 Task: Research Airbnb options in CÃ¢mpulung Moldovenesc, Romania from 21th December, 2023 to 25th December, 2023 for 7 adults. Place can be entire room or shared room with 4 bedrooms having 7 beds and 4 bathrooms. Property type can be house. Amenities needed are: wifi, TV, free parkinig on premises, gym, breakfast.
Action: Mouse moved to (518, 111)
Screenshot: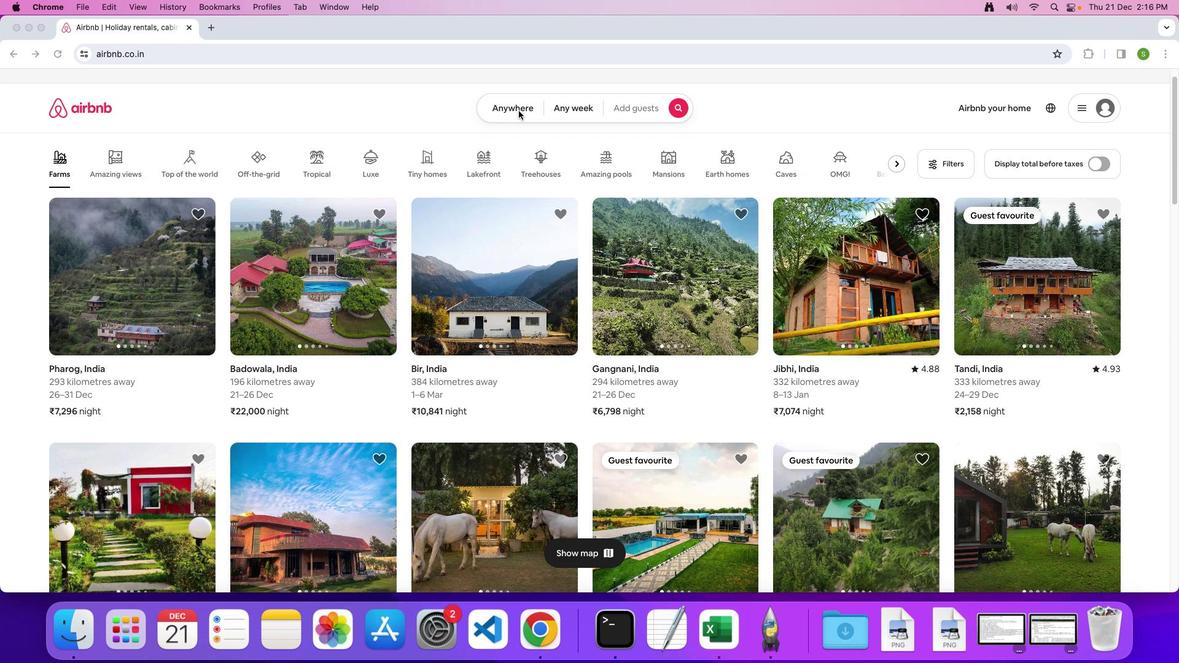 
Action: Mouse pressed left at (518, 111)
Screenshot: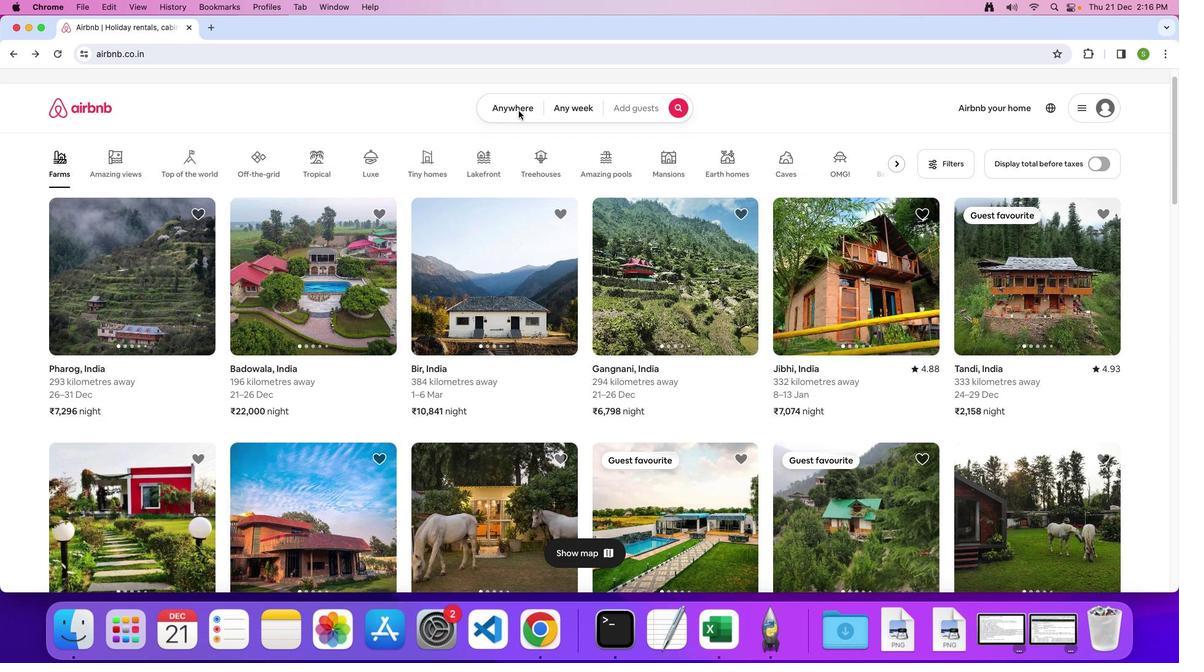 
Action: Mouse moved to (503, 109)
Screenshot: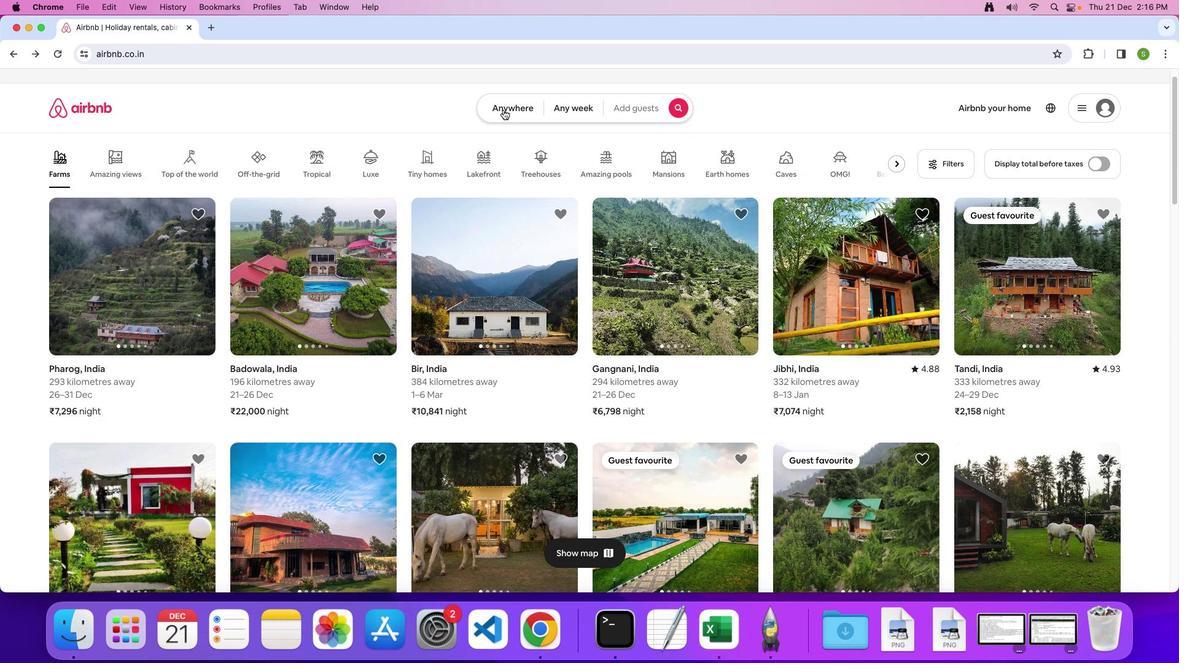 
Action: Mouse pressed left at (503, 109)
Screenshot: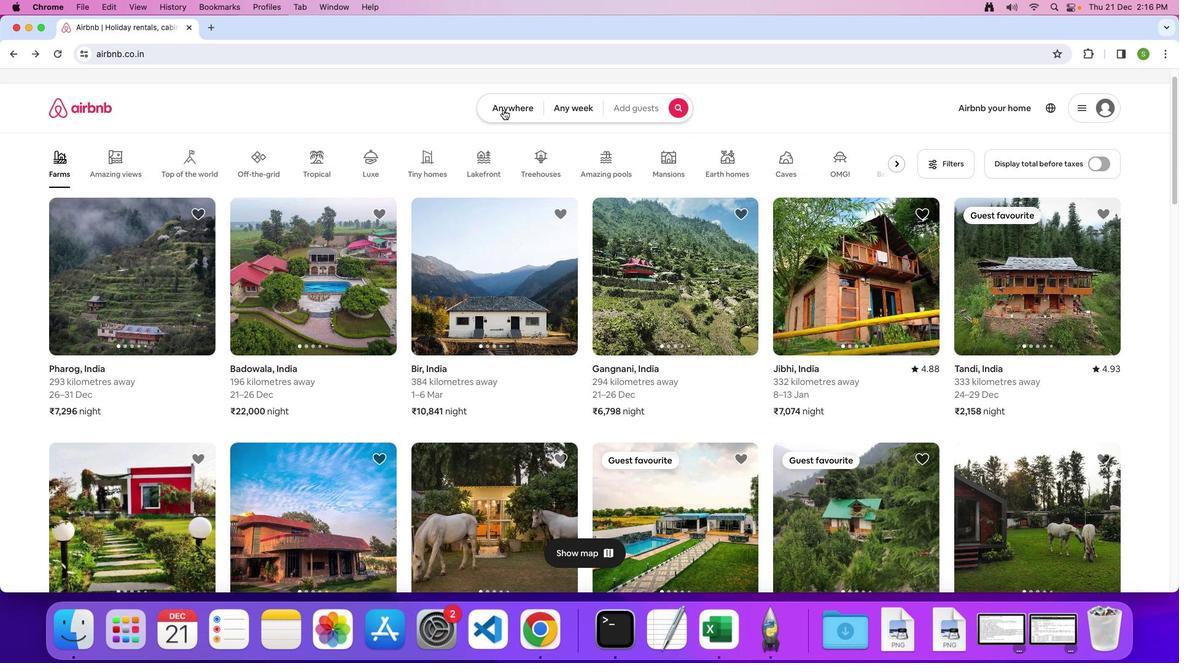 
Action: Mouse moved to (444, 154)
Screenshot: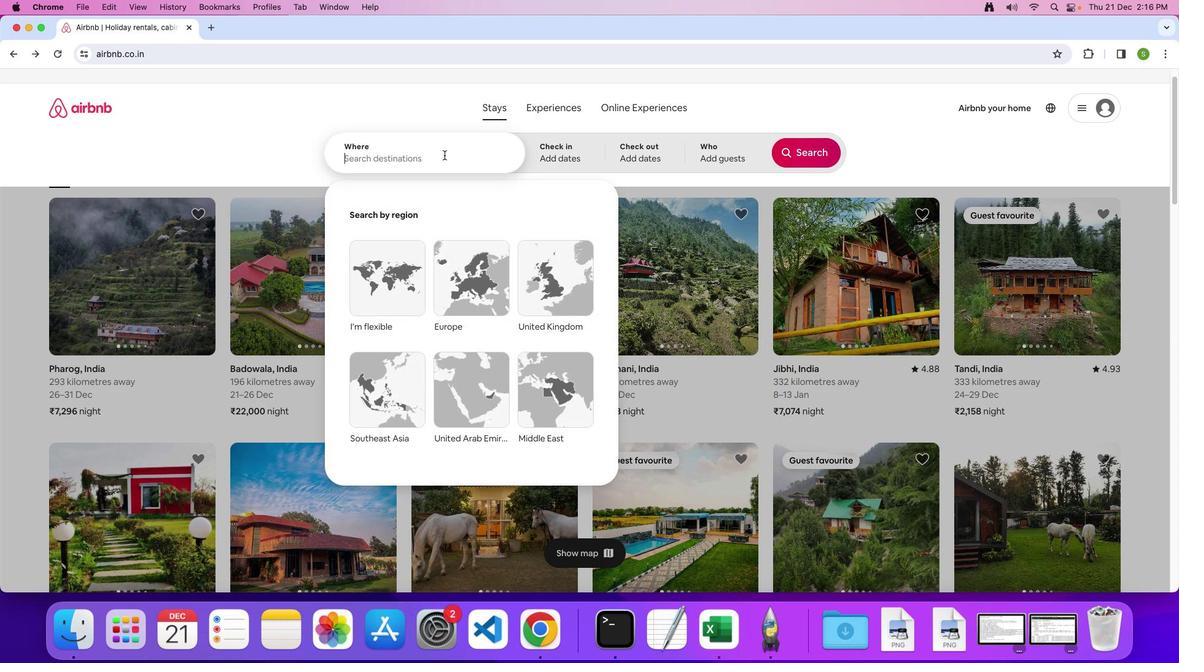 
Action: Mouse pressed left at (444, 154)
Screenshot: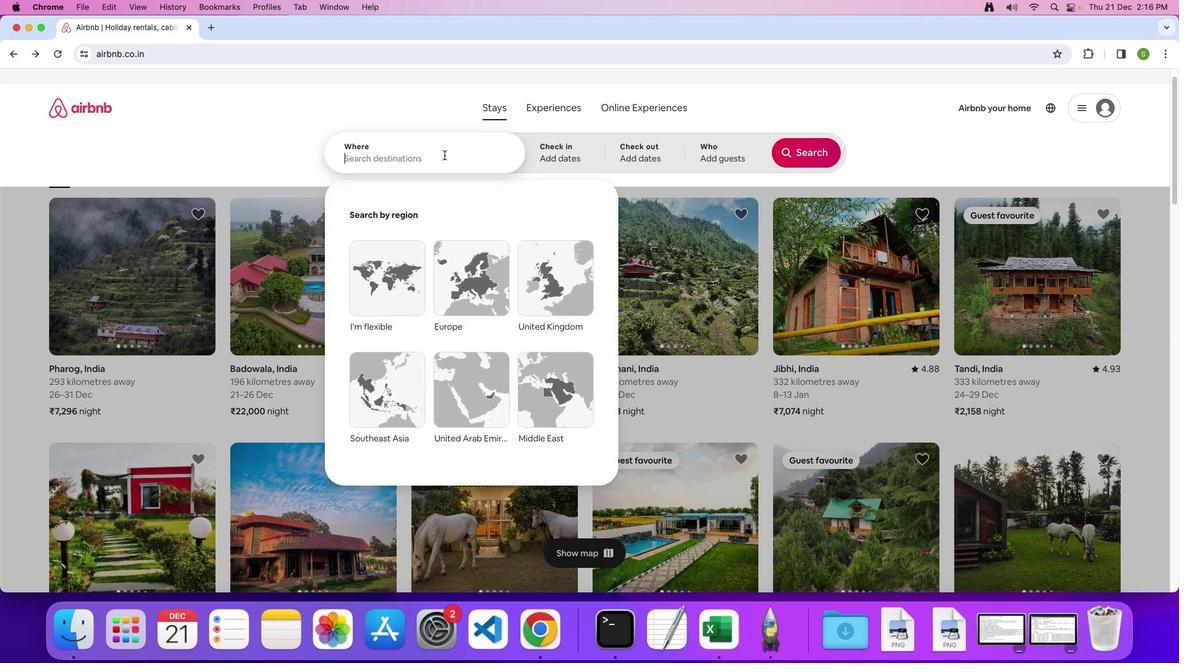 
Action: Mouse moved to (443, 156)
Screenshot: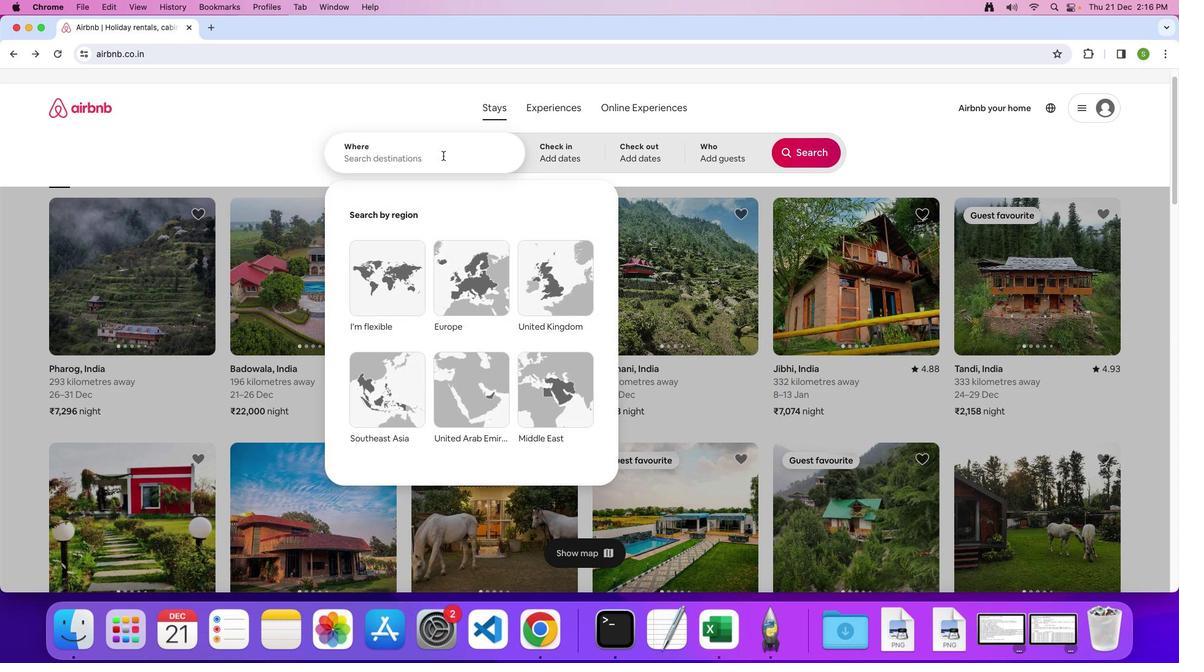 
Action: Key pressed 'C'Key.caps_lock'a''m''p''u''l''u''n''g'Key.spaceKey.shift'M''o''l''d''o''v''e''n''e''c'','Key.spaceKey.shift'R''o''m''a''i''n''a'Key.backspaceKey.backspaceKey.backspace'n''i''a'Key.enter
Screenshot: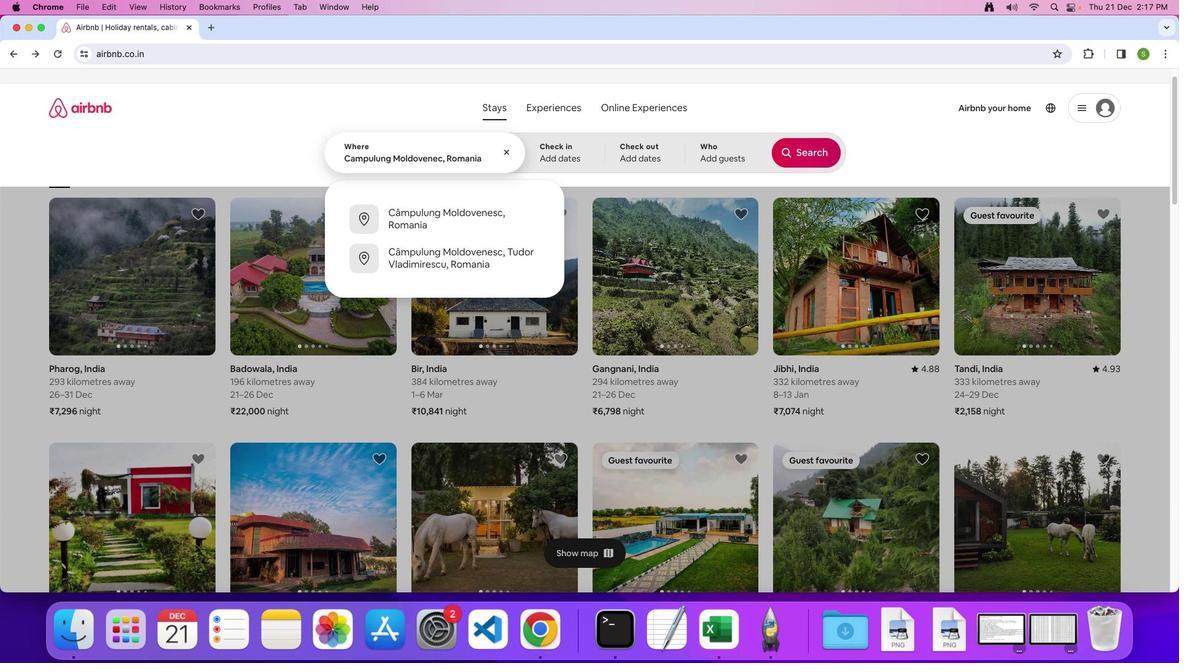 
Action: Mouse moved to (500, 395)
Screenshot: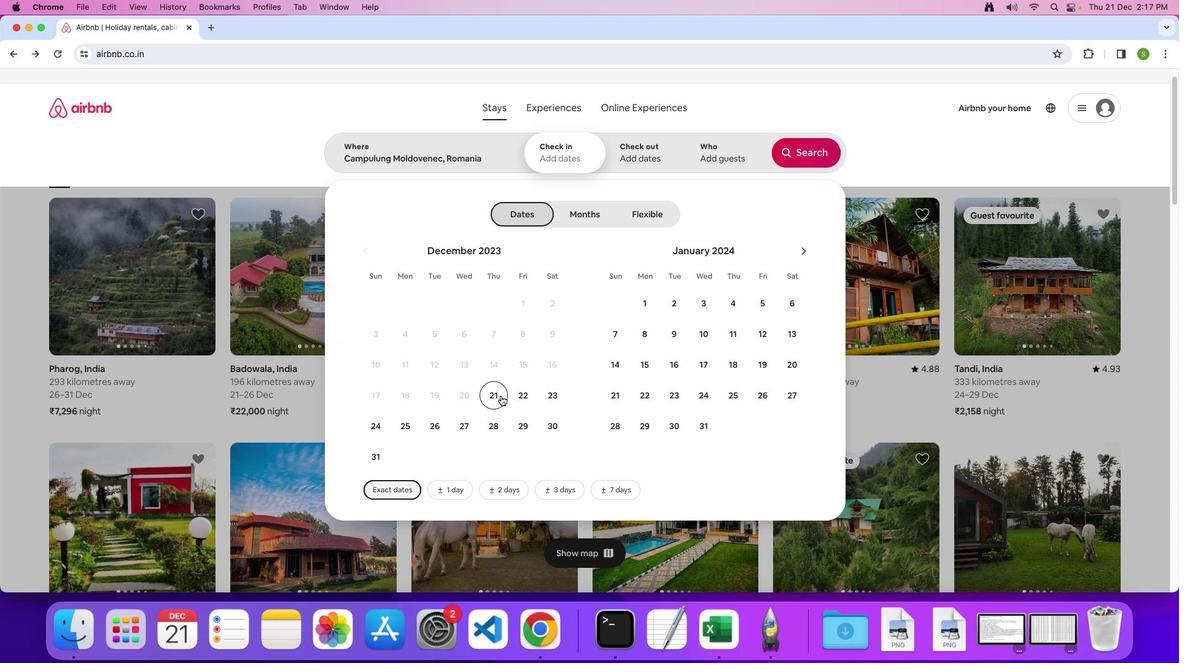 
Action: Mouse pressed left at (500, 395)
Screenshot: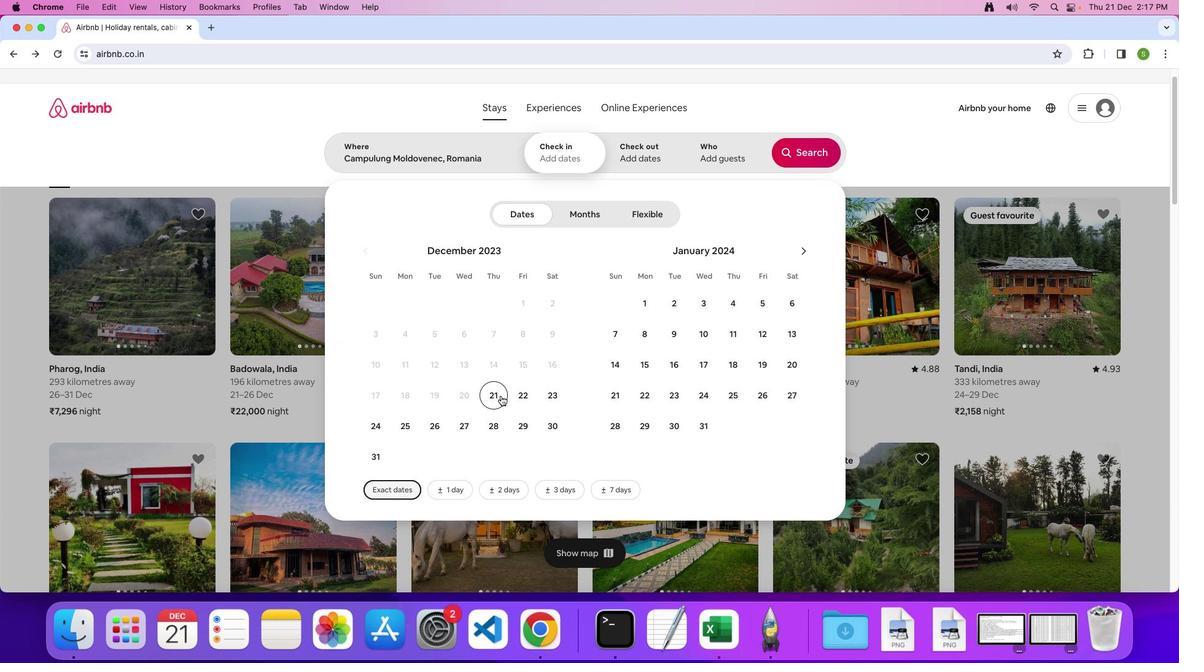 
Action: Mouse moved to (411, 427)
Screenshot: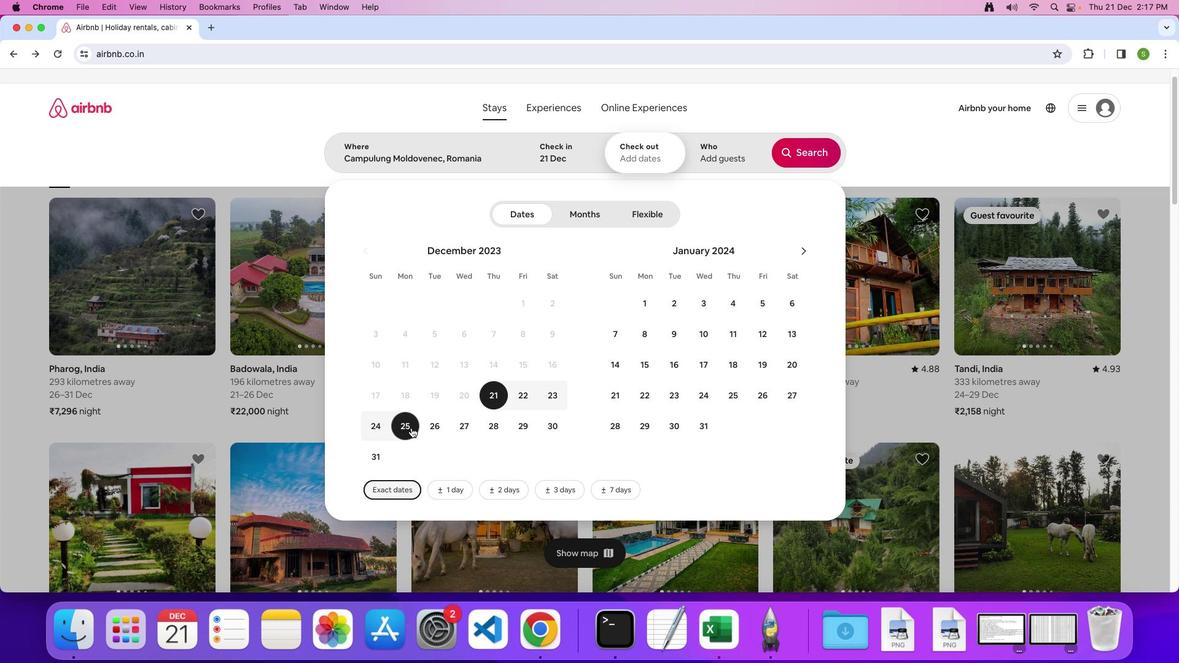 
Action: Mouse pressed left at (411, 427)
Screenshot: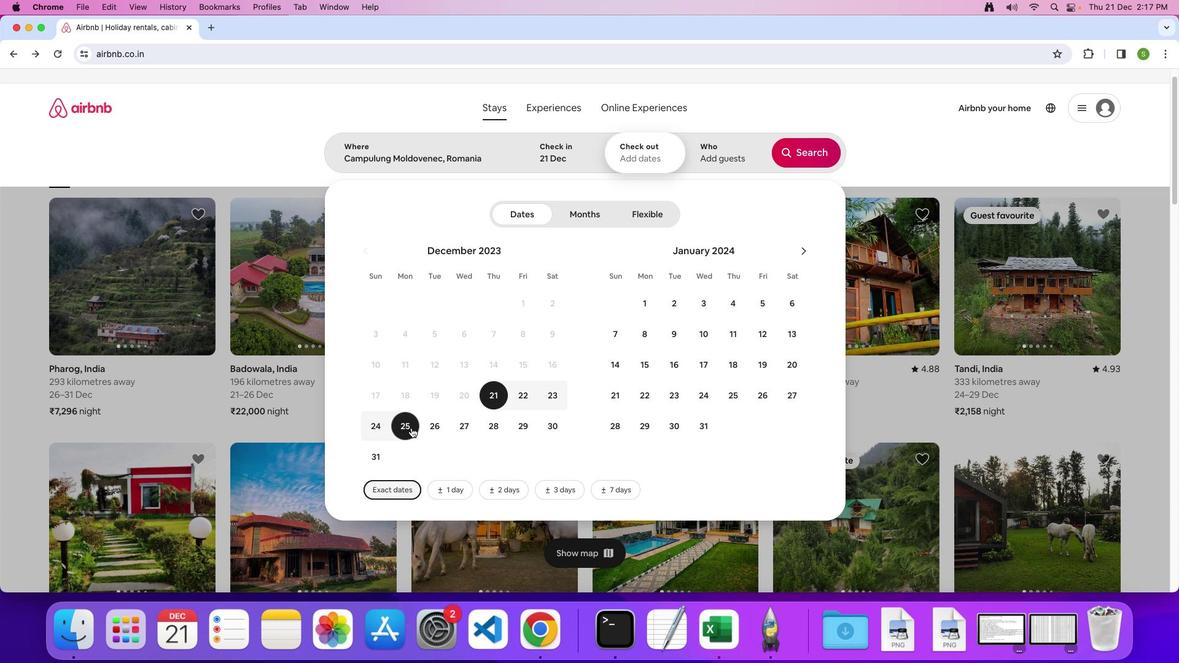 
Action: Mouse moved to (716, 151)
Screenshot: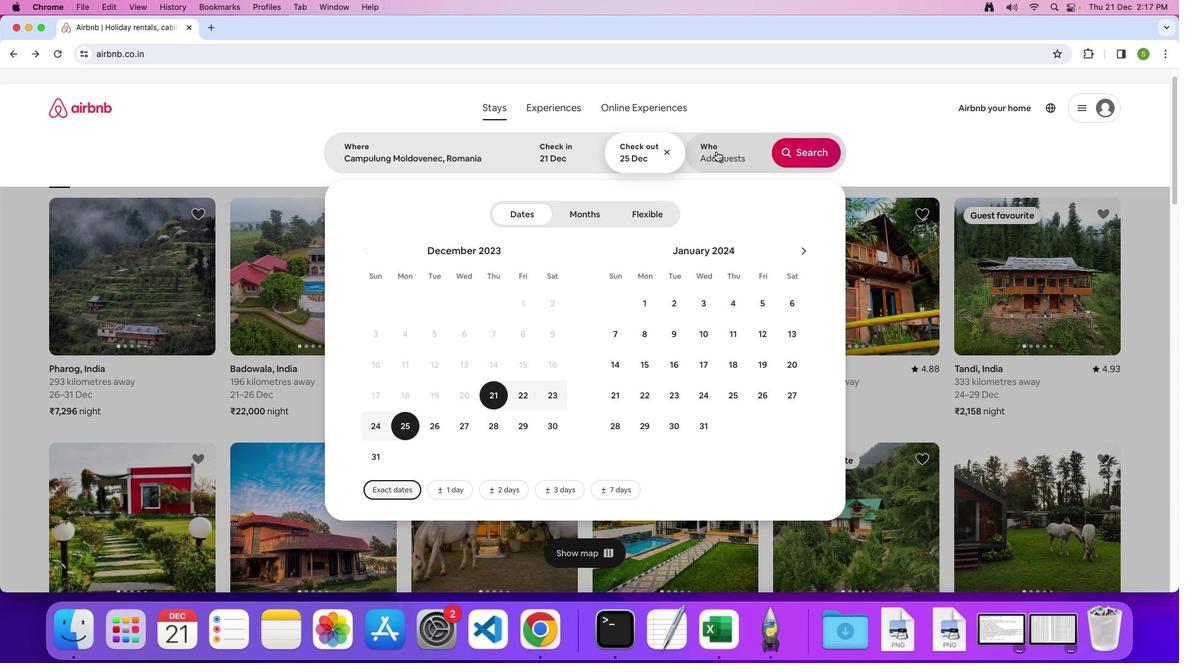 
Action: Mouse pressed left at (716, 151)
Screenshot: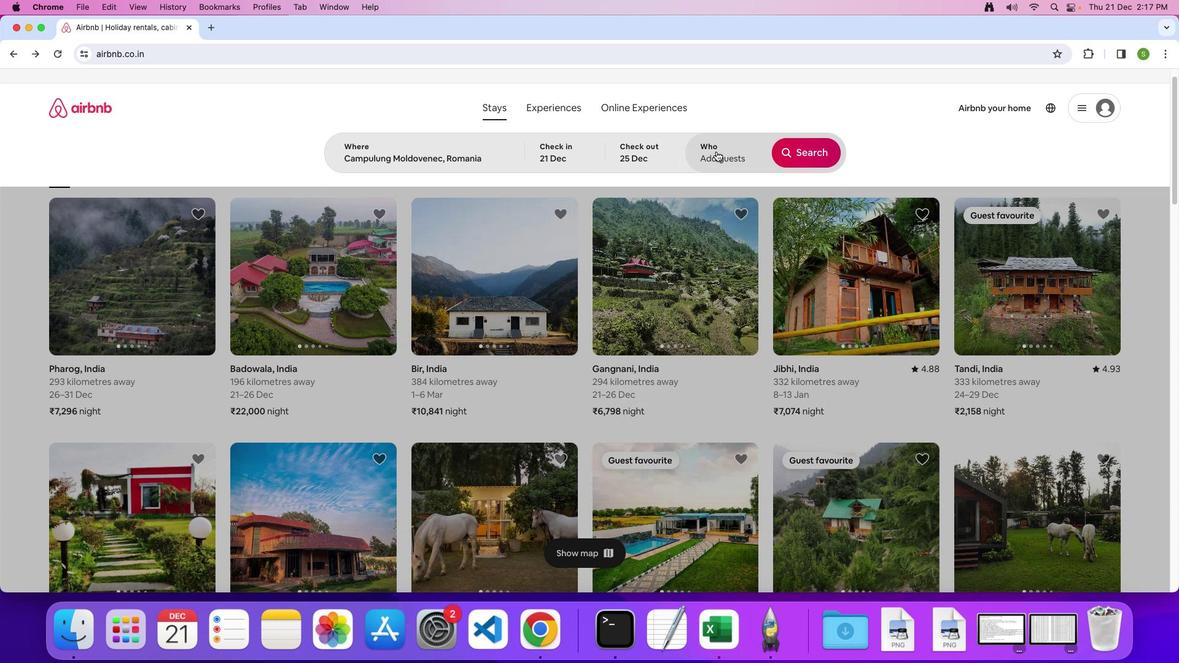 
Action: Mouse moved to (803, 214)
Screenshot: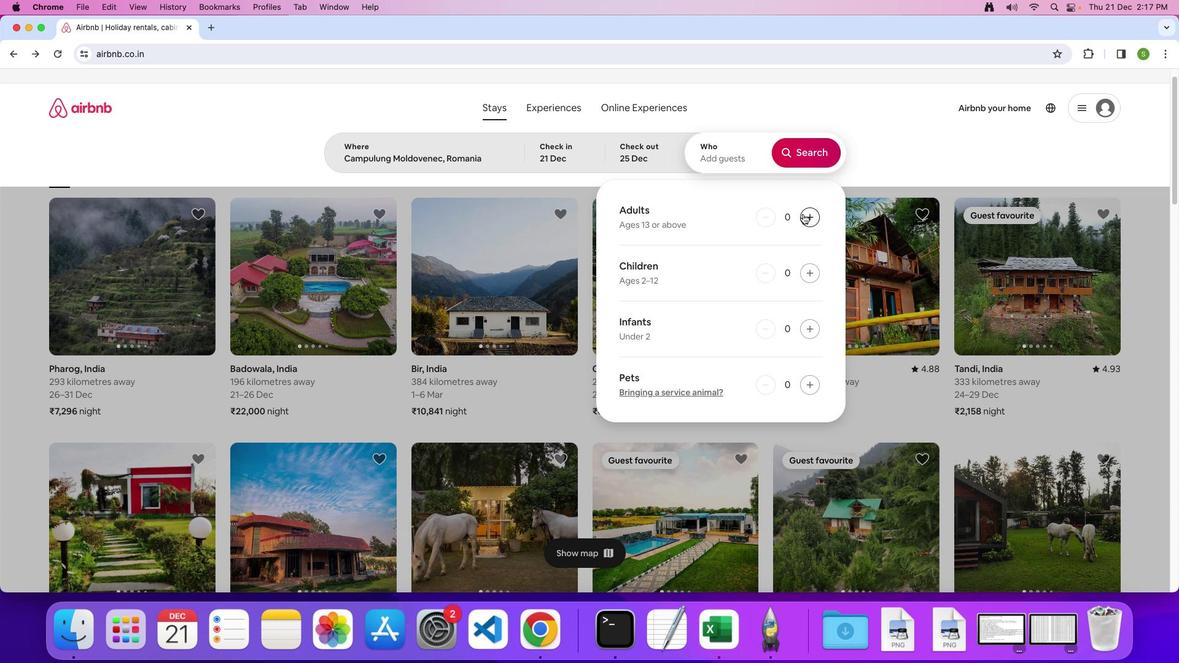 
Action: Mouse pressed left at (803, 214)
Screenshot: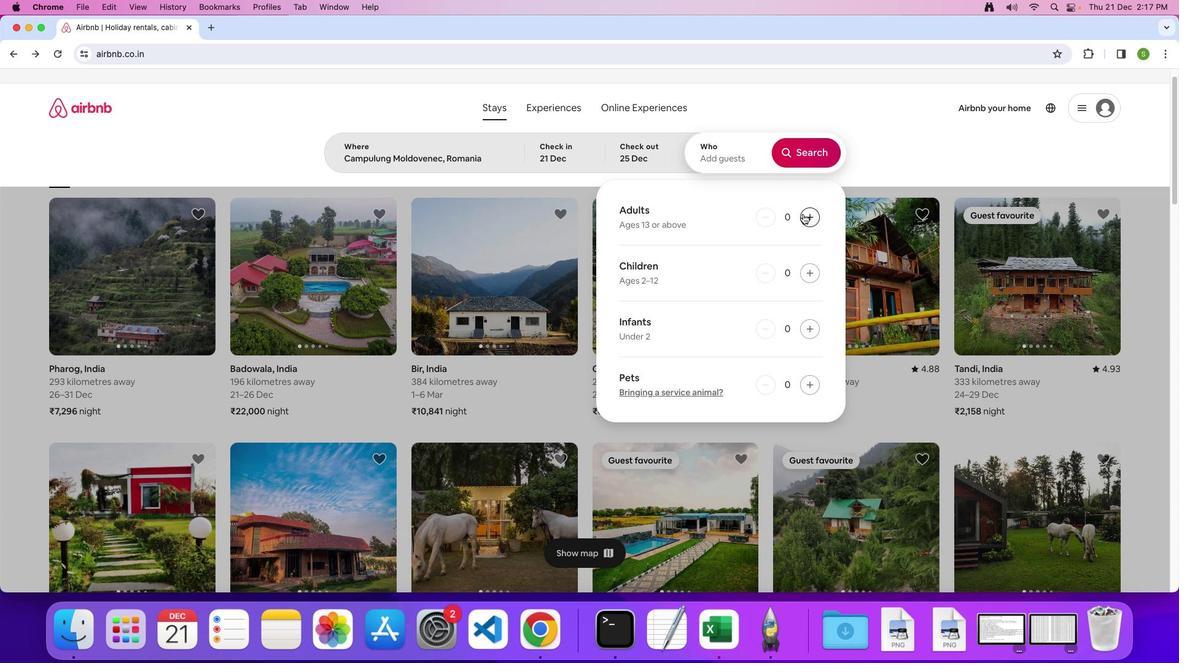 
Action: Mouse pressed left at (803, 214)
Screenshot: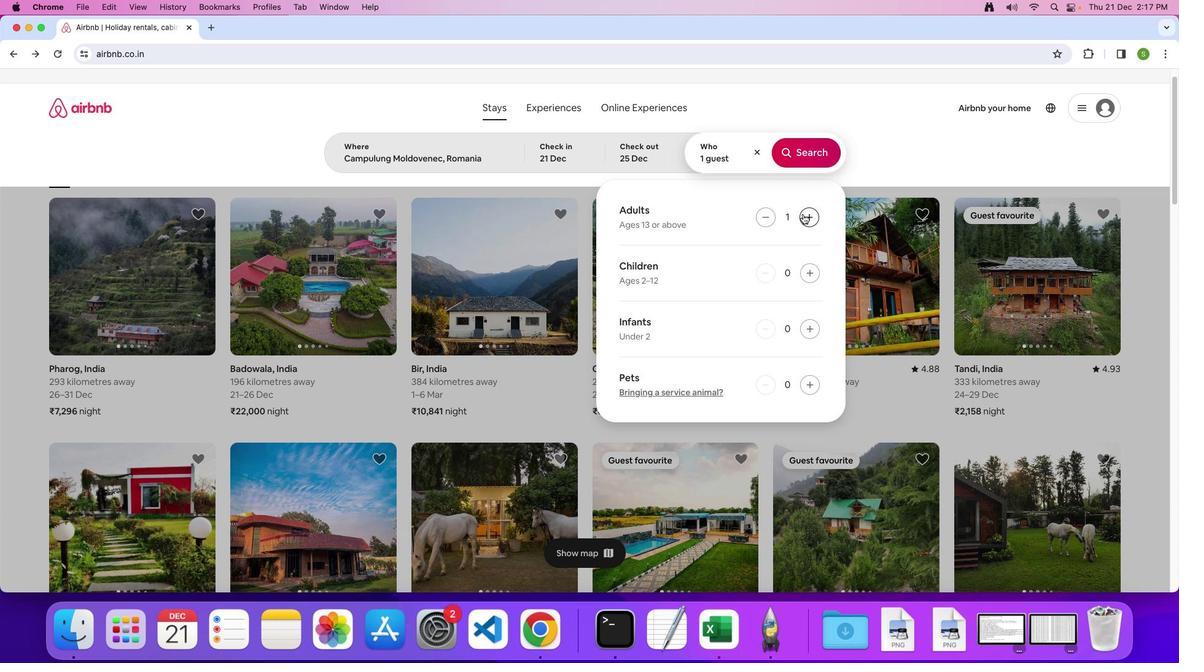 
Action: Mouse pressed left at (803, 214)
Screenshot: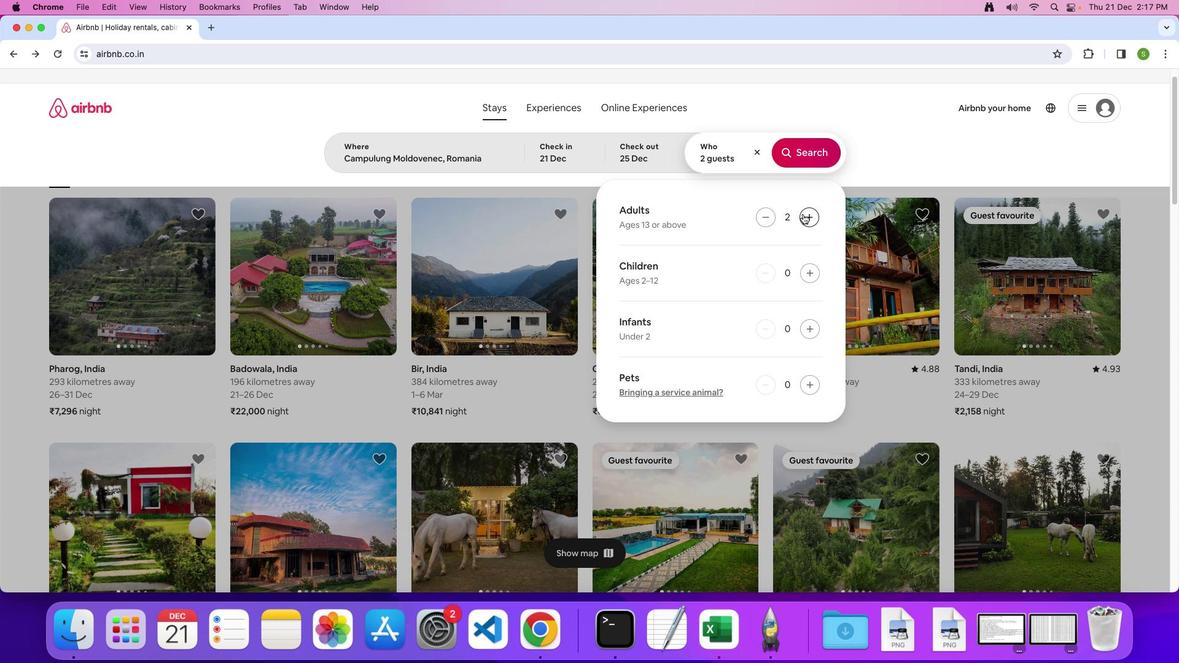 
Action: Mouse pressed left at (803, 214)
Screenshot: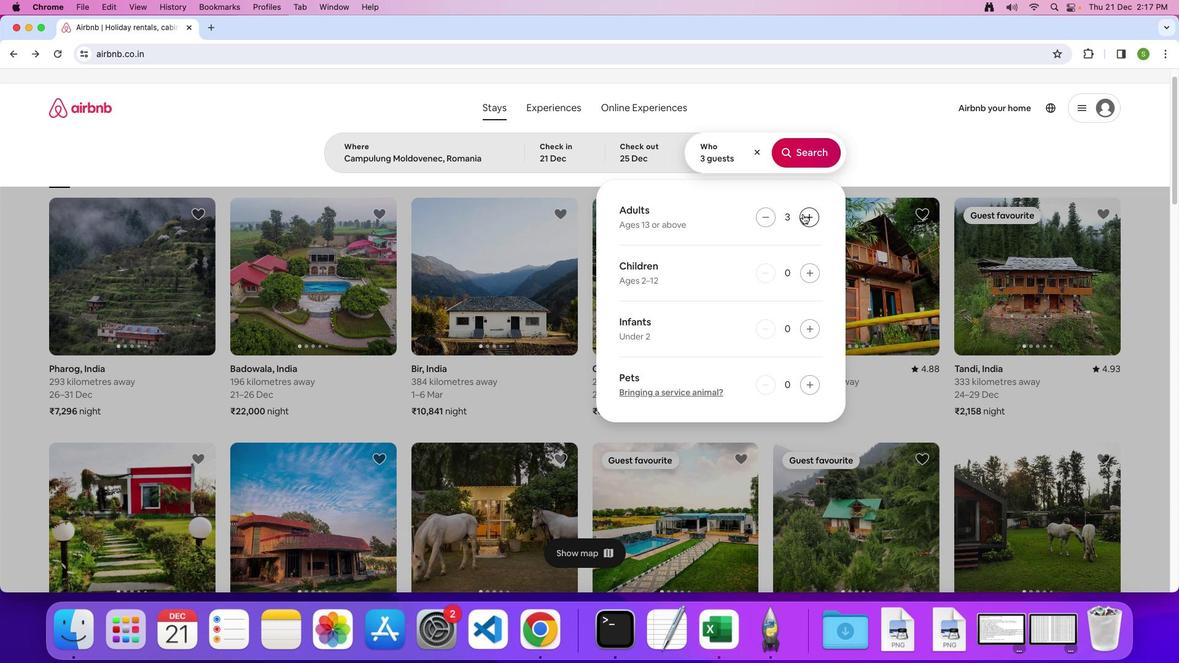
Action: Mouse pressed left at (803, 214)
Screenshot: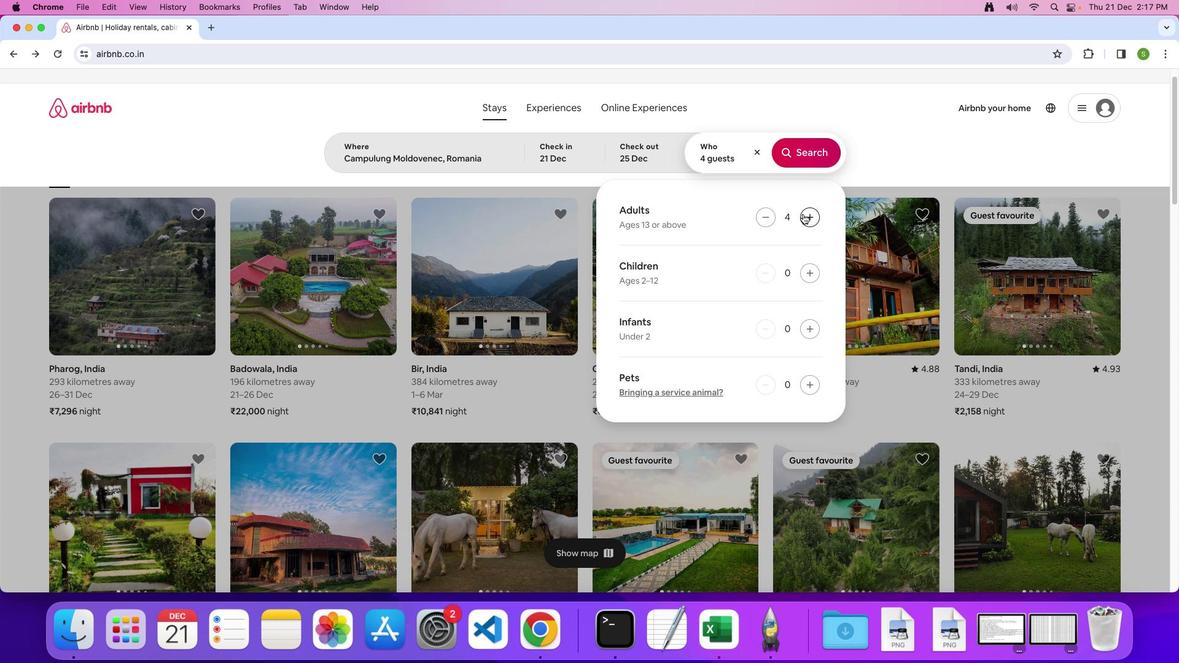 
Action: Mouse pressed left at (803, 214)
Screenshot: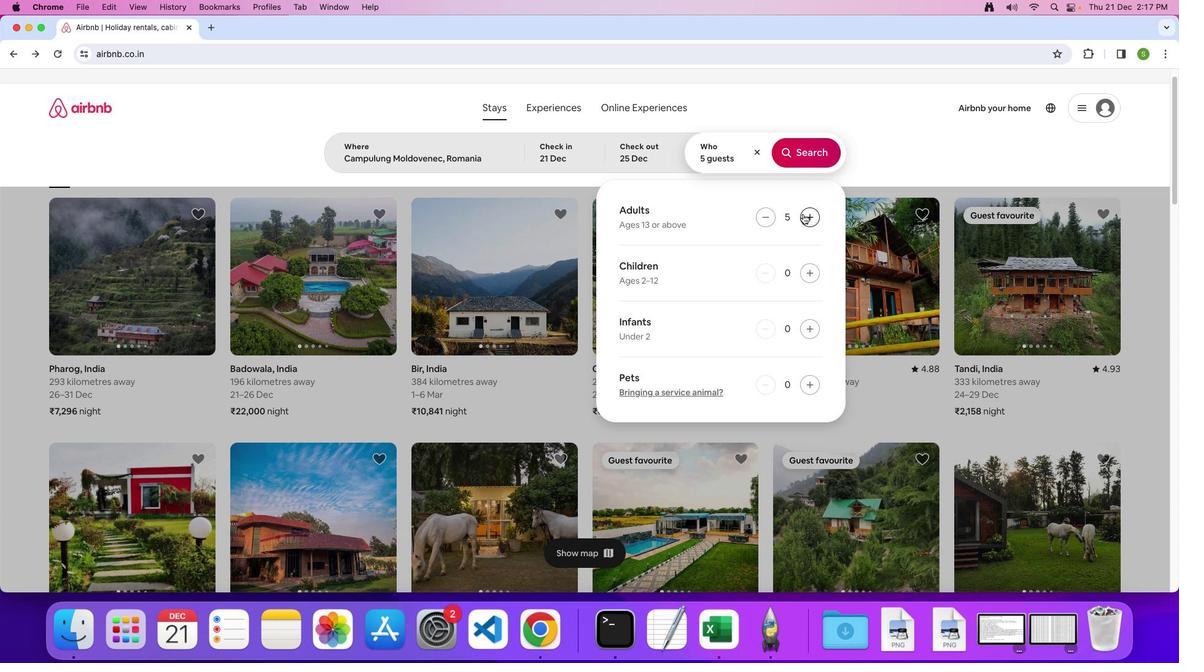 
Action: Mouse pressed left at (803, 214)
Screenshot: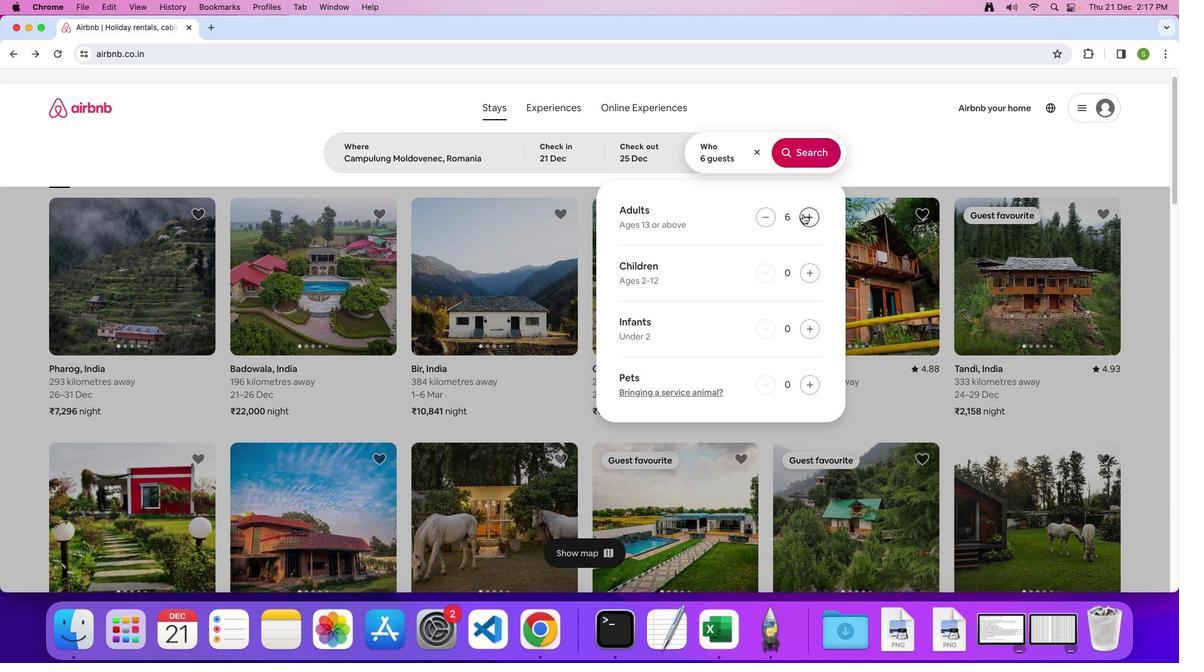 
Action: Mouse moved to (812, 157)
Screenshot: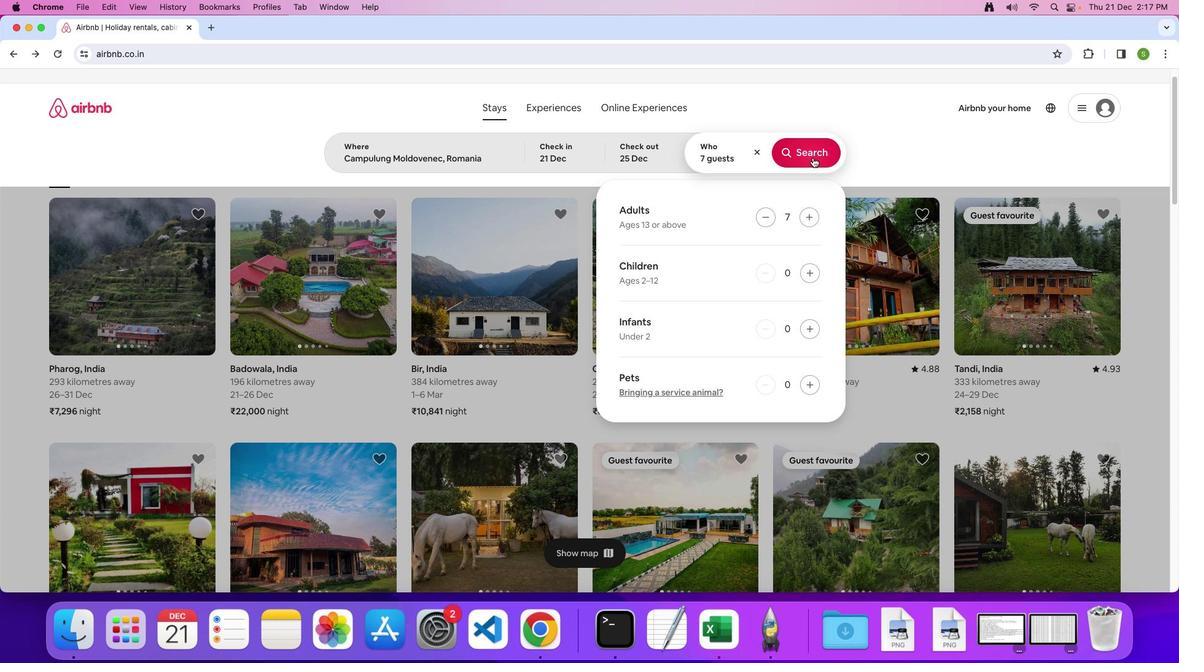 
Action: Mouse pressed left at (812, 157)
Screenshot: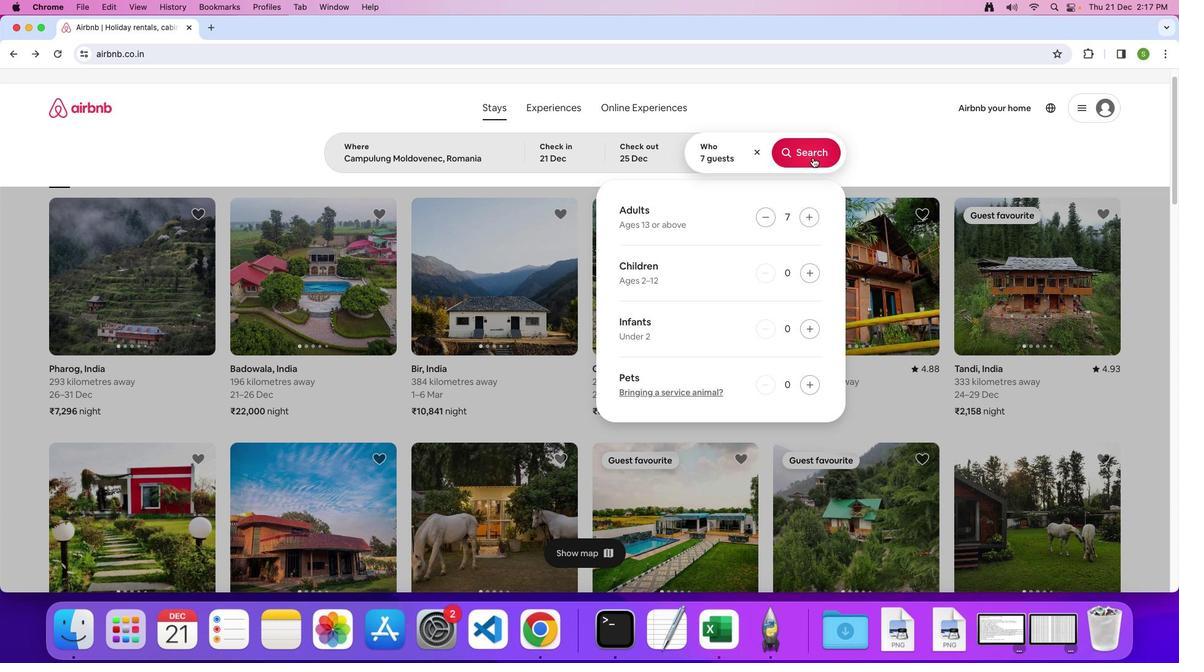 
Action: Mouse moved to (972, 147)
Screenshot: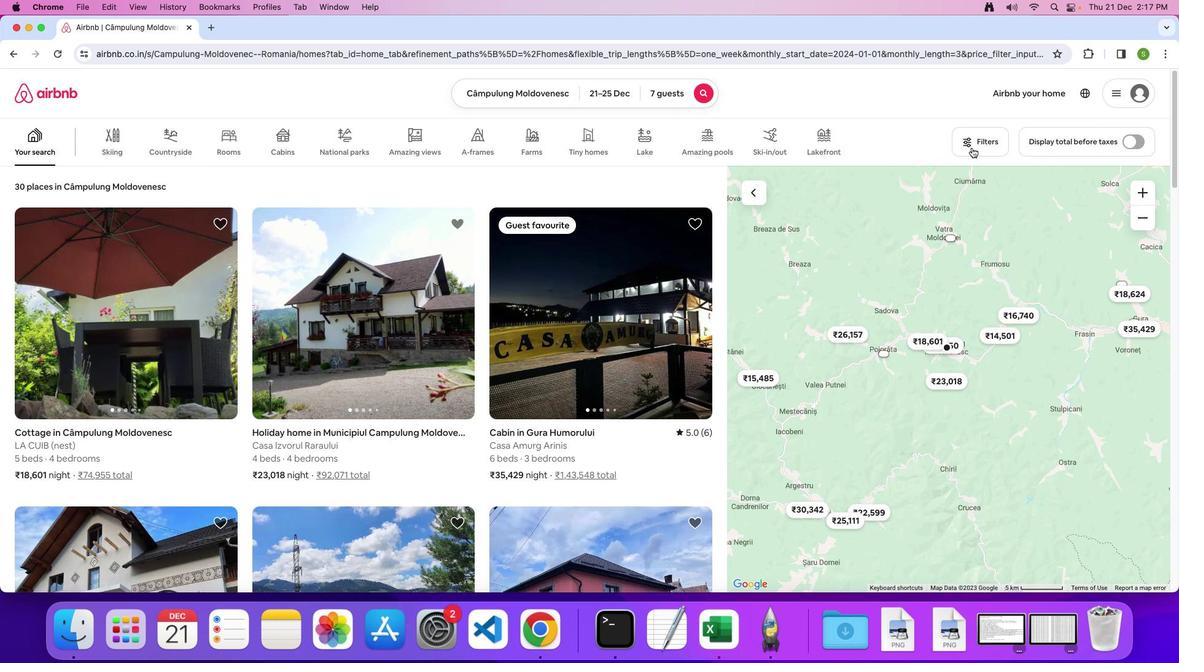 
Action: Mouse pressed left at (972, 147)
Screenshot: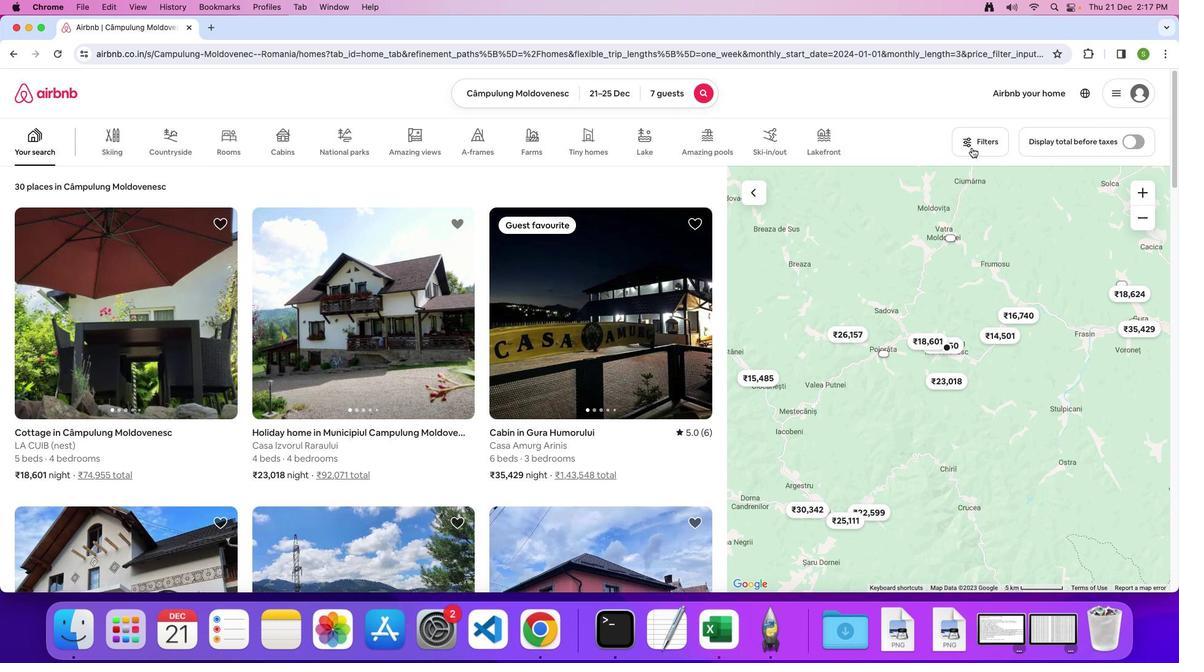 
Action: Mouse moved to (570, 408)
Screenshot: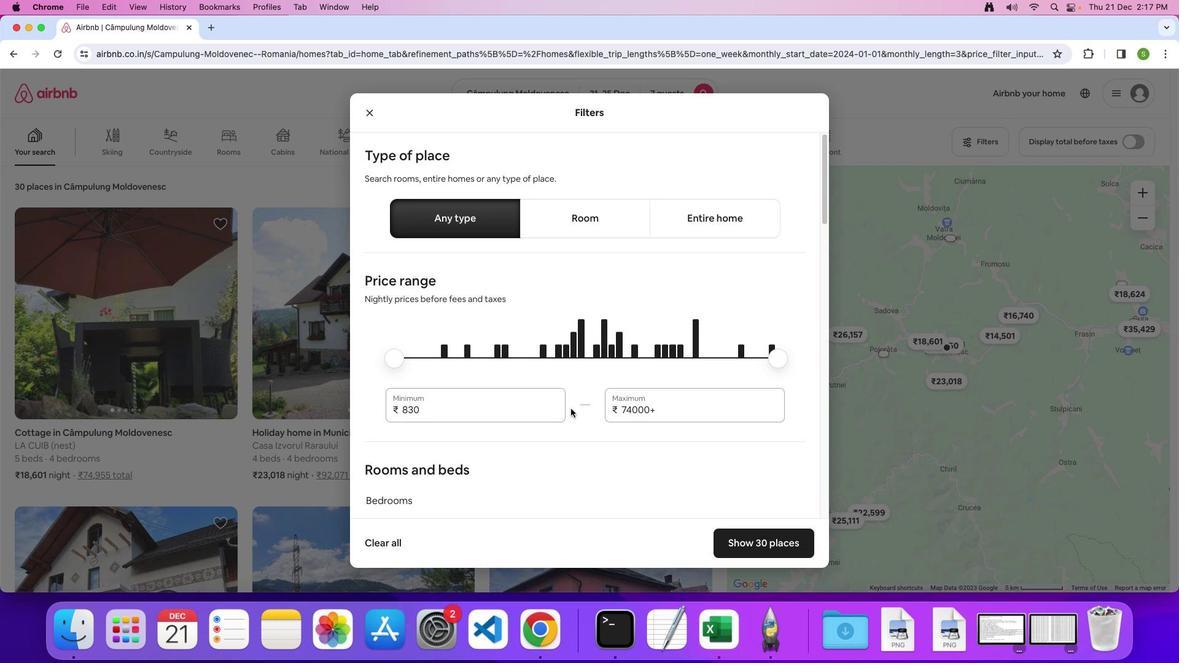 
Action: Mouse scrolled (570, 408) with delta (0, 0)
Screenshot: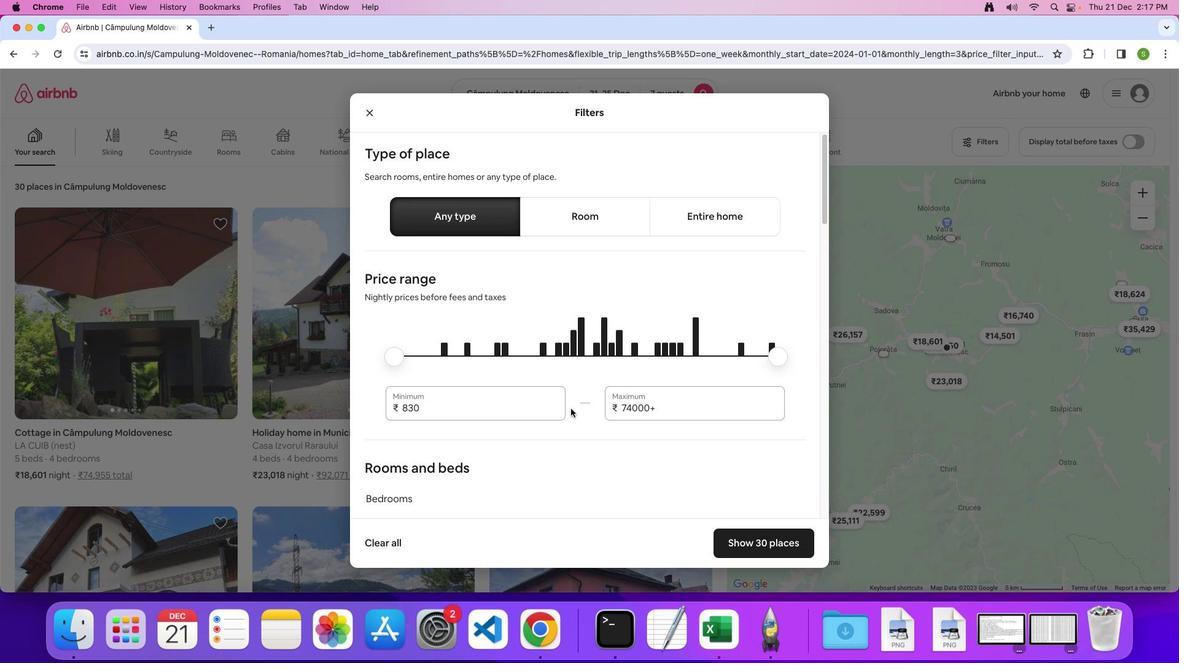 
Action: Mouse scrolled (570, 408) with delta (0, 0)
Screenshot: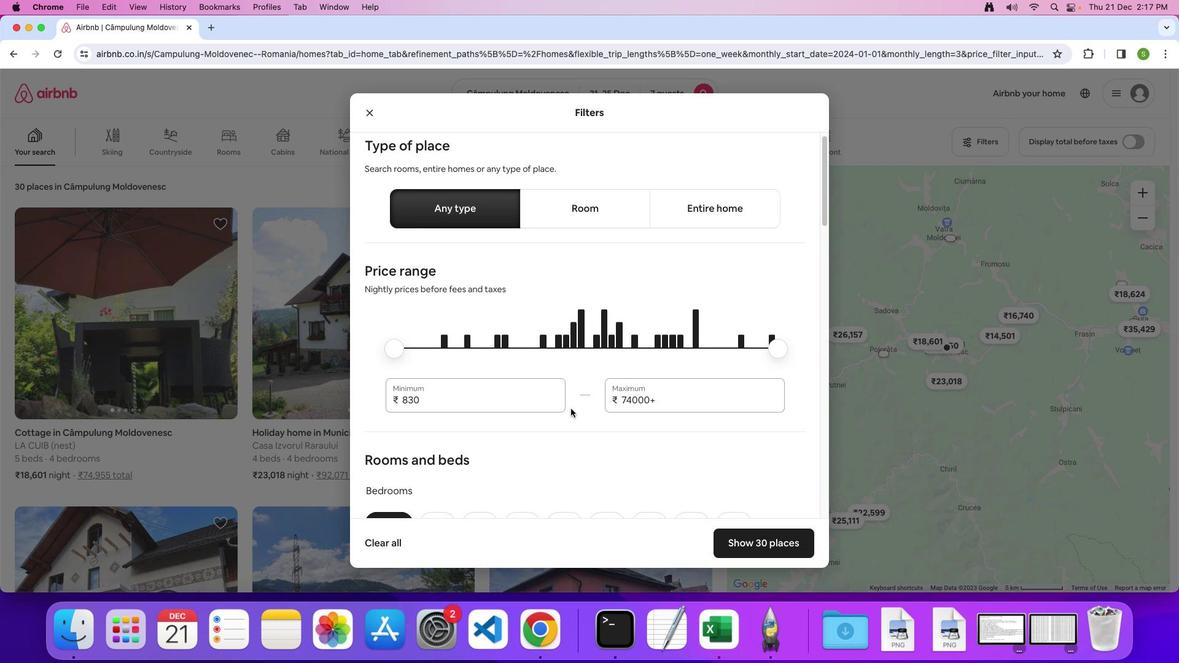 
Action: Mouse scrolled (570, 408) with delta (0, 0)
Screenshot: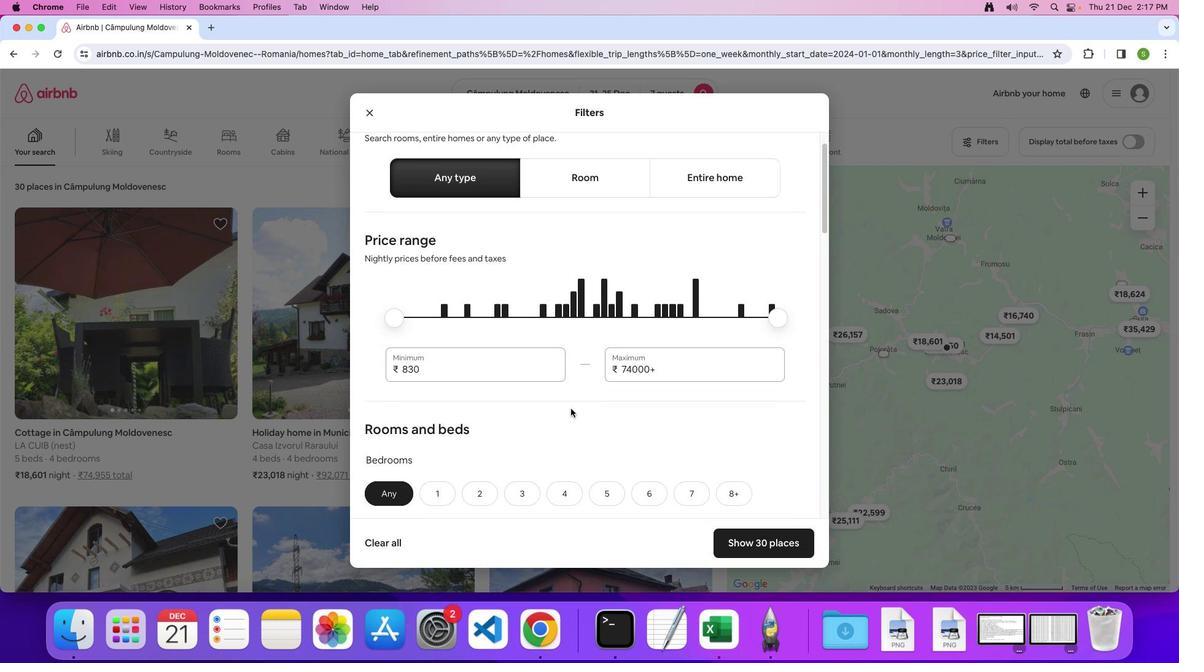 
Action: Mouse scrolled (570, 408) with delta (0, 0)
Screenshot: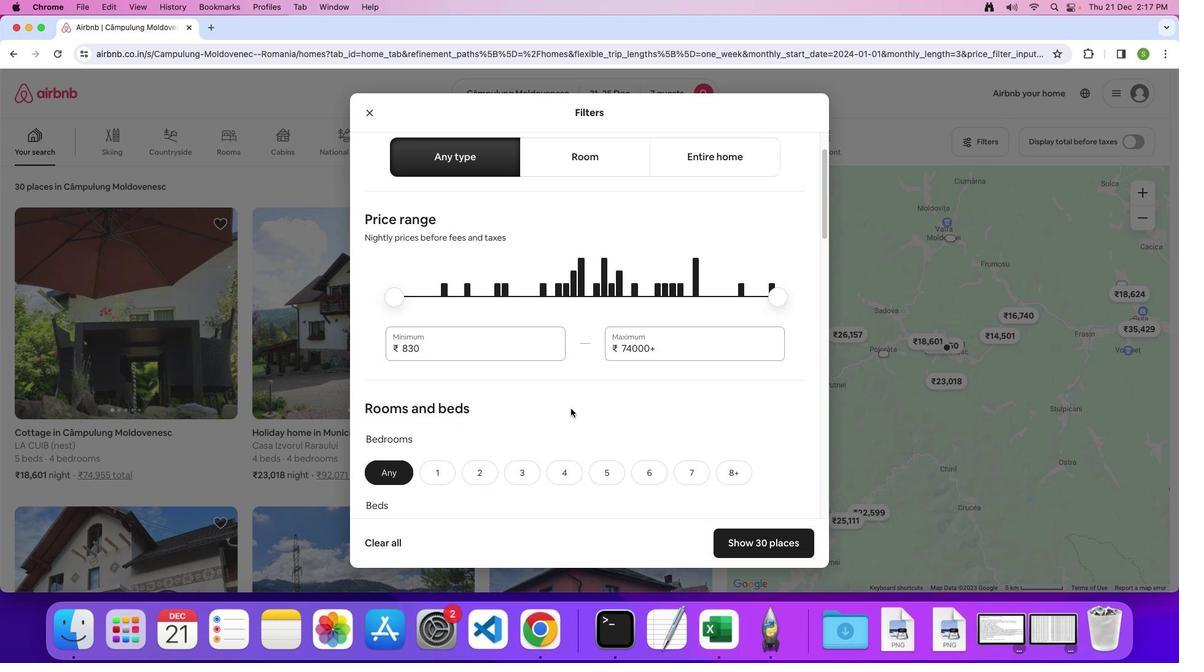 
Action: Mouse scrolled (570, 408) with delta (0, 0)
Screenshot: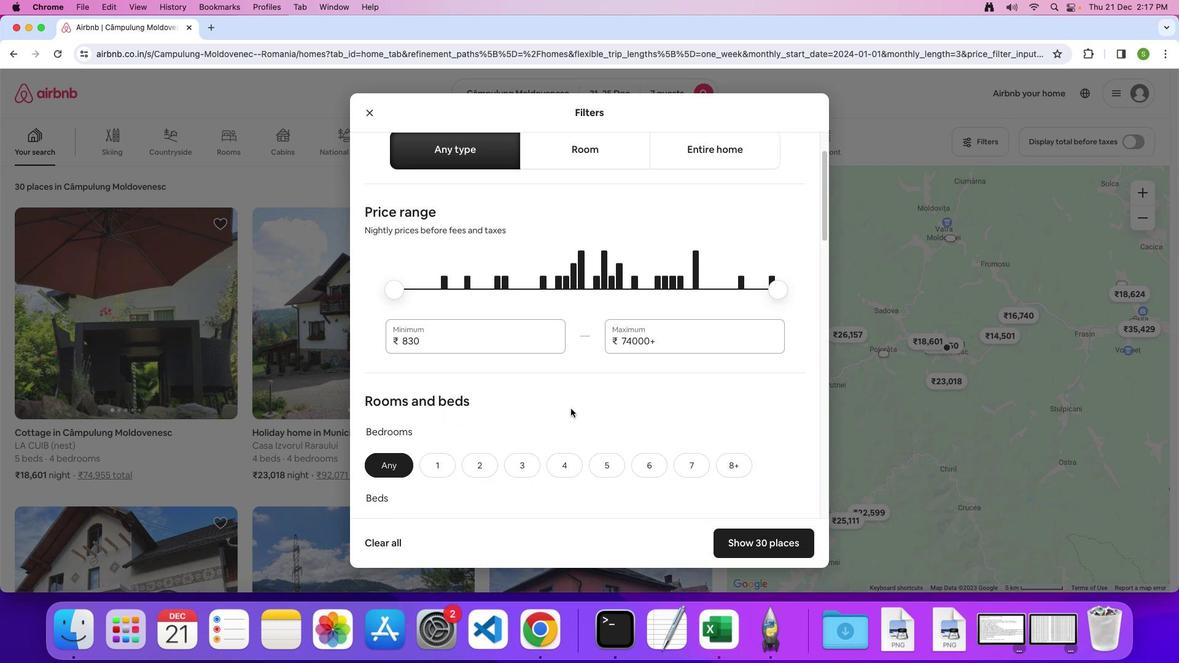 
Action: Mouse scrolled (570, 408) with delta (0, 0)
Screenshot: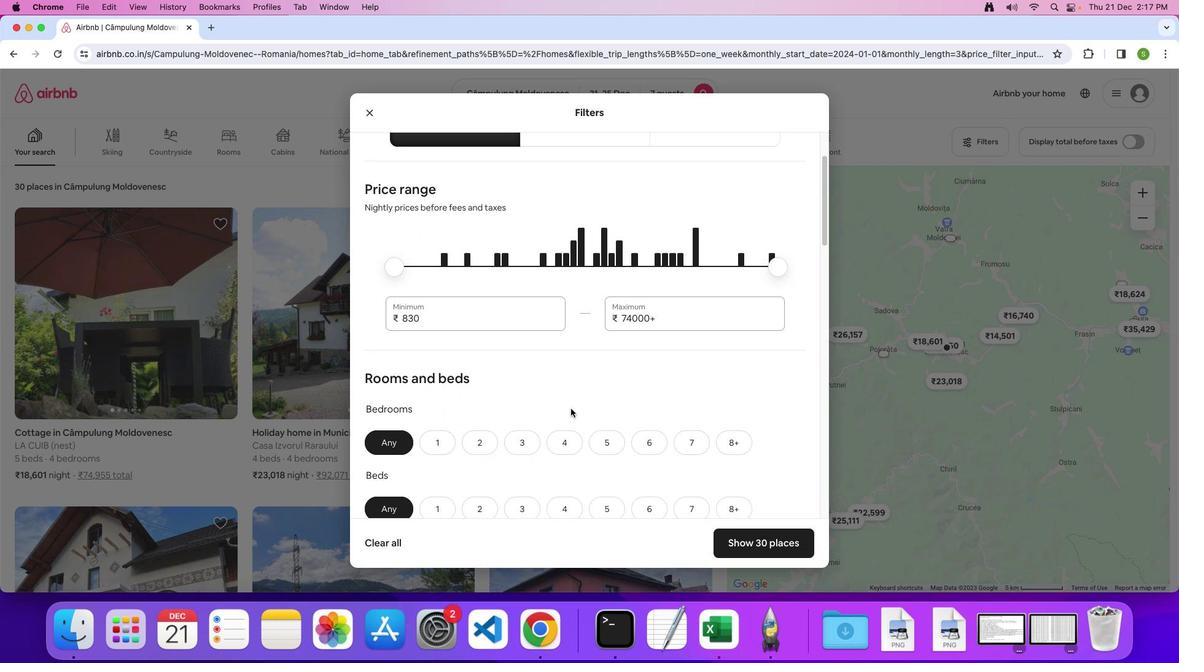 
Action: Mouse scrolled (570, 408) with delta (0, 0)
Screenshot: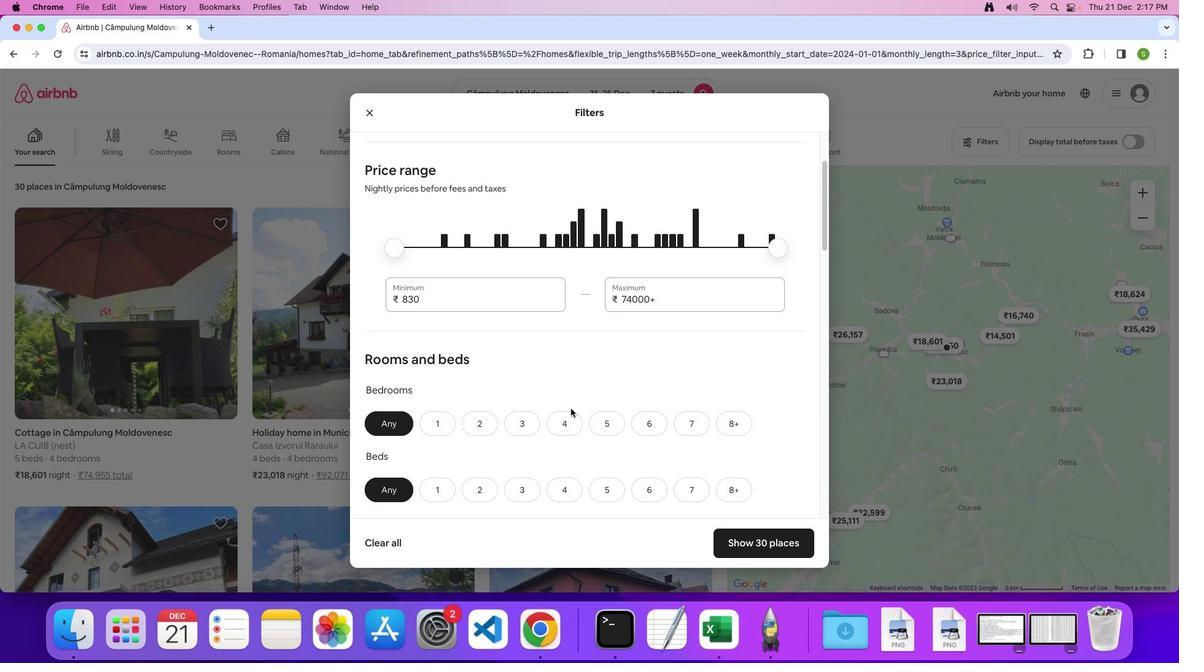 
Action: Mouse scrolled (570, 408) with delta (0, 0)
Screenshot: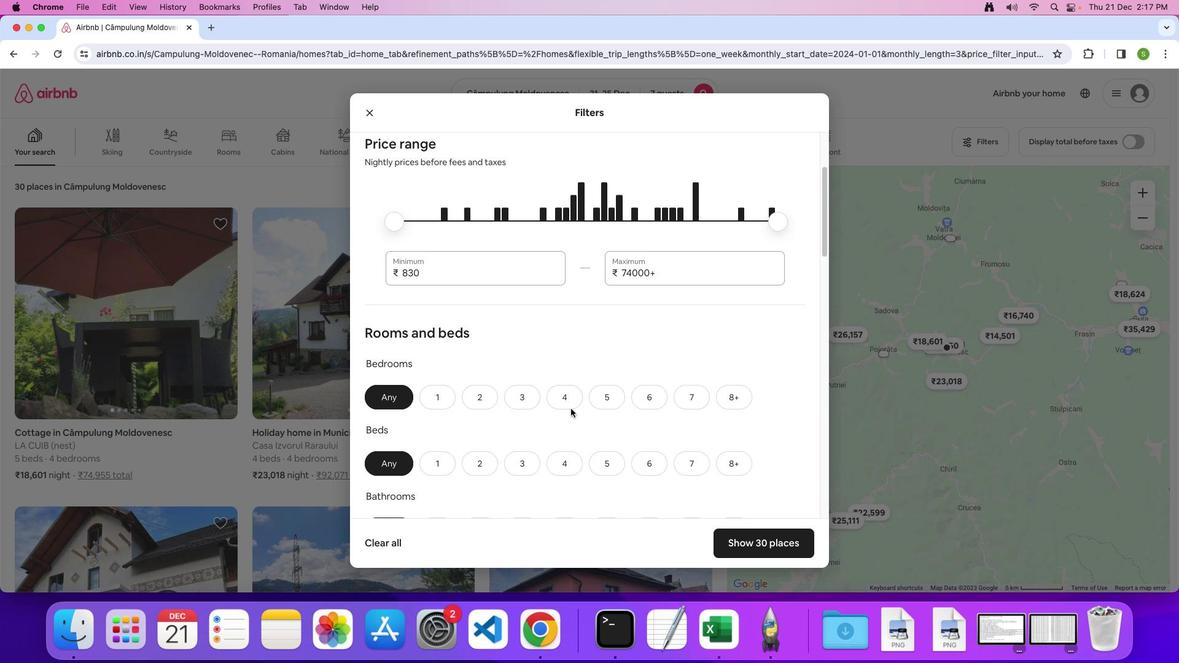 
Action: Mouse scrolled (570, 408) with delta (0, -1)
Screenshot: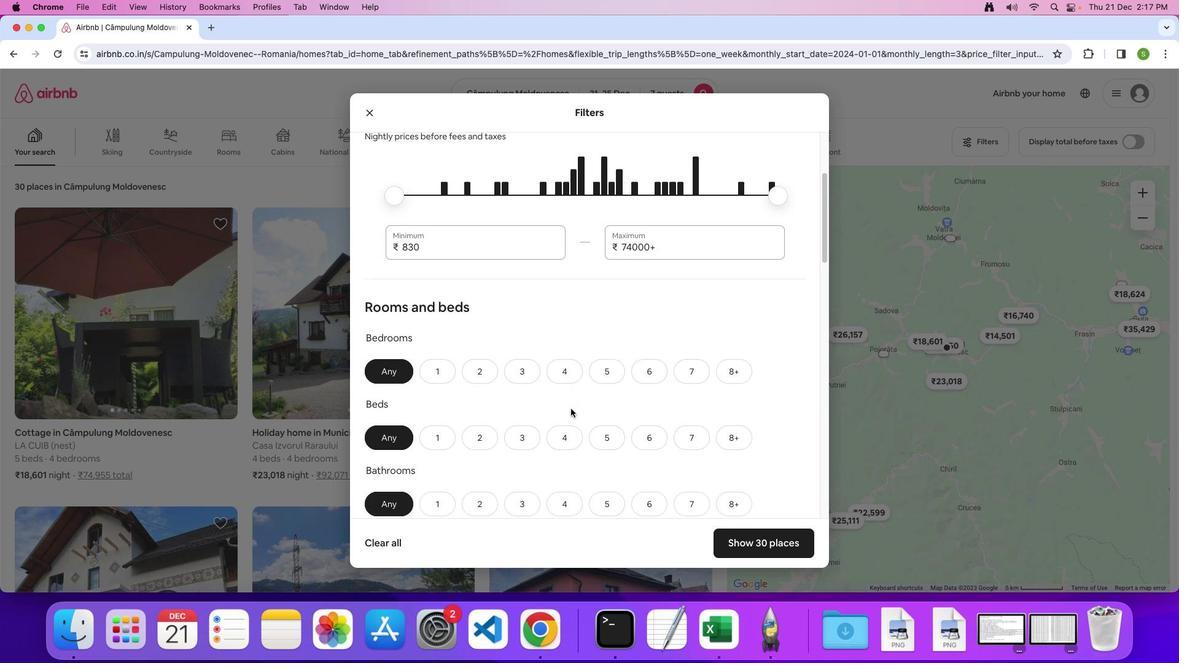
Action: Mouse moved to (564, 333)
Screenshot: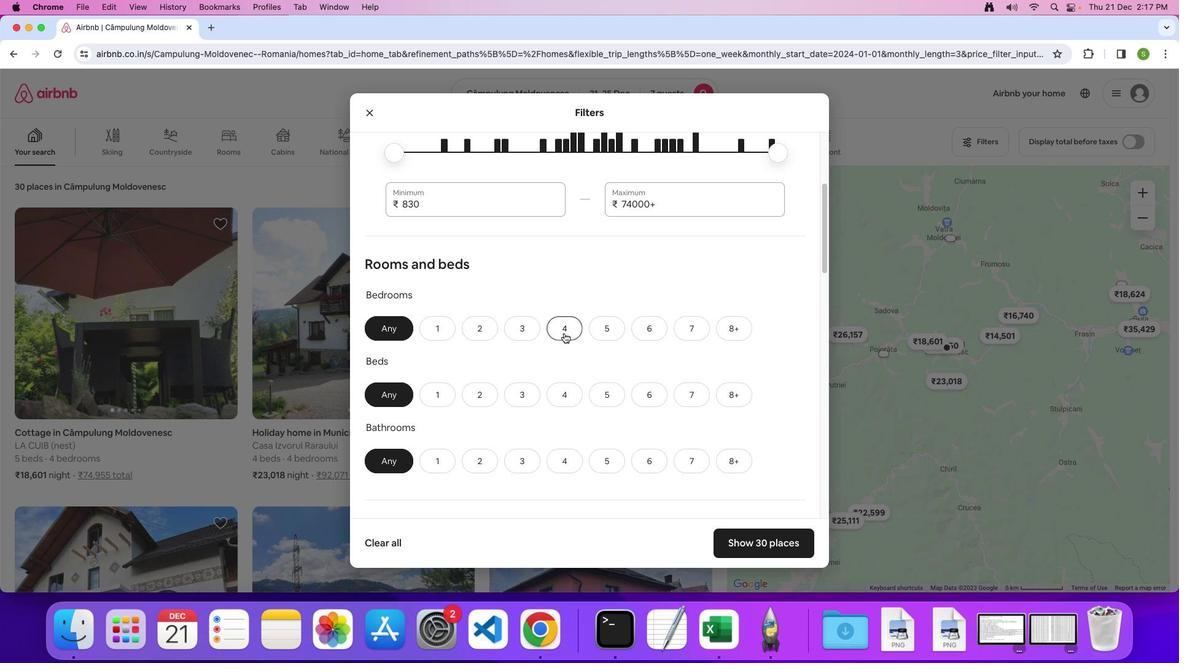 
Action: Mouse pressed left at (564, 333)
Screenshot: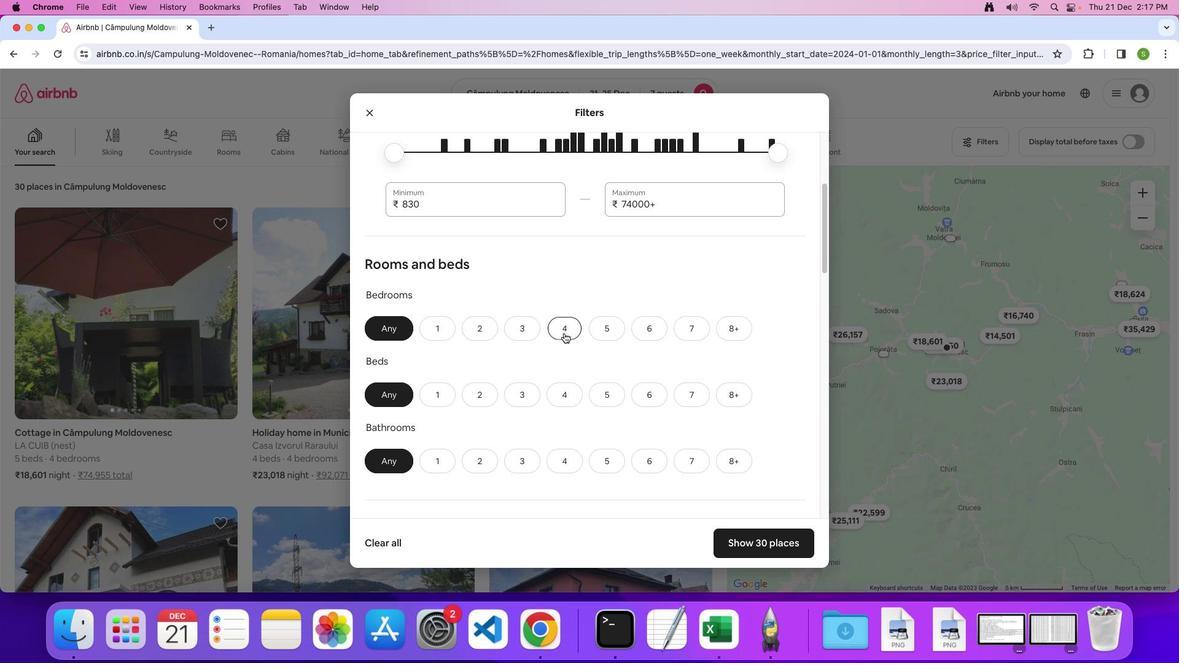 
Action: Mouse moved to (690, 395)
Screenshot: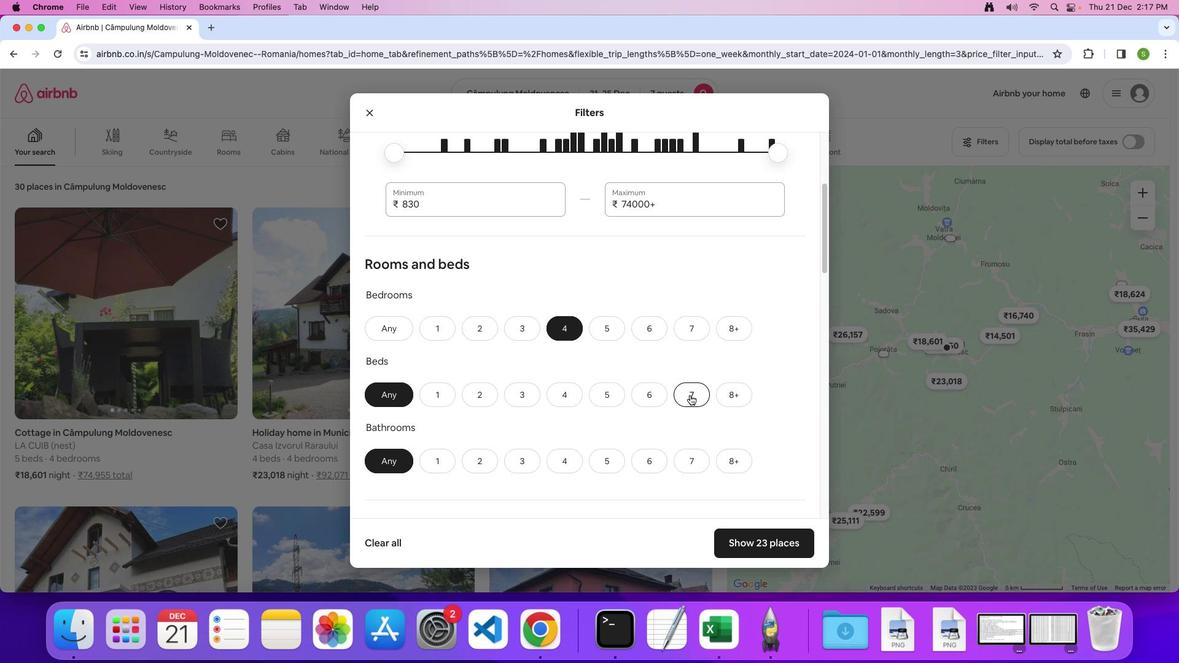 
Action: Mouse pressed left at (690, 395)
Screenshot: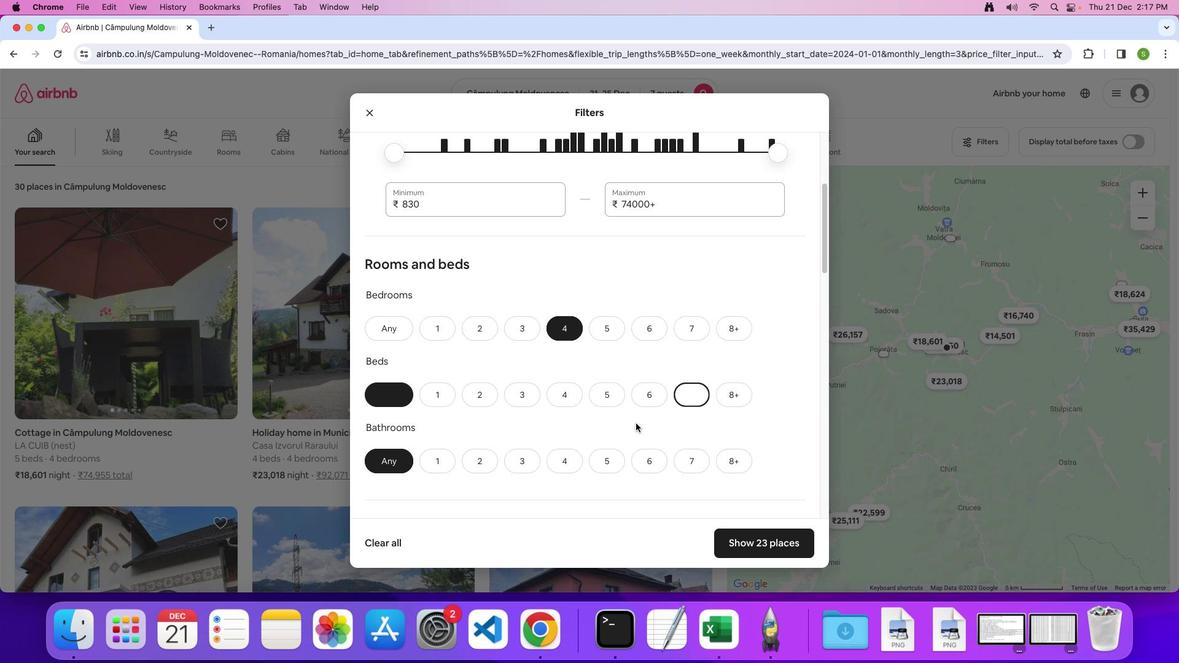 
Action: Mouse moved to (572, 452)
Screenshot: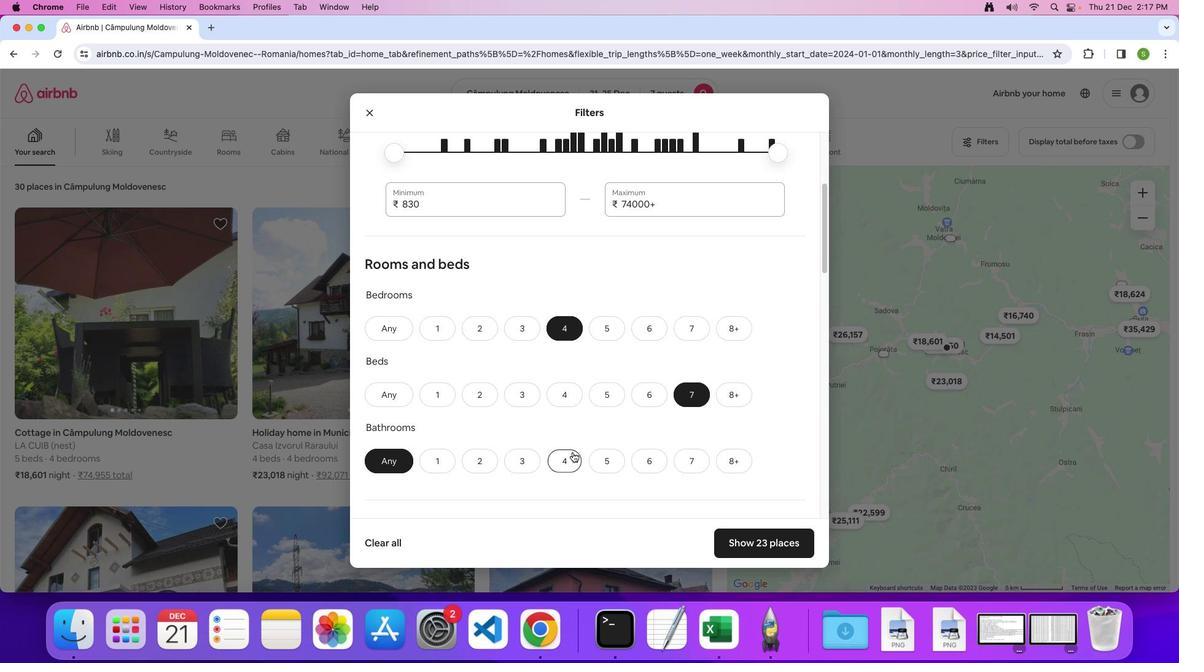
Action: Mouse pressed left at (572, 452)
Screenshot: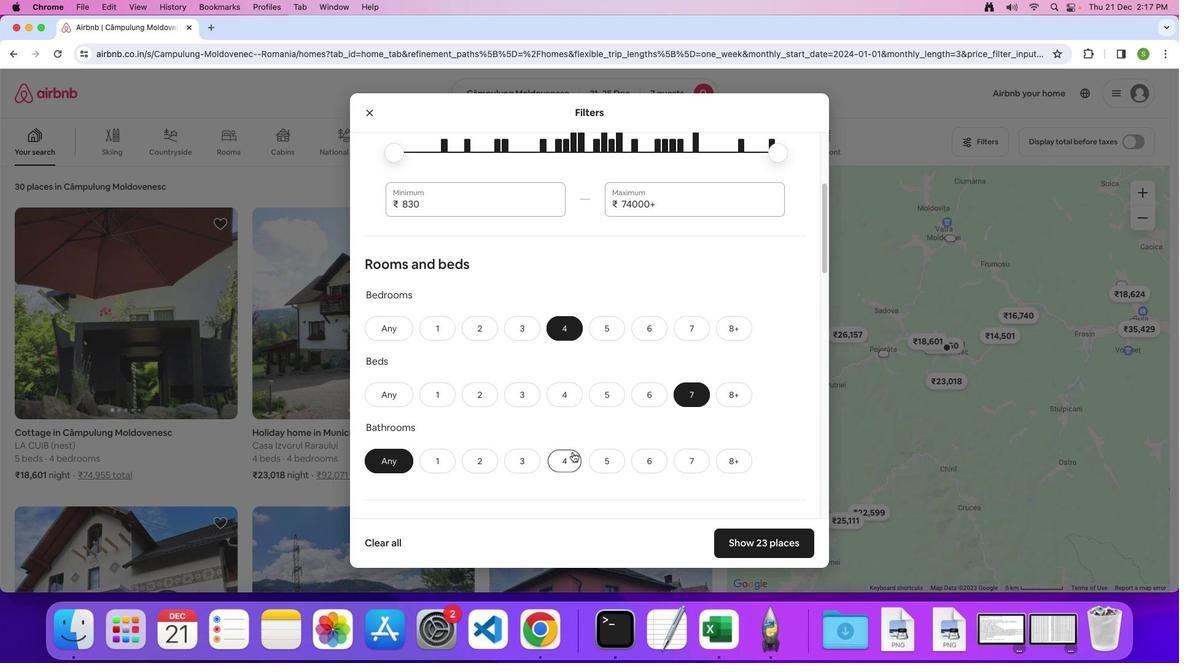 
Action: Mouse moved to (585, 425)
Screenshot: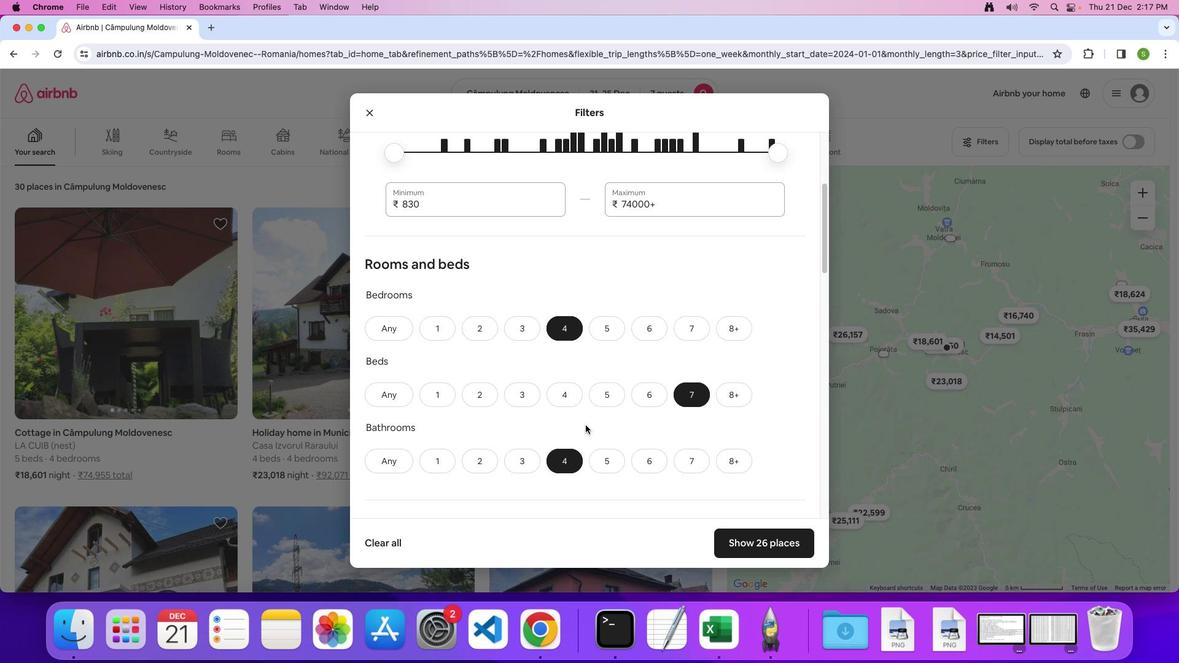 
Action: Mouse scrolled (585, 425) with delta (0, 0)
Screenshot: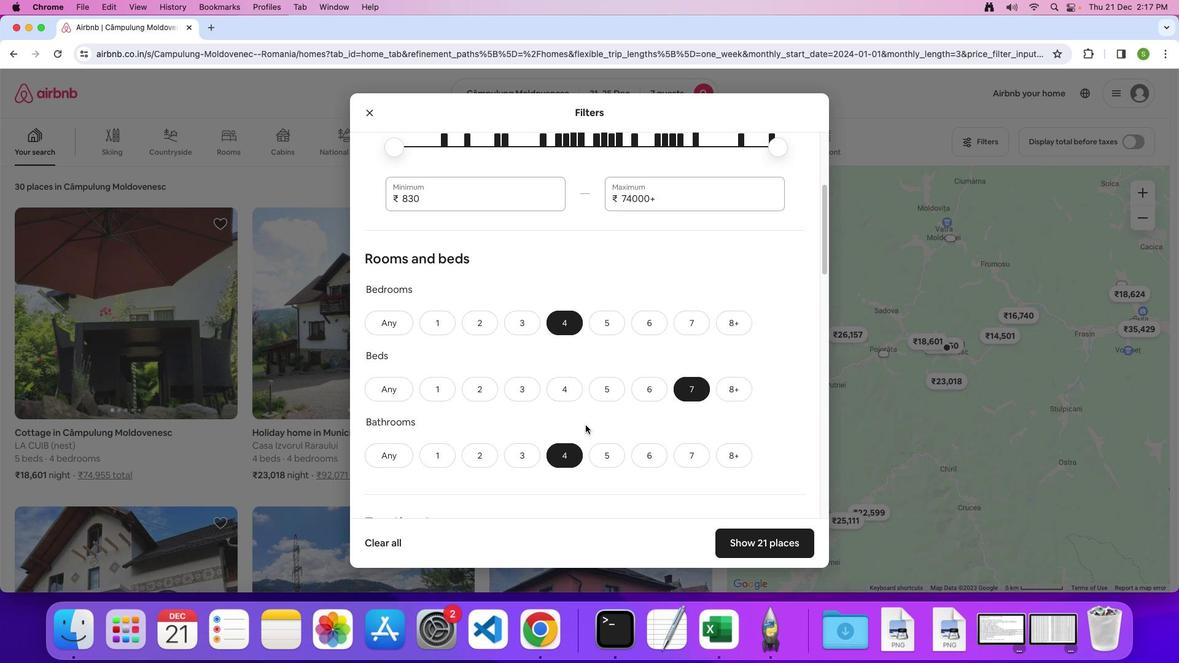 
Action: Mouse scrolled (585, 425) with delta (0, 0)
Screenshot: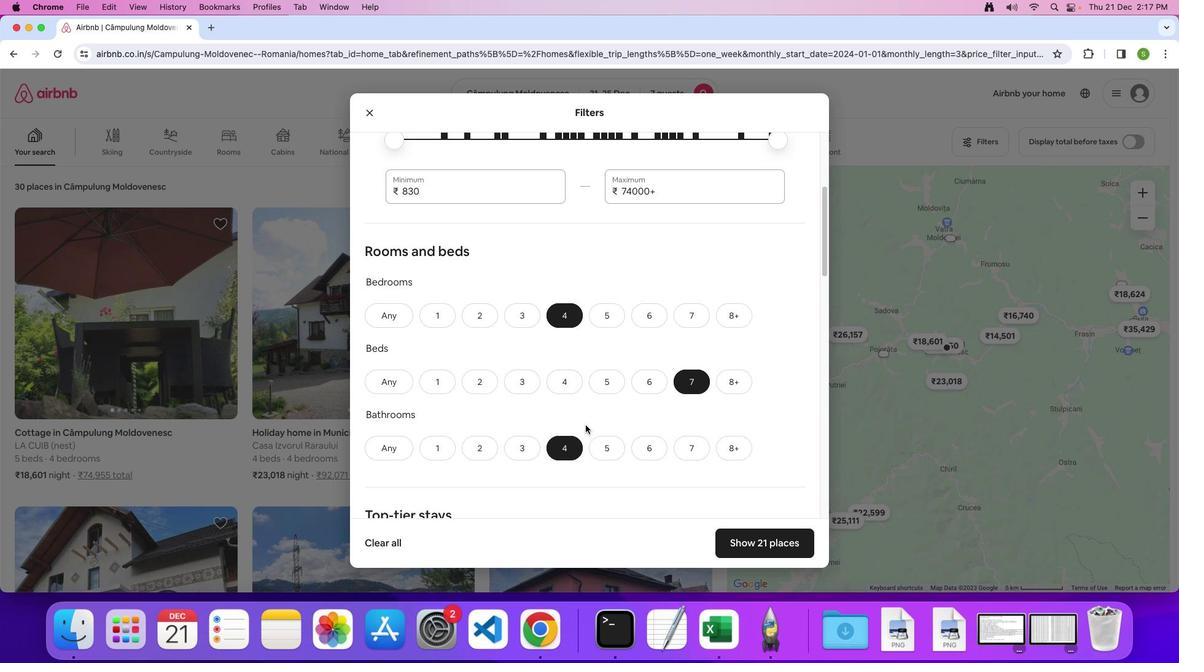 
Action: Mouse scrolled (585, 425) with delta (0, 0)
Screenshot: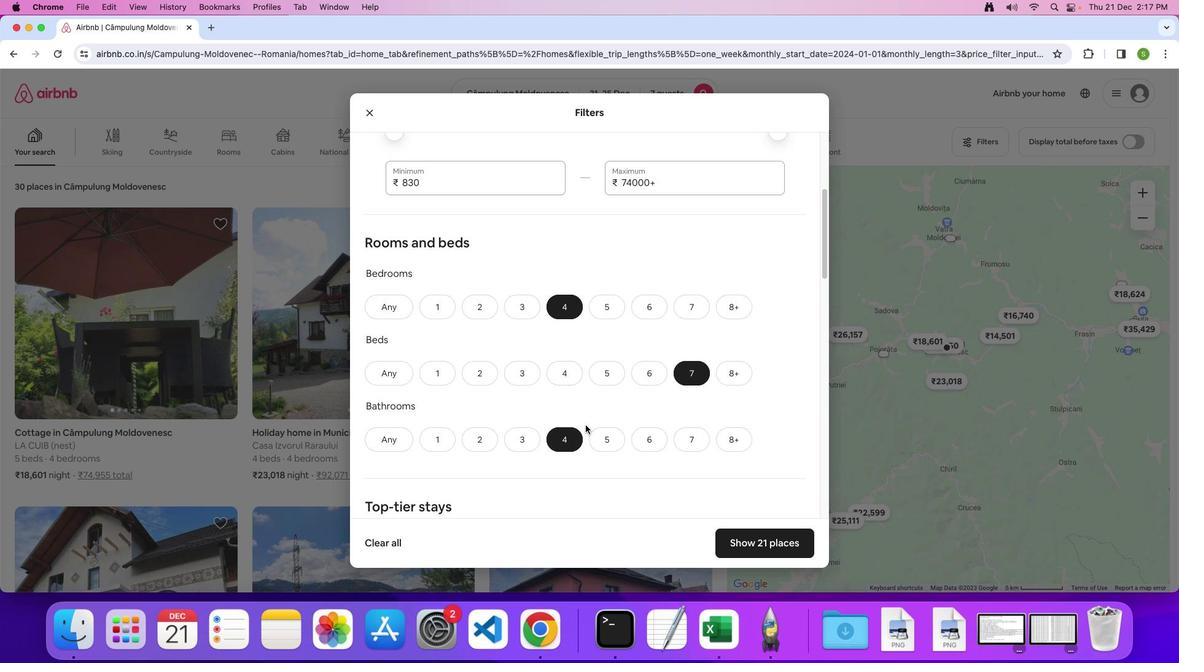 
Action: Mouse scrolled (585, 425) with delta (0, 0)
Screenshot: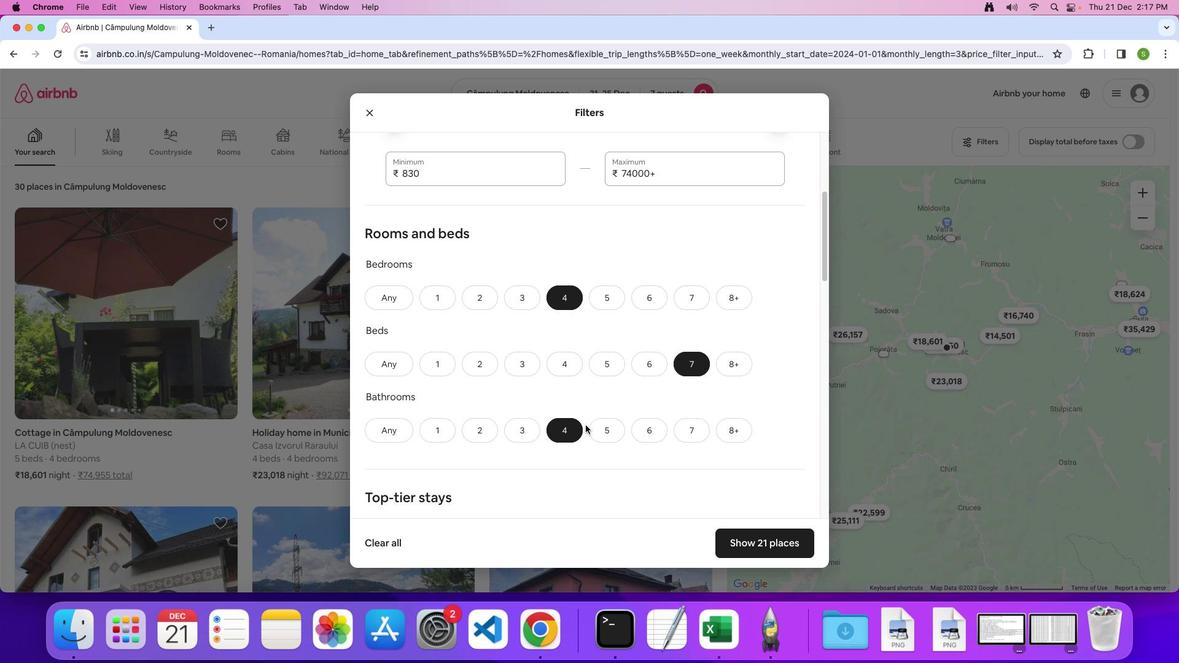 
Action: Mouse scrolled (585, 425) with delta (0, 0)
Screenshot: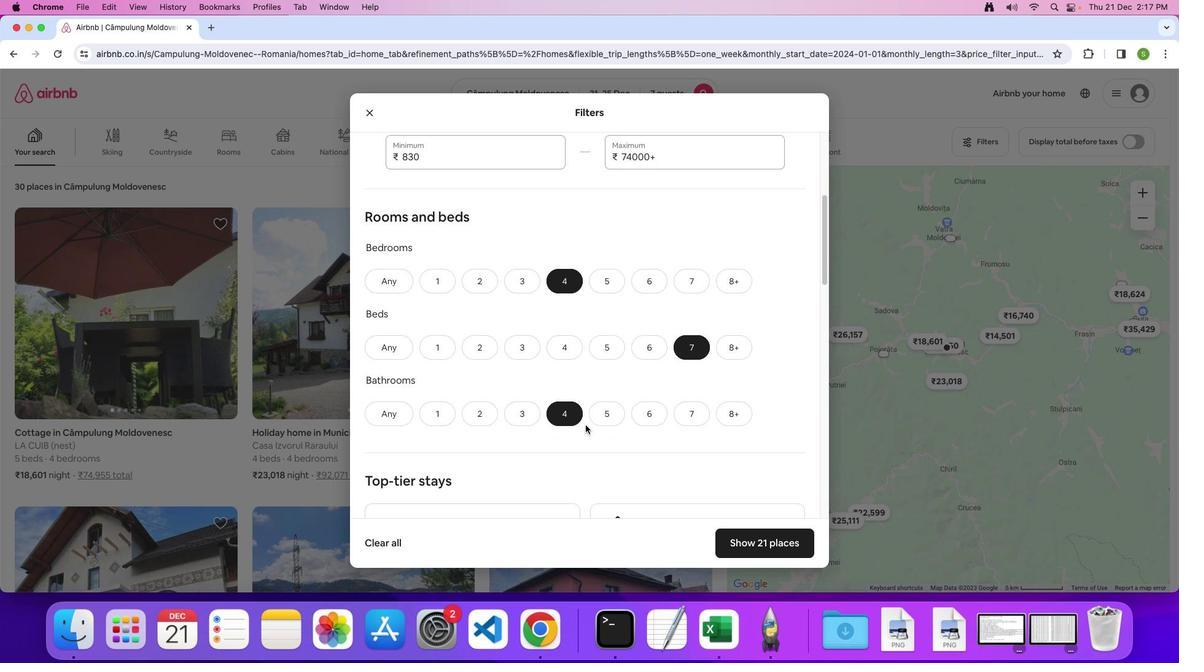 
Action: Mouse scrolled (585, 425) with delta (0, 0)
Screenshot: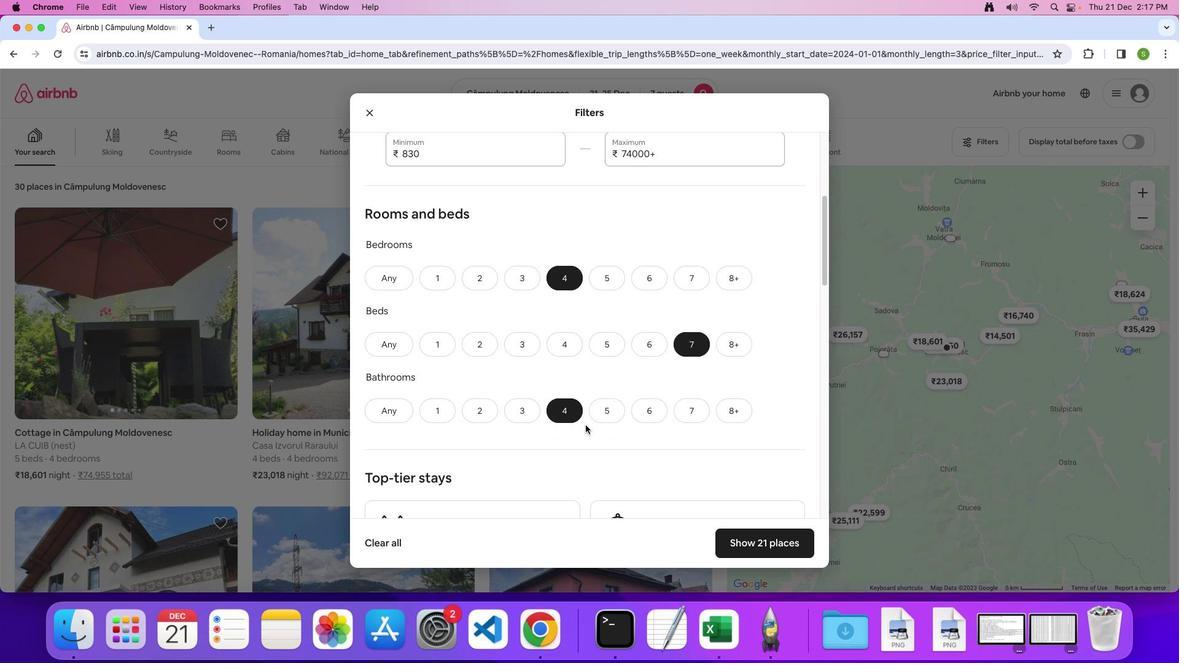 
Action: Mouse scrolled (585, 425) with delta (0, 0)
Screenshot: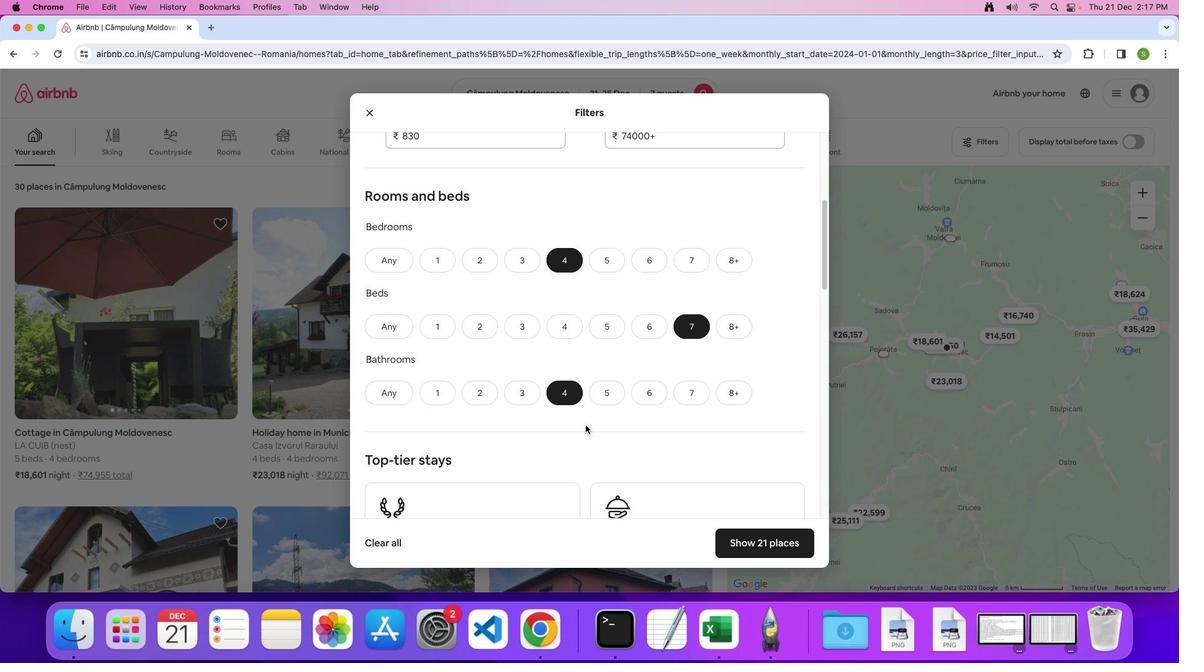 
Action: Mouse scrolled (585, 425) with delta (0, 0)
Screenshot: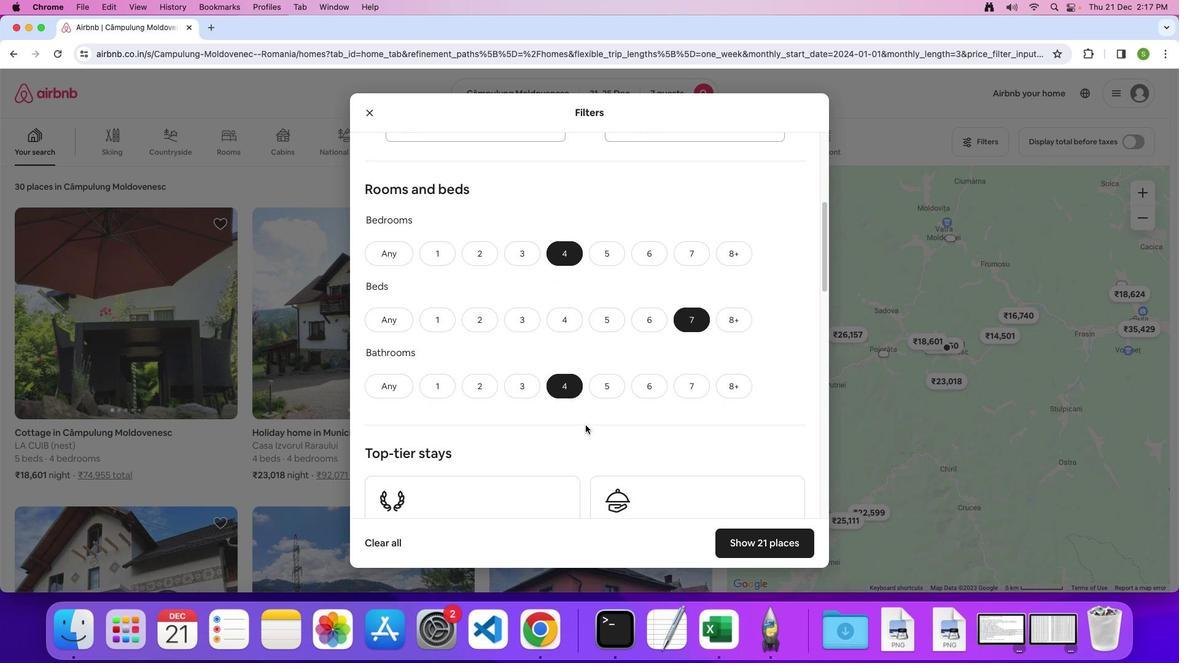 
Action: Mouse scrolled (585, 425) with delta (0, 0)
Screenshot: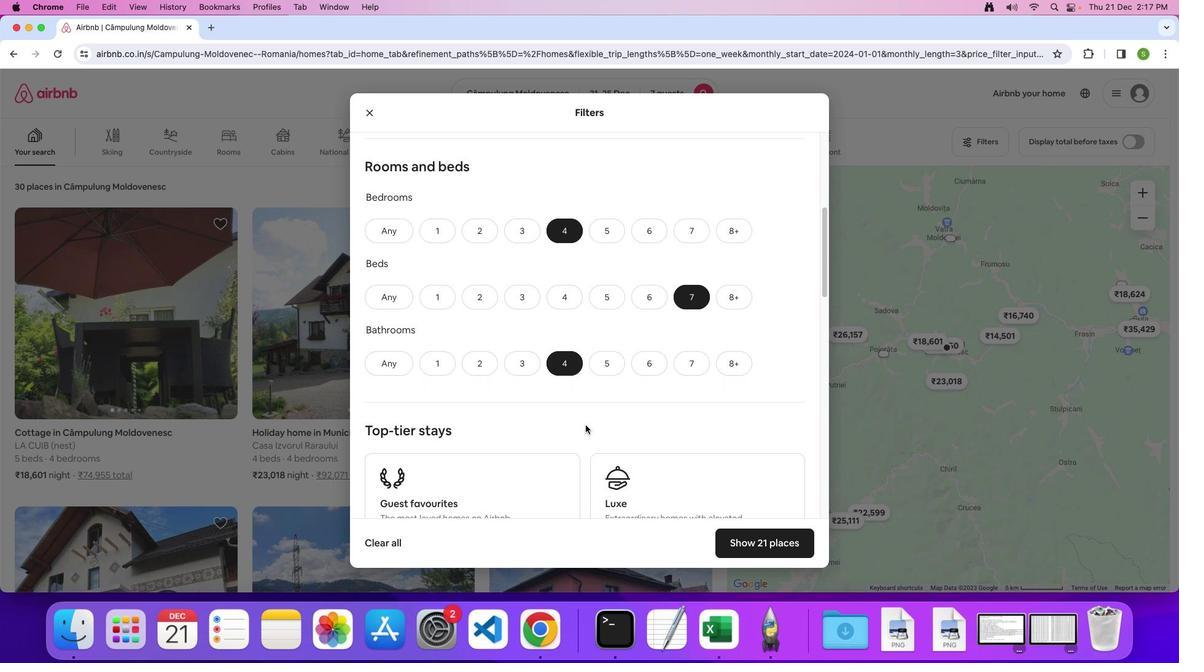 
Action: Mouse scrolled (585, 425) with delta (0, 0)
Screenshot: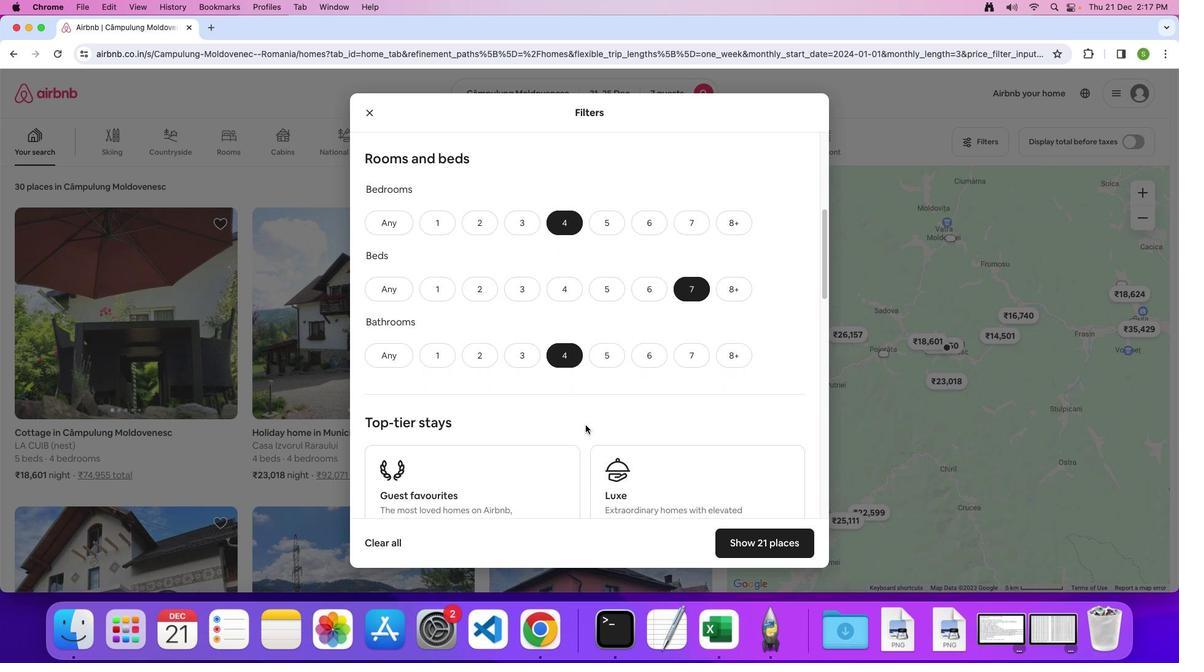 
Action: Mouse scrolled (585, 425) with delta (0, -1)
Screenshot: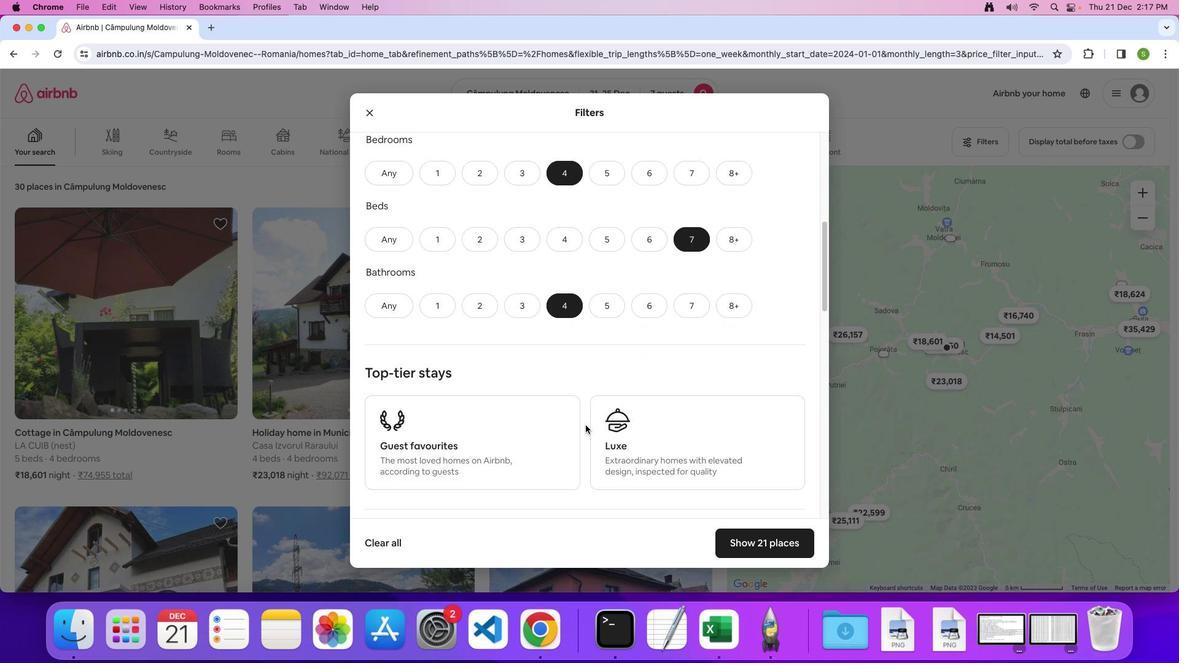 
Action: Mouse scrolled (585, 425) with delta (0, 0)
Screenshot: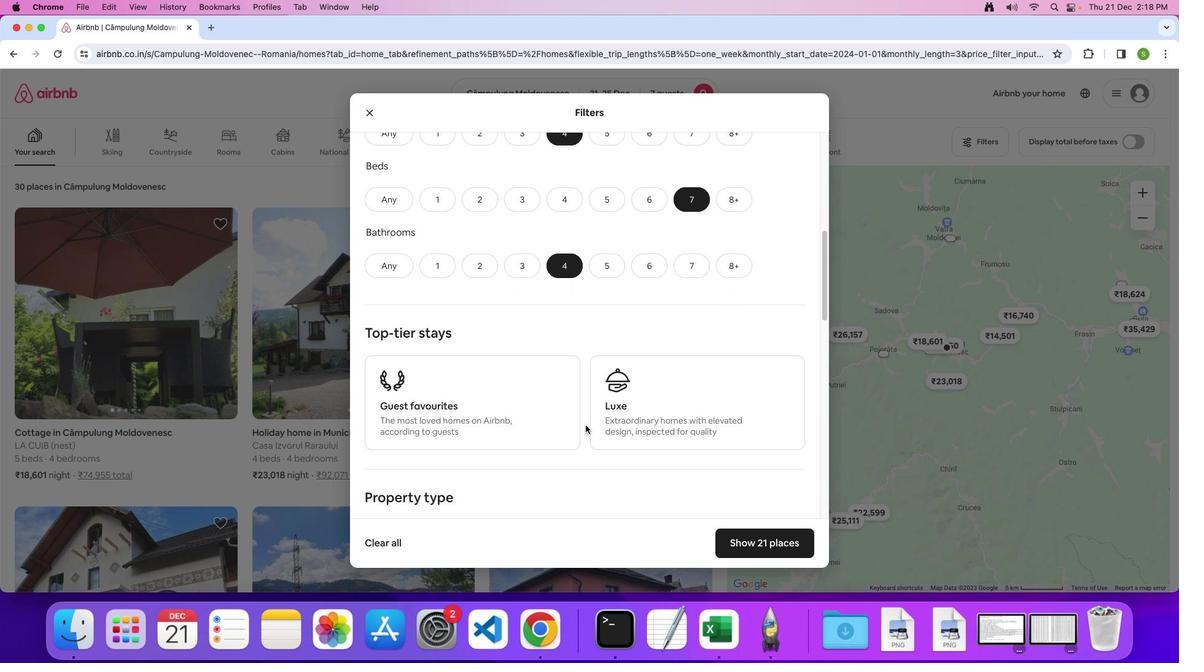 
Action: Mouse scrolled (585, 425) with delta (0, 0)
Screenshot: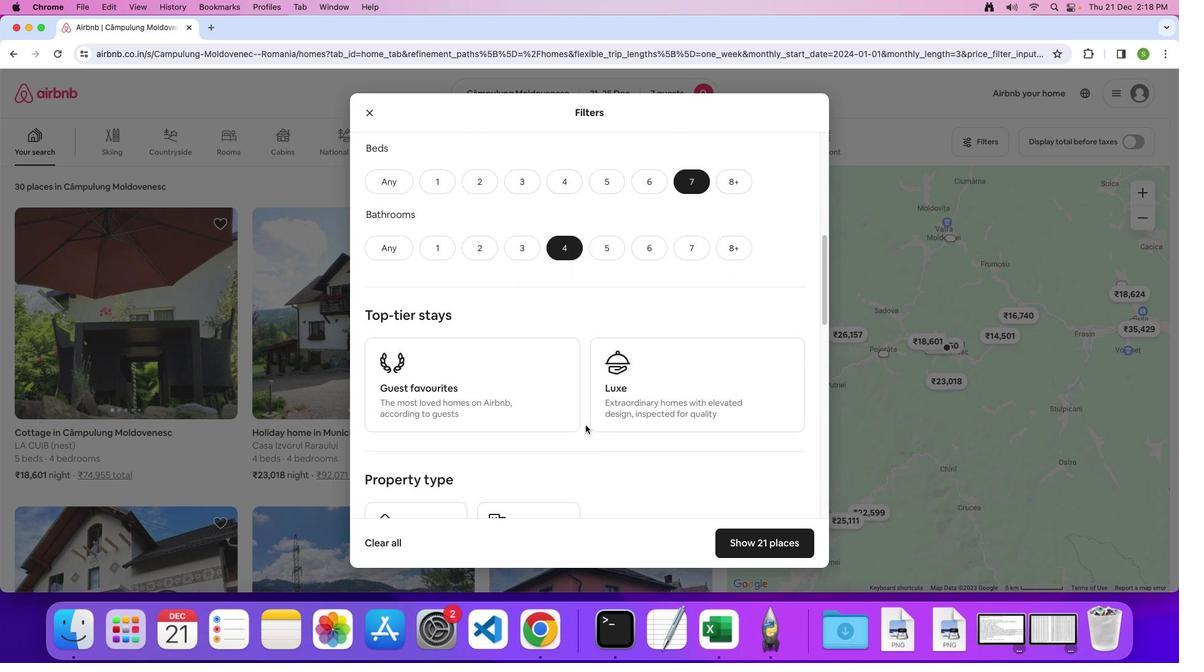 
Action: Mouse scrolled (585, 425) with delta (0, -1)
Screenshot: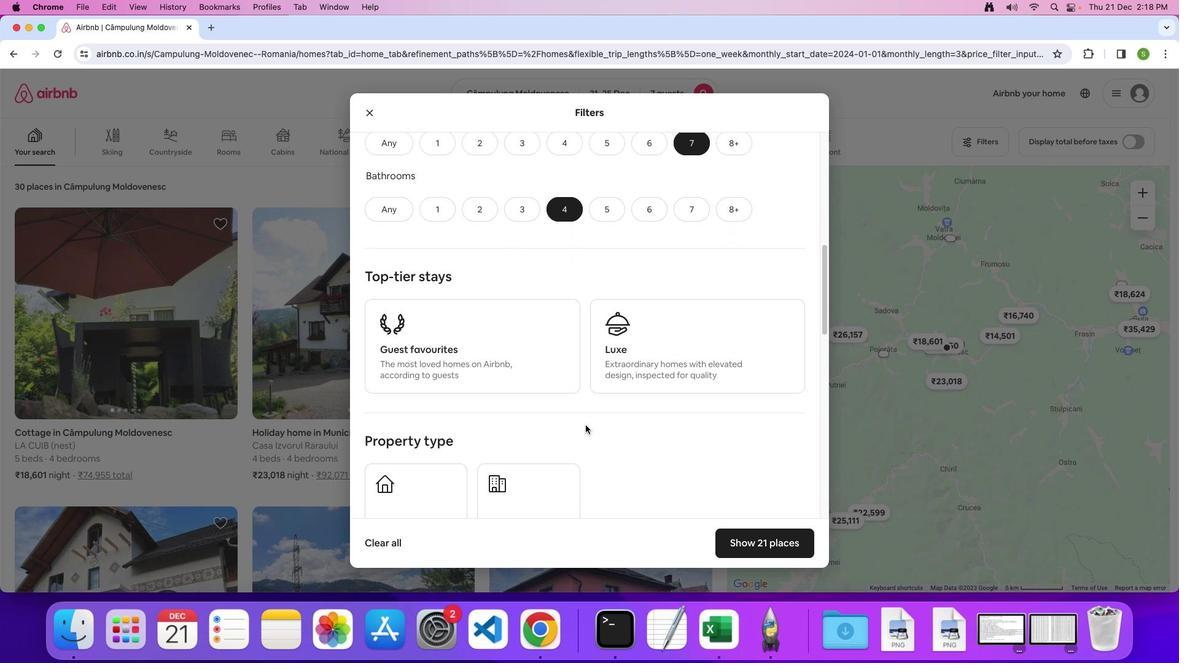 
Action: Mouse scrolled (585, 425) with delta (0, 0)
Screenshot: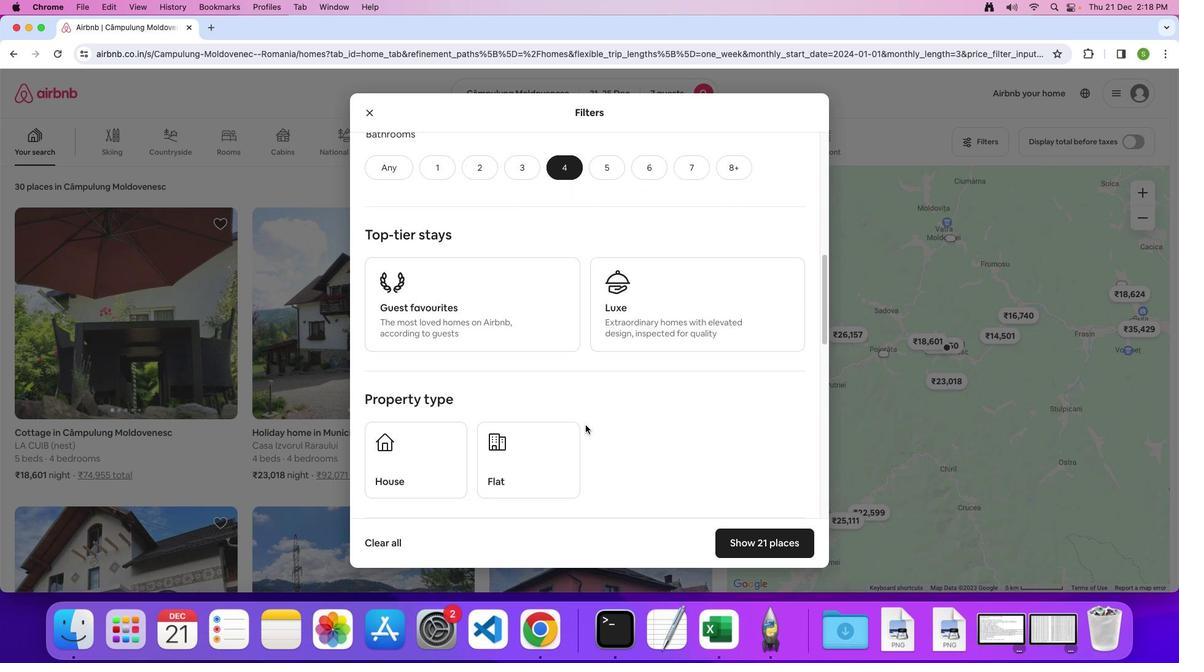 
Action: Mouse scrolled (585, 425) with delta (0, 0)
Screenshot: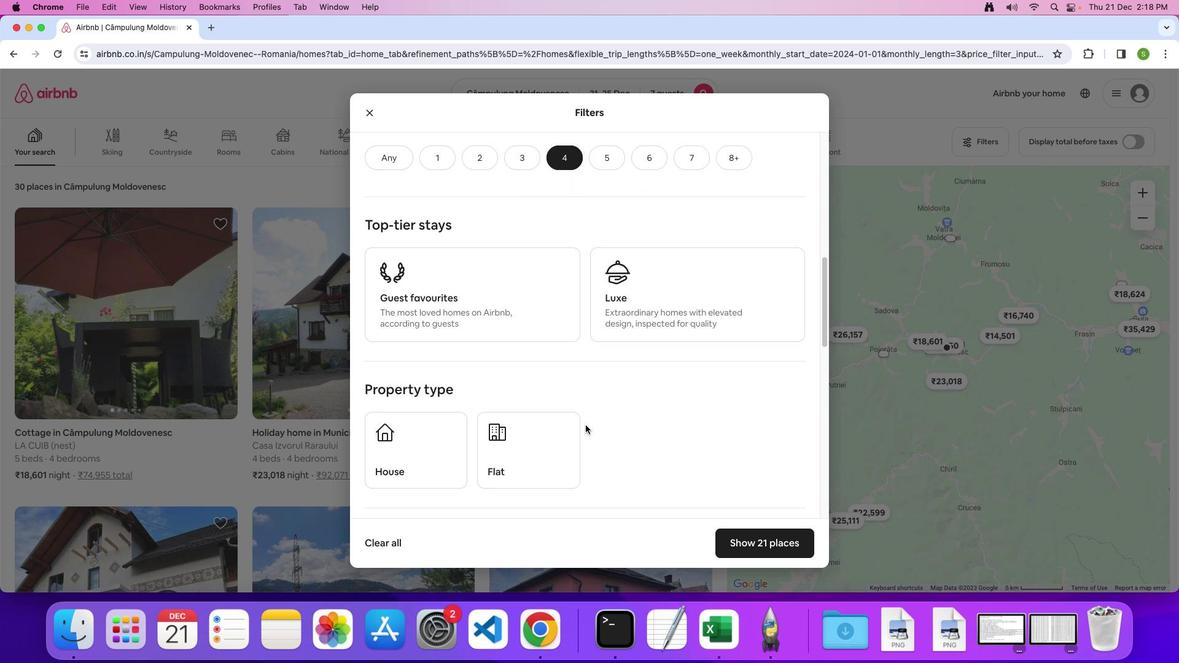 
Action: Mouse scrolled (585, 425) with delta (0, -1)
Screenshot: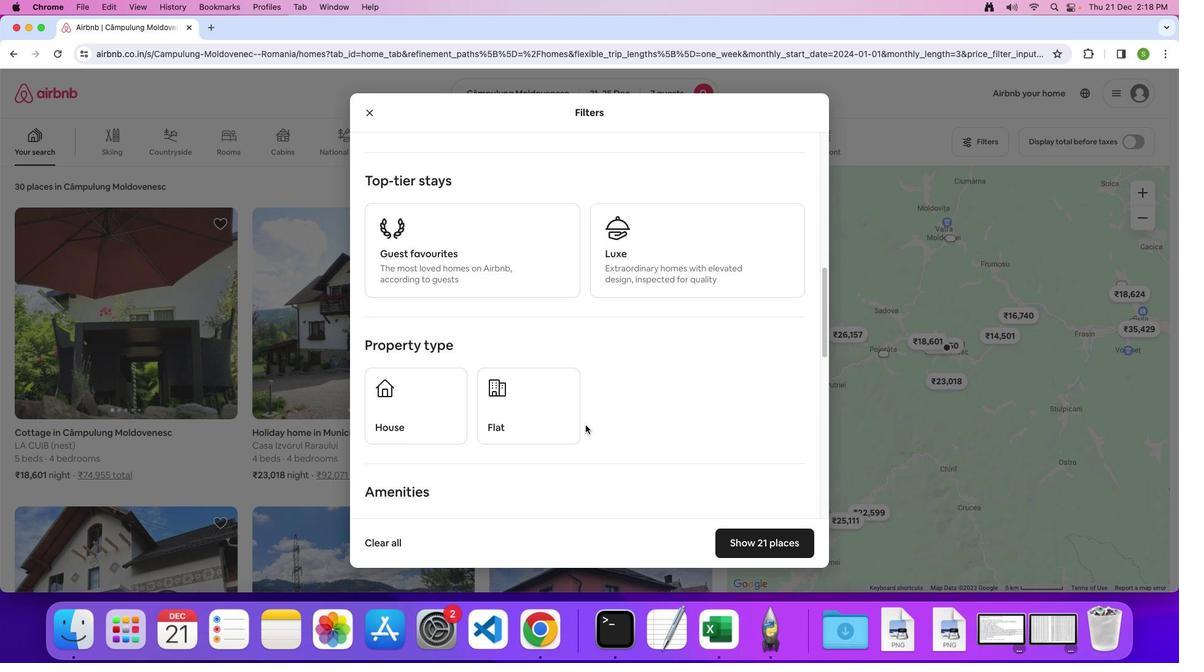 
Action: Mouse moved to (418, 406)
Screenshot: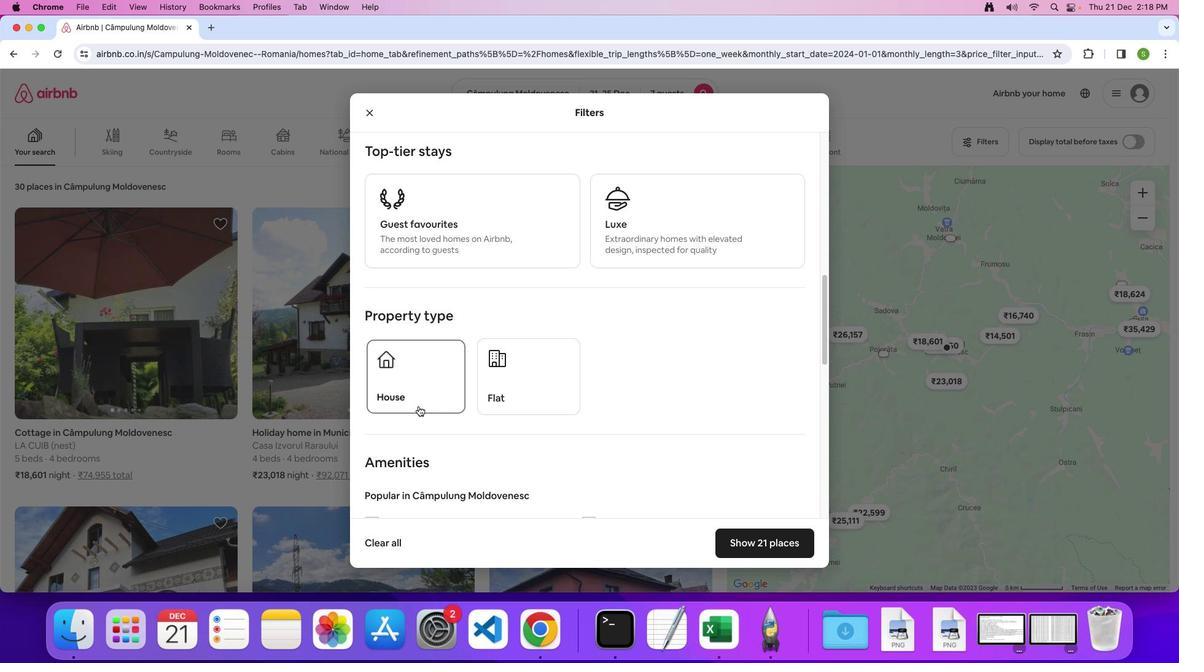 
Action: Mouse pressed left at (418, 406)
Screenshot: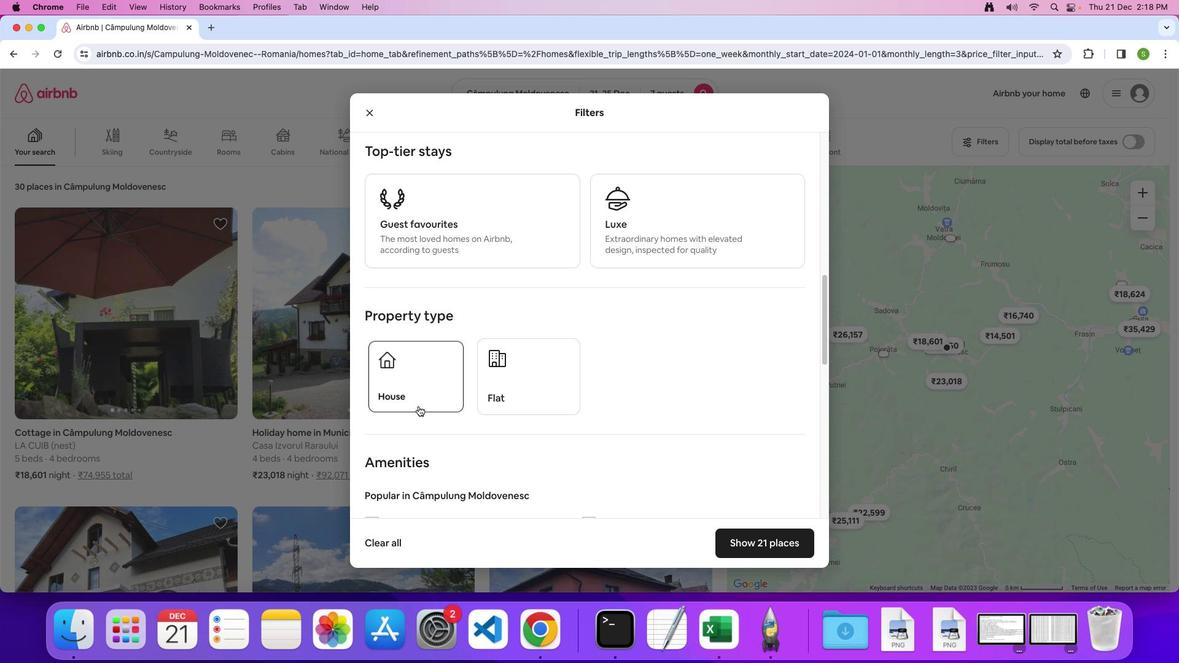 
Action: Mouse moved to (621, 442)
Screenshot: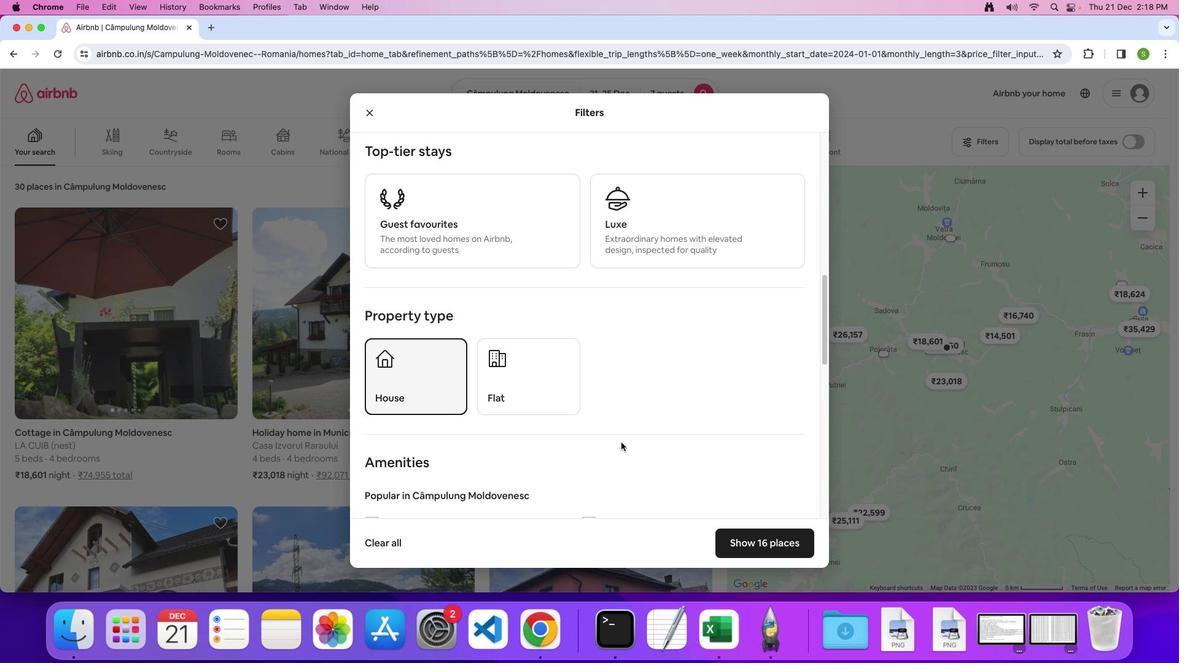 
Action: Mouse scrolled (621, 442) with delta (0, 0)
Screenshot: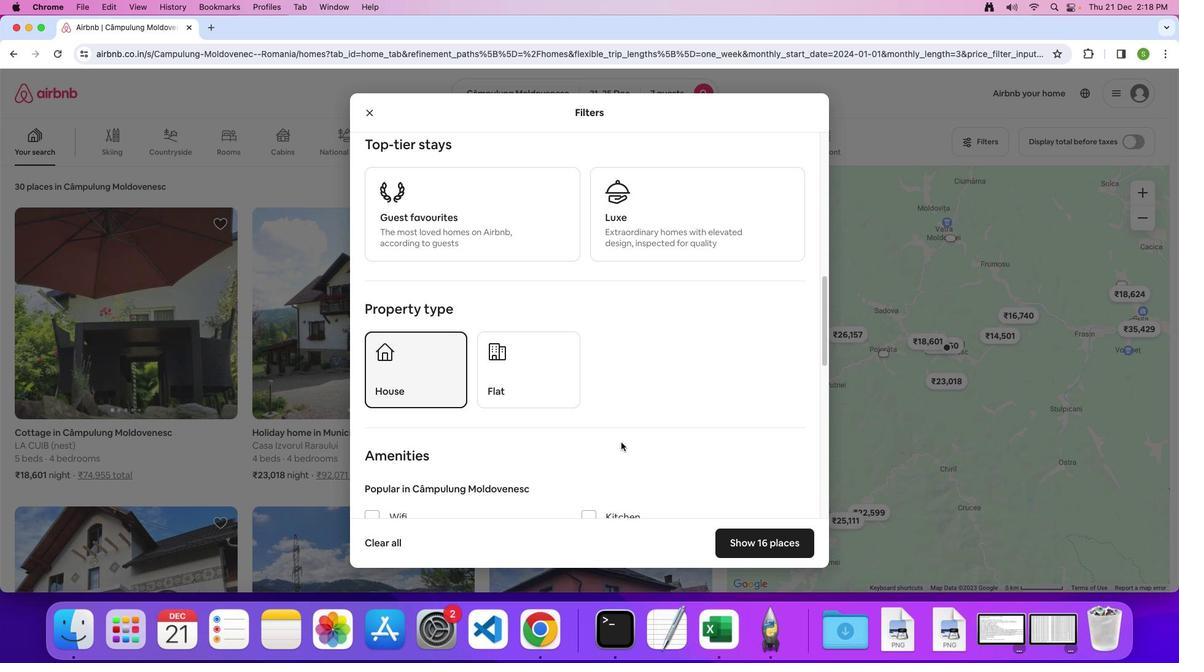 
Action: Mouse scrolled (621, 442) with delta (0, 0)
Screenshot: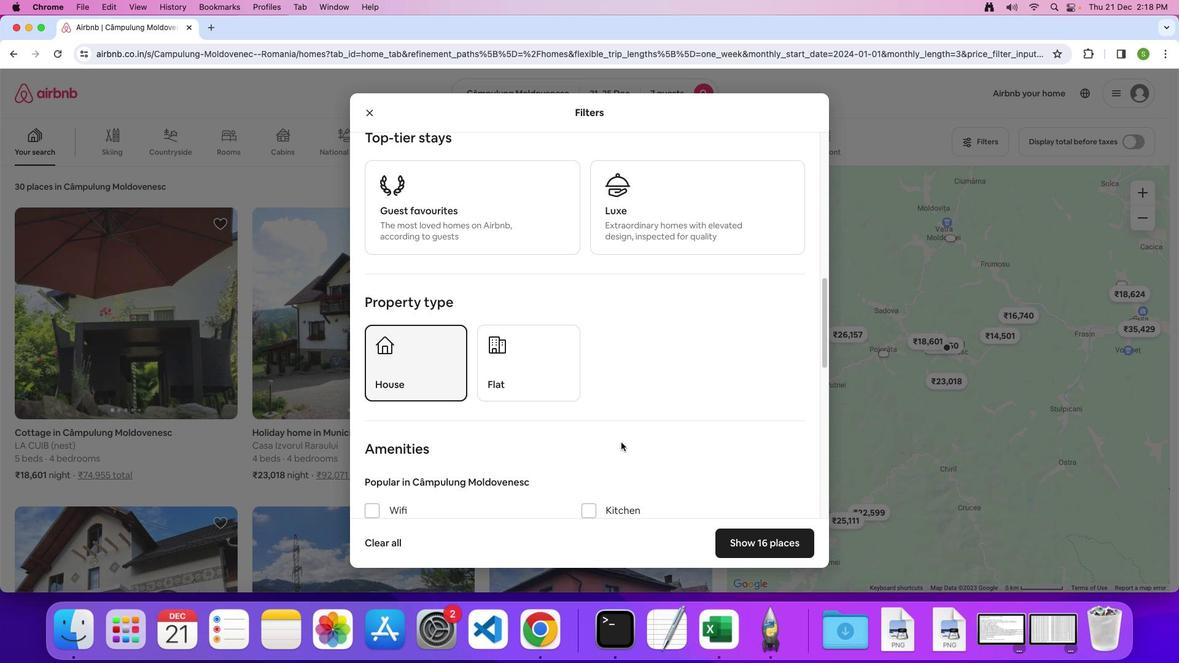 
Action: Mouse scrolled (621, 442) with delta (0, 0)
Screenshot: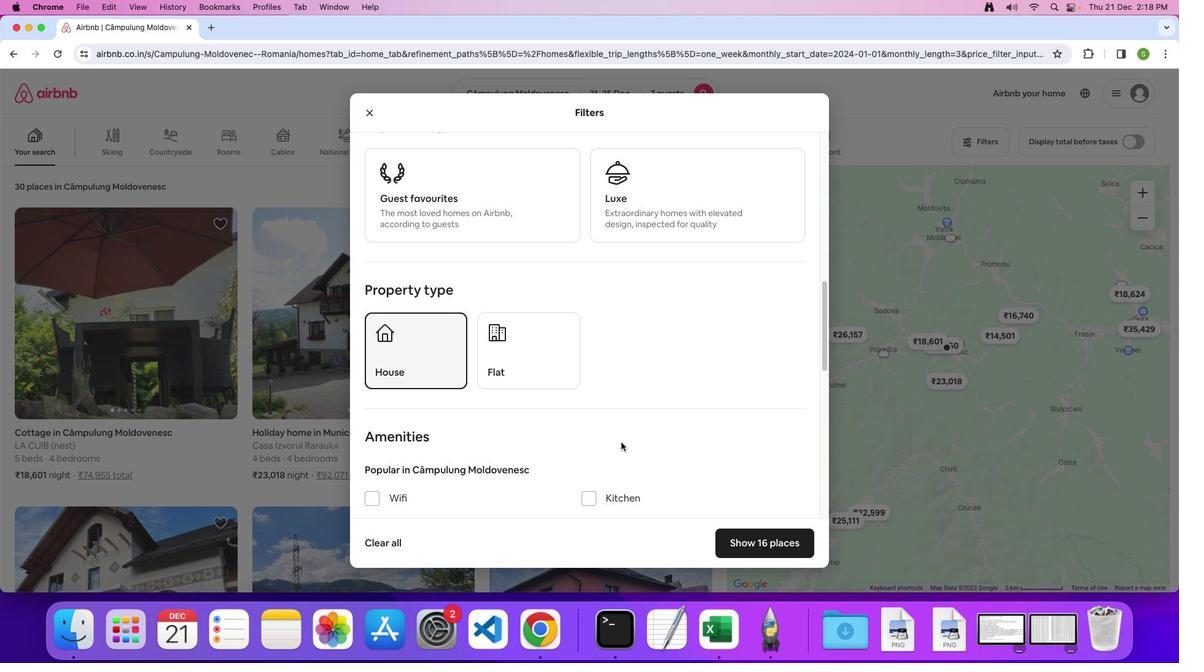 
Action: Mouse scrolled (621, 442) with delta (0, 0)
Screenshot: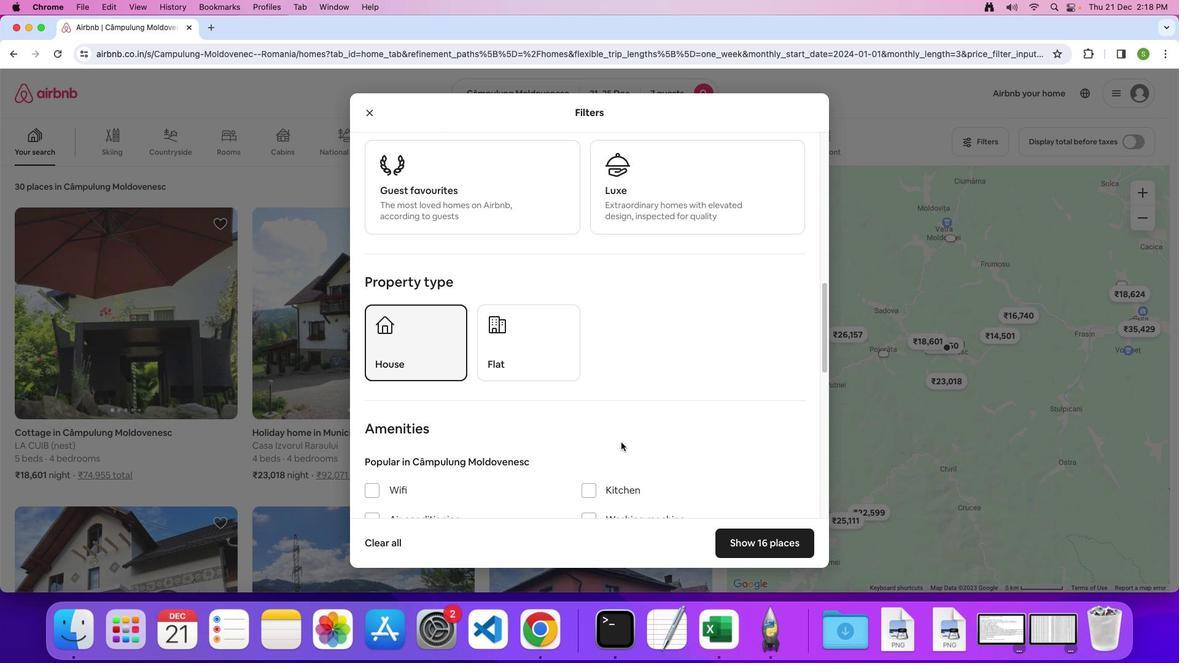 
Action: Mouse scrolled (621, 442) with delta (0, 0)
Screenshot: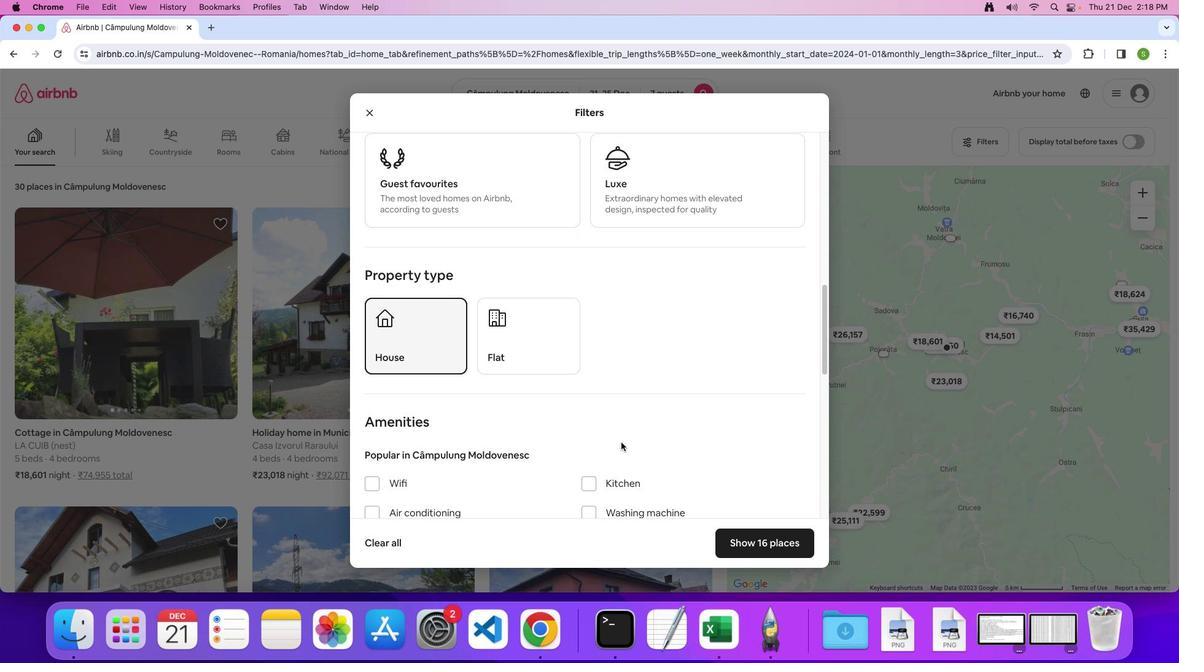 
Action: Mouse scrolled (621, 442) with delta (0, 0)
Screenshot: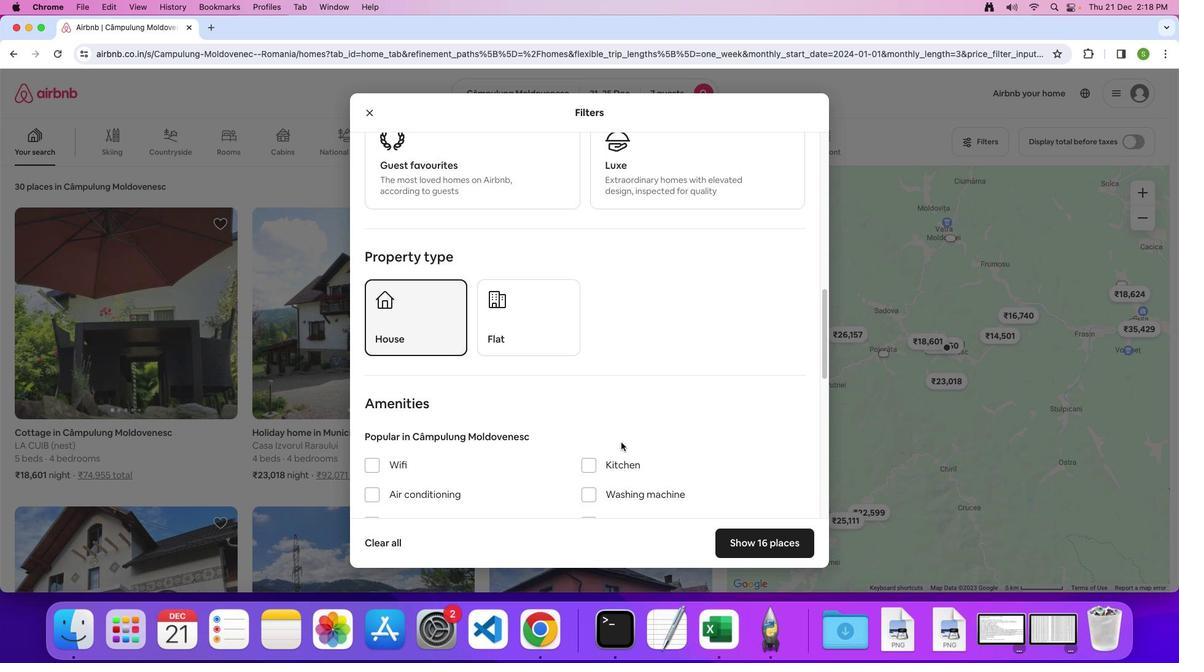 
Action: Mouse scrolled (621, 442) with delta (0, 0)
Screenshot: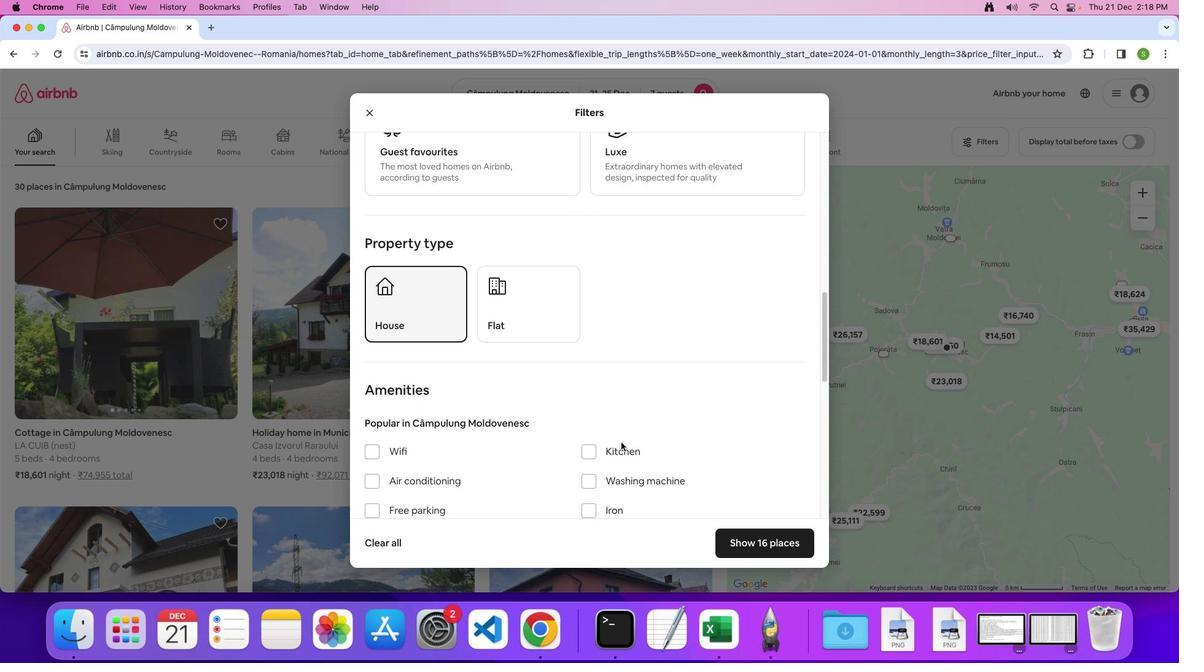 
Action: Mouse scrolled (621, 442) with delta (0, 0)
Screenshot: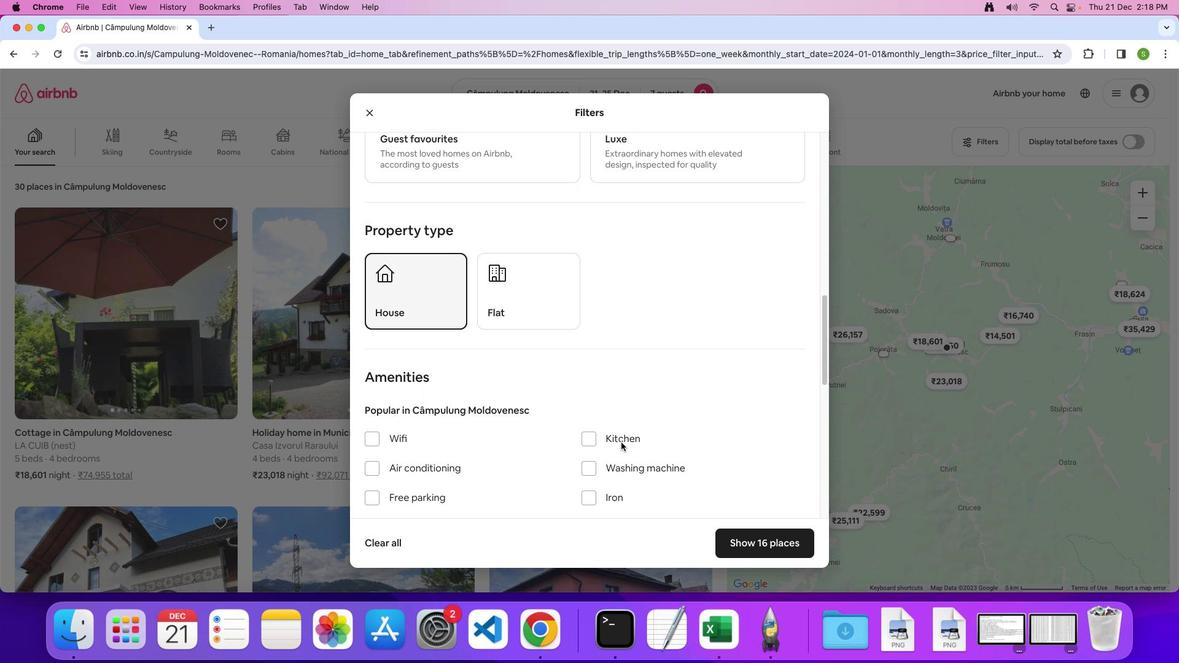 
Action: Mouse scrolled (621, 442) with delta (0, 0)
Screenshot: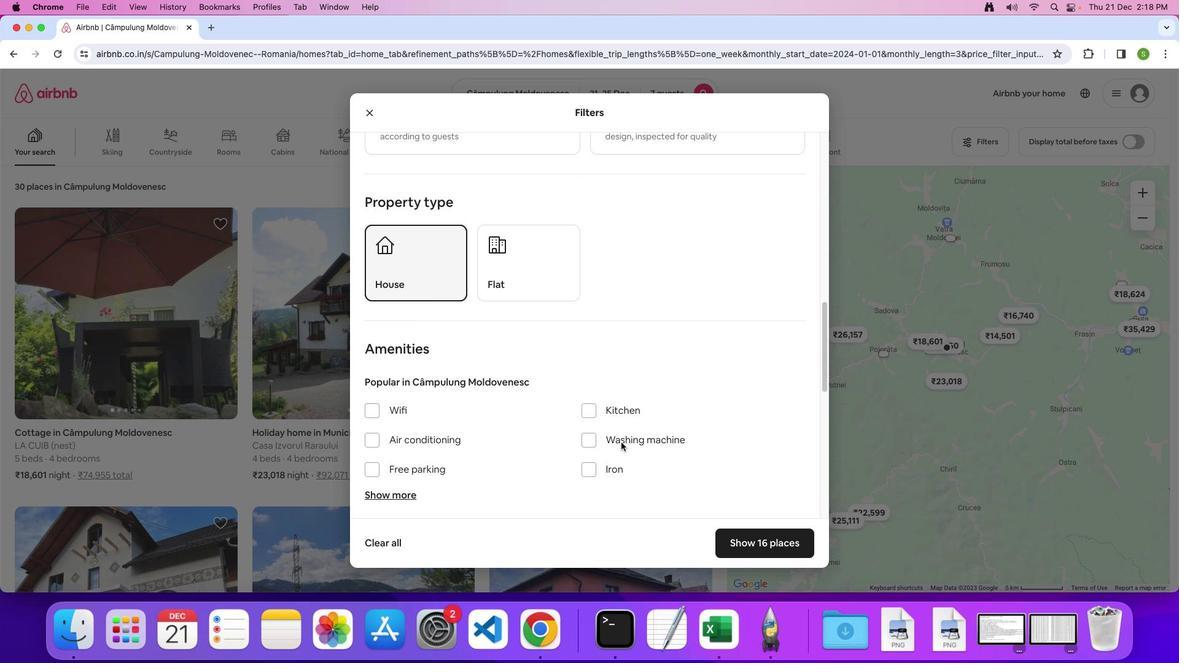 
Action: Mouse scrolled (621, 442) with delta (0, -1)
Screenshot: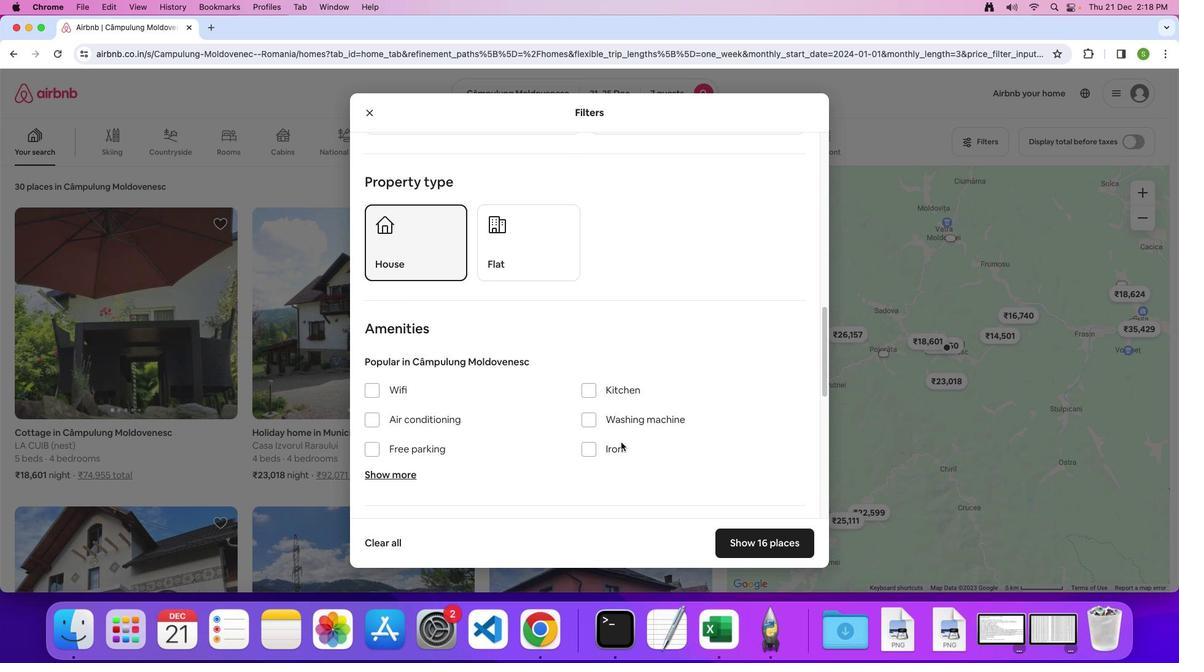 
Action: Mouse scrolled (621, 442) with delta (0, 0)
Screenshot: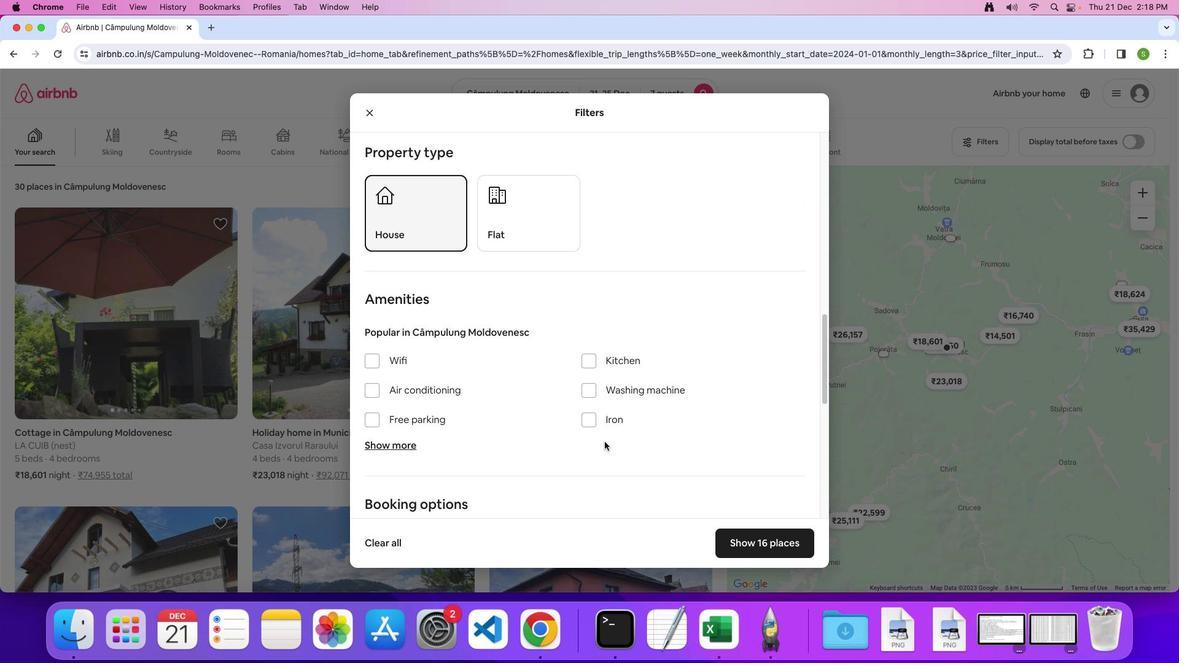 
Action: Mouse moved to (369, 361)
Screenshot: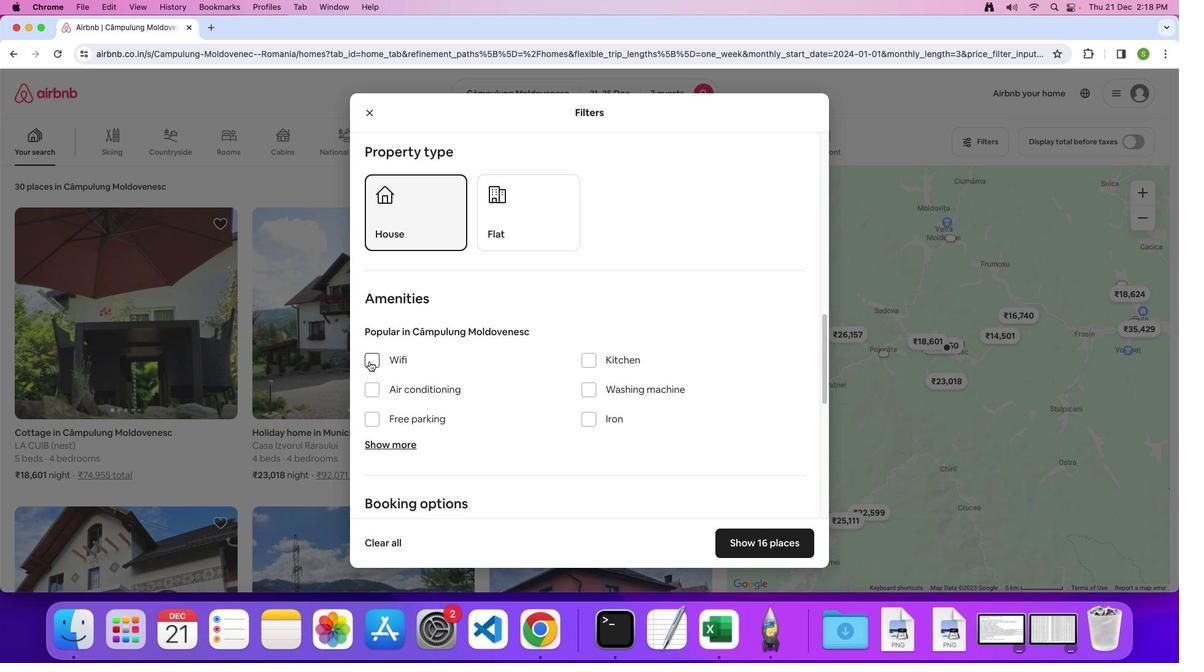 
Action: Mouse pressed left at (369, 361)
Screenshot: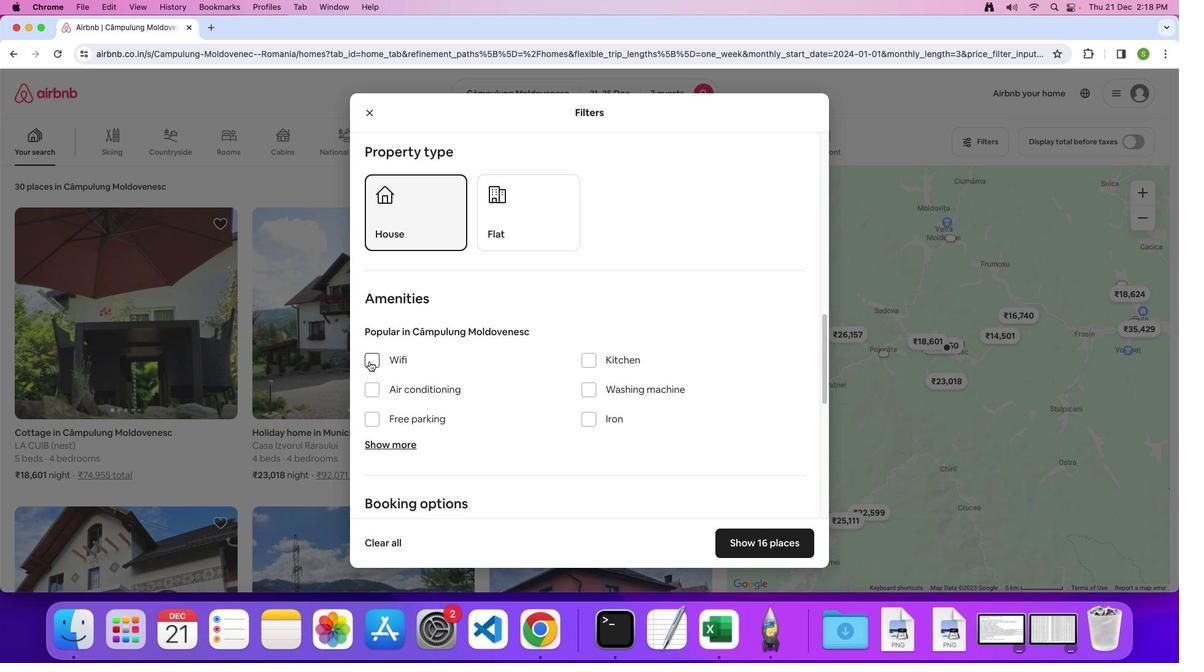 
Action: Mouse moved to (377, 424)
Screenshot: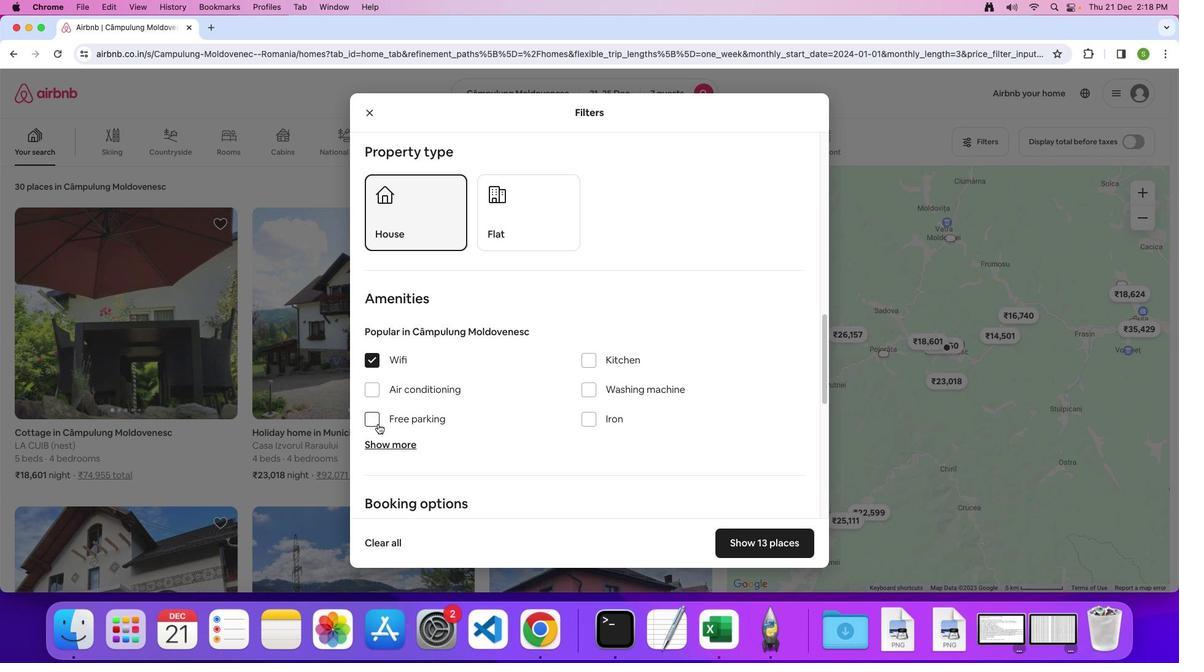 
Action: Mouse pressed left at (377, 424)
Screenshot: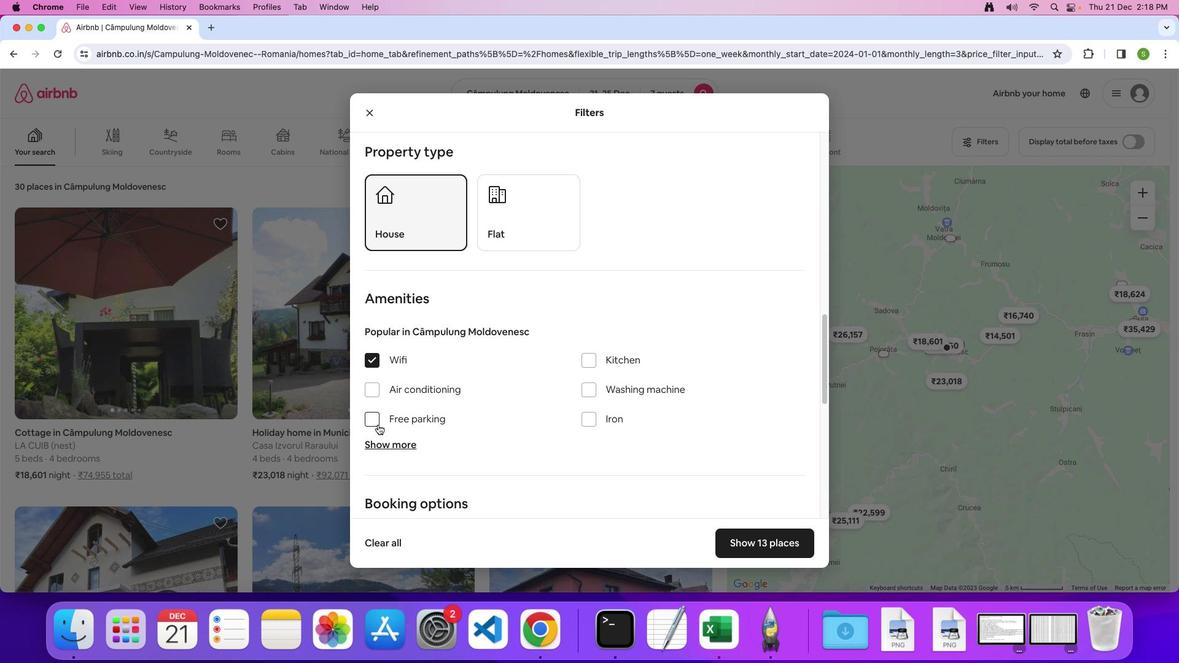 
Action: Mouse moved to (379, 443)
Screenshot: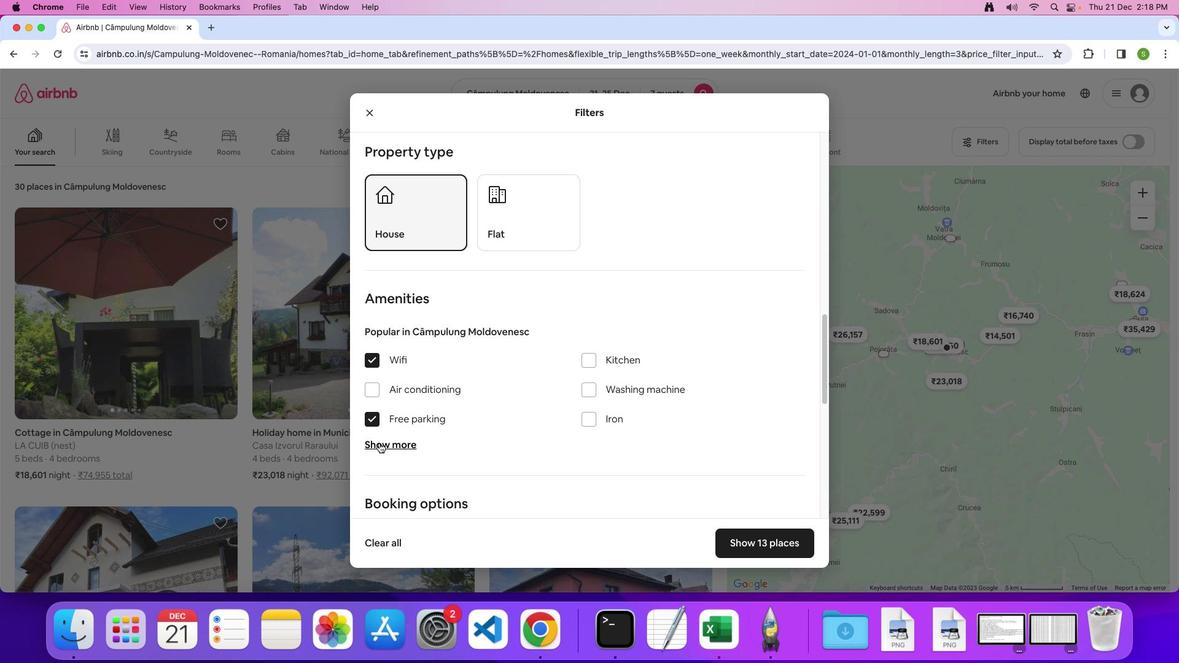 
Action: Mouse pressed left at (379, 443)
Screenshot: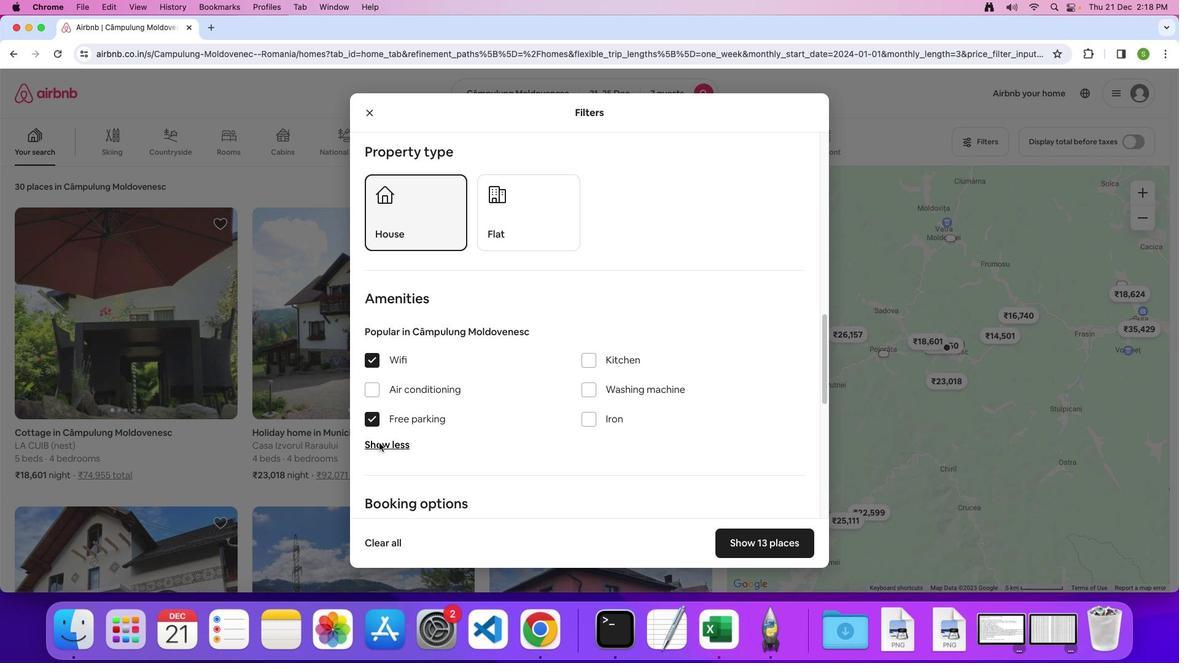 
Action: Mouse moved to (555, 440)
Screenshot: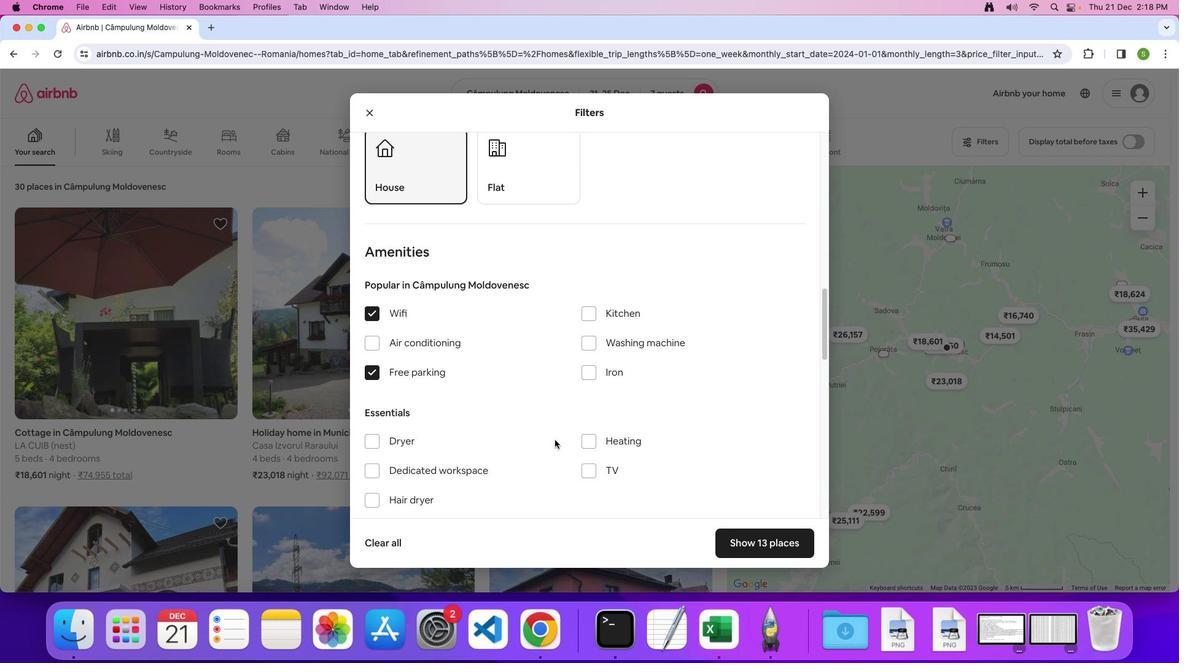 
Action: Mouse scrolled (555, 440) with delta (0, 0)
Screenshot: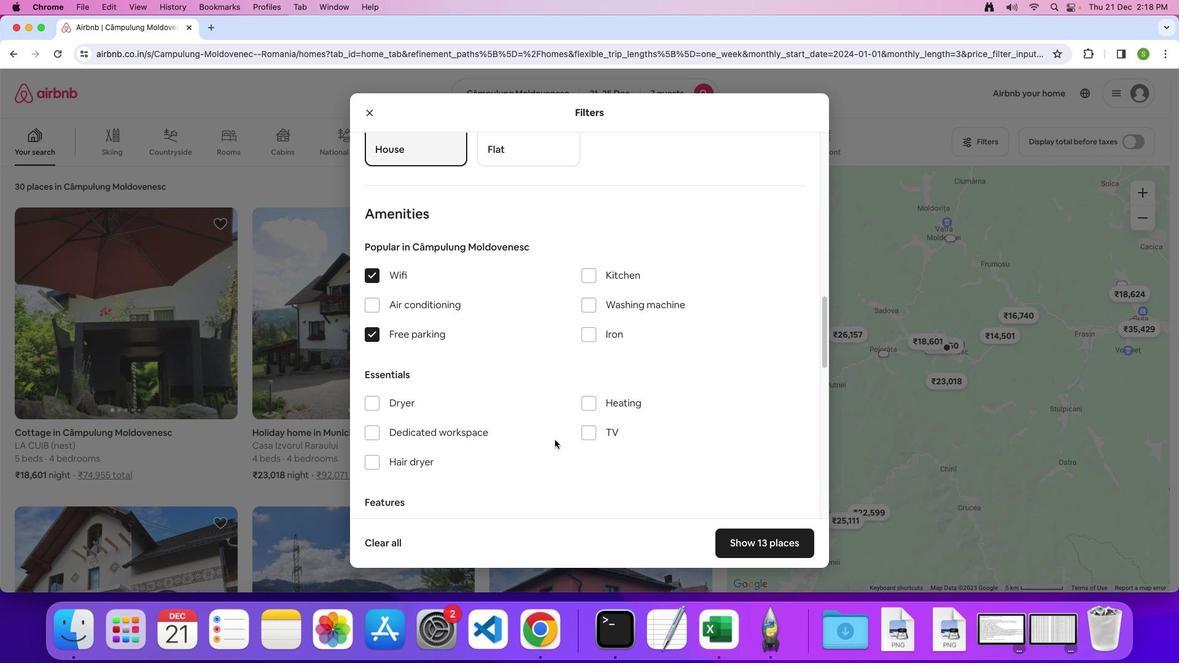 
Action: Mouse scrolled (555, 440) with delta (0, -3)
Screenshot: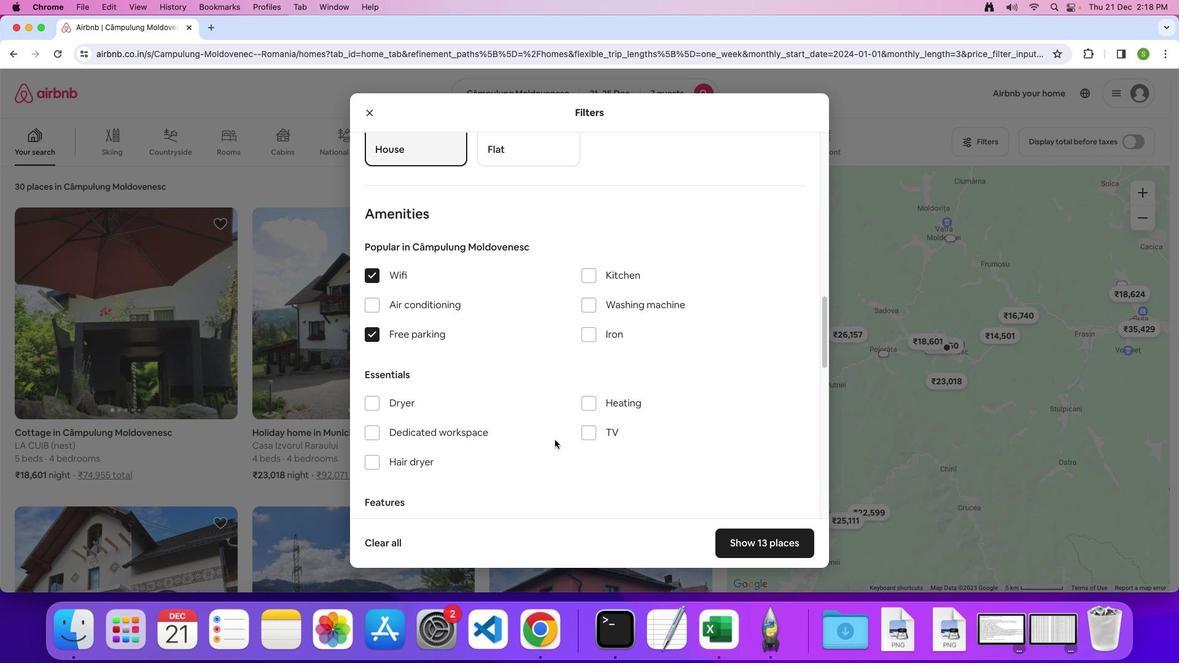 
Action: Mouse scrolled (555, 440) with delta (0, -1)
Screenshot: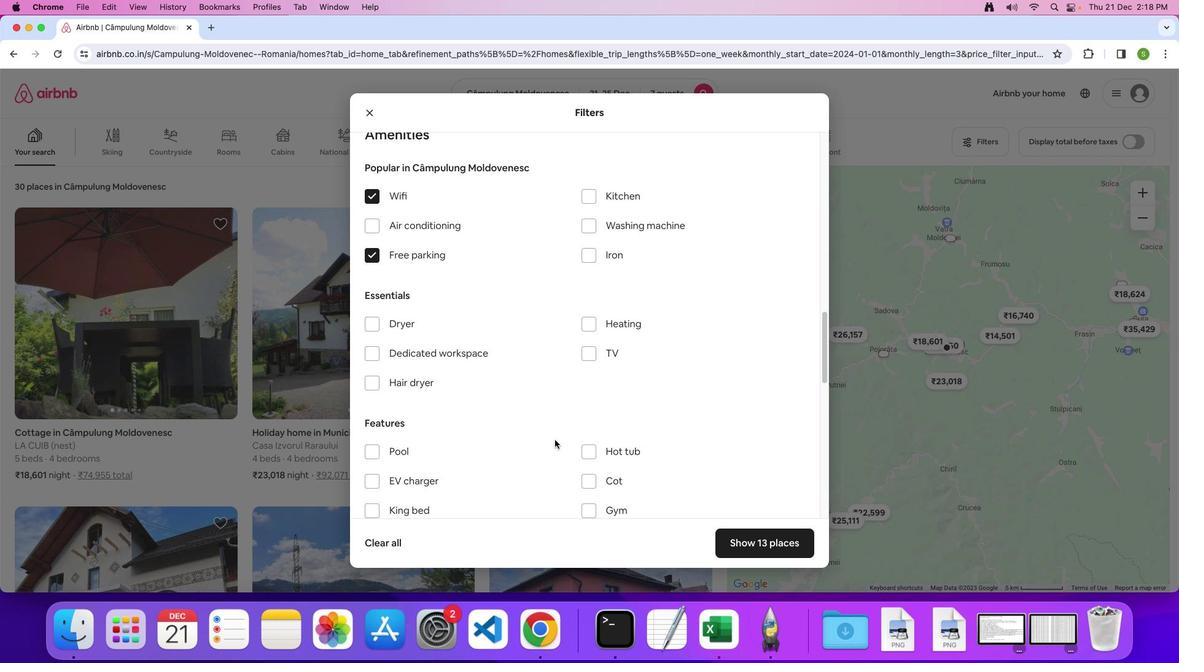 
Action: Mouse moved to (589, 345)
Screenshot: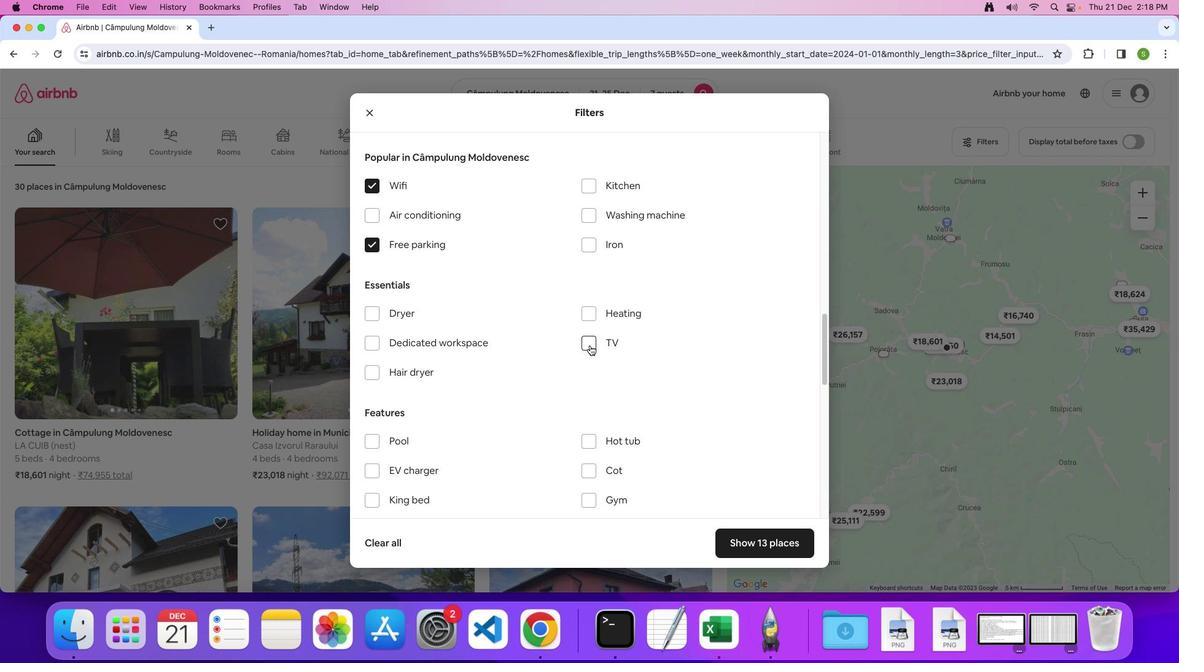 
Action: Mouse pressed left at (589, 345)
Screenshot: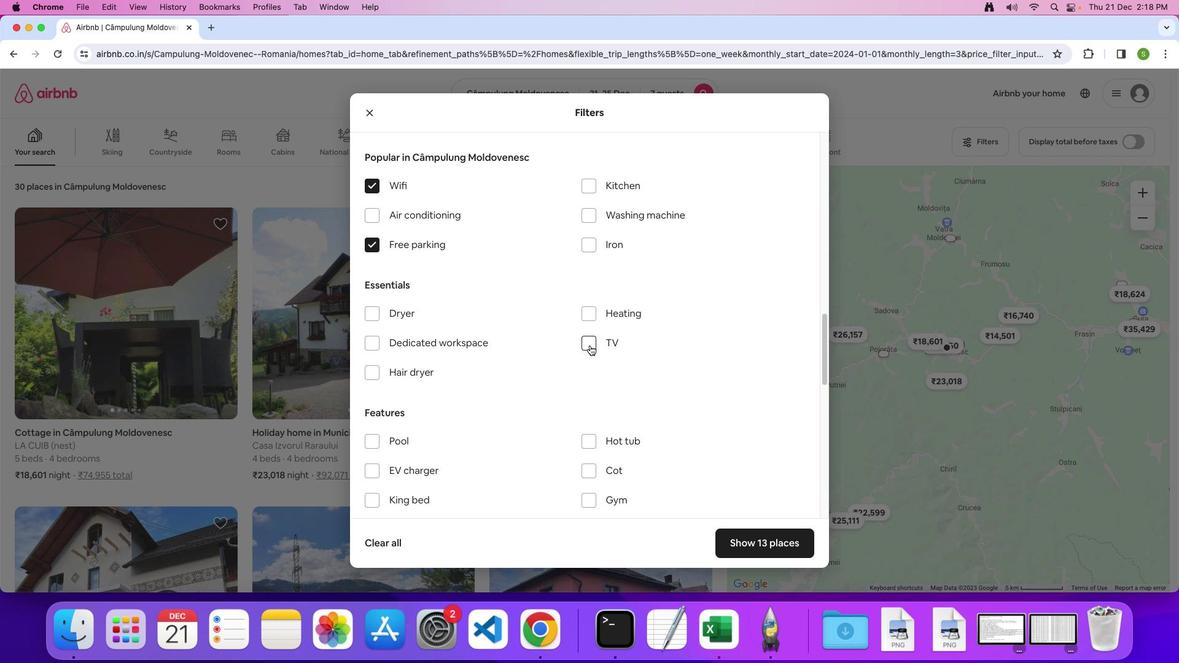 
Action: Mouse moved to (473, 391)
Screenshot: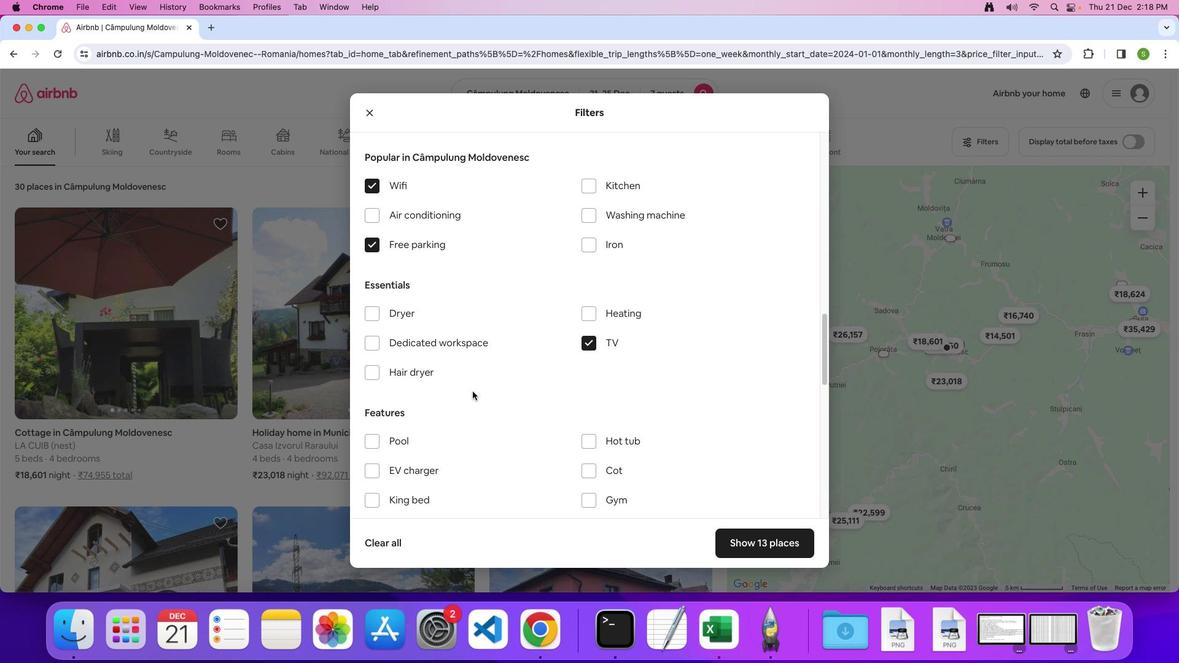 
Action: Mouse scrolled (473, 391) with delta (0, 0)
Screenshot: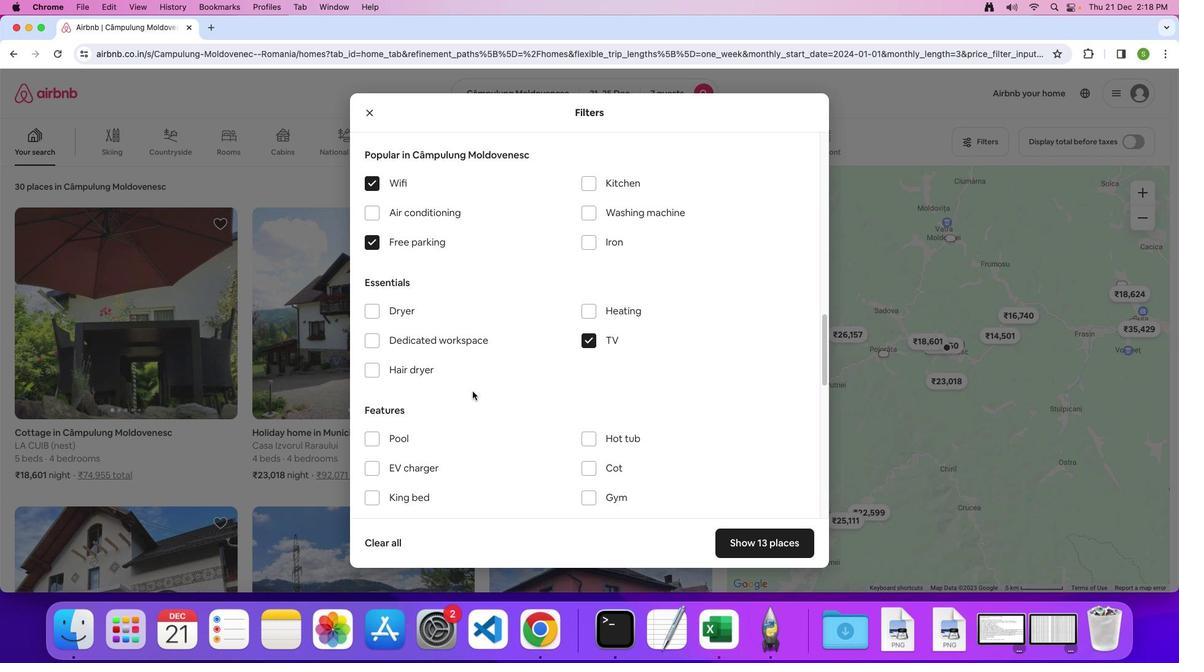 
Action: Mouse scrolled (473, 391) with delta (0, 0)
Screenshot: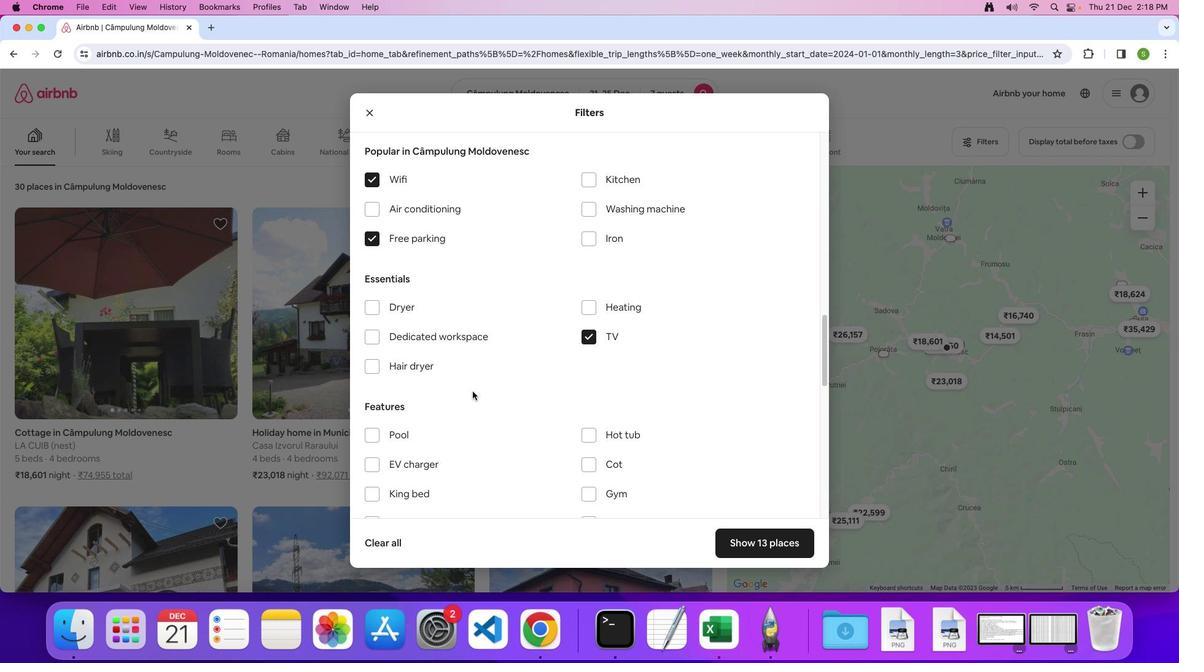 
Action: Mouse scrolled (473, 391) with delta (0, 0)
Screenshot: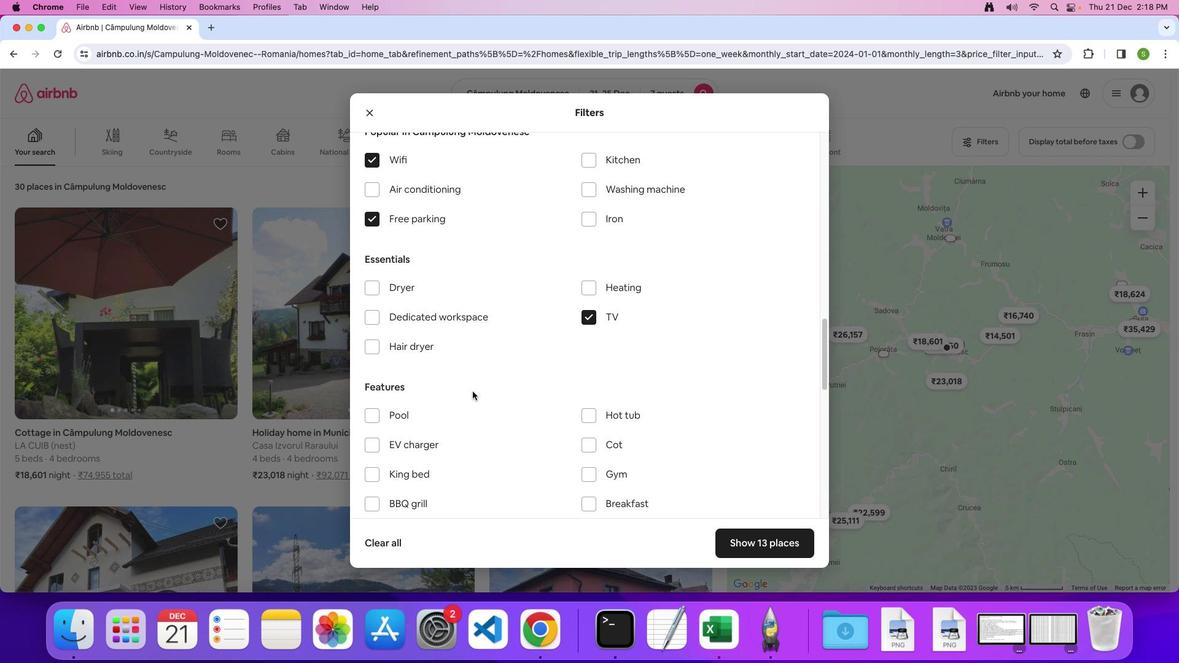 
Action: Mouse scrolled (473, 391) with delta (0, 0)
Screenshot: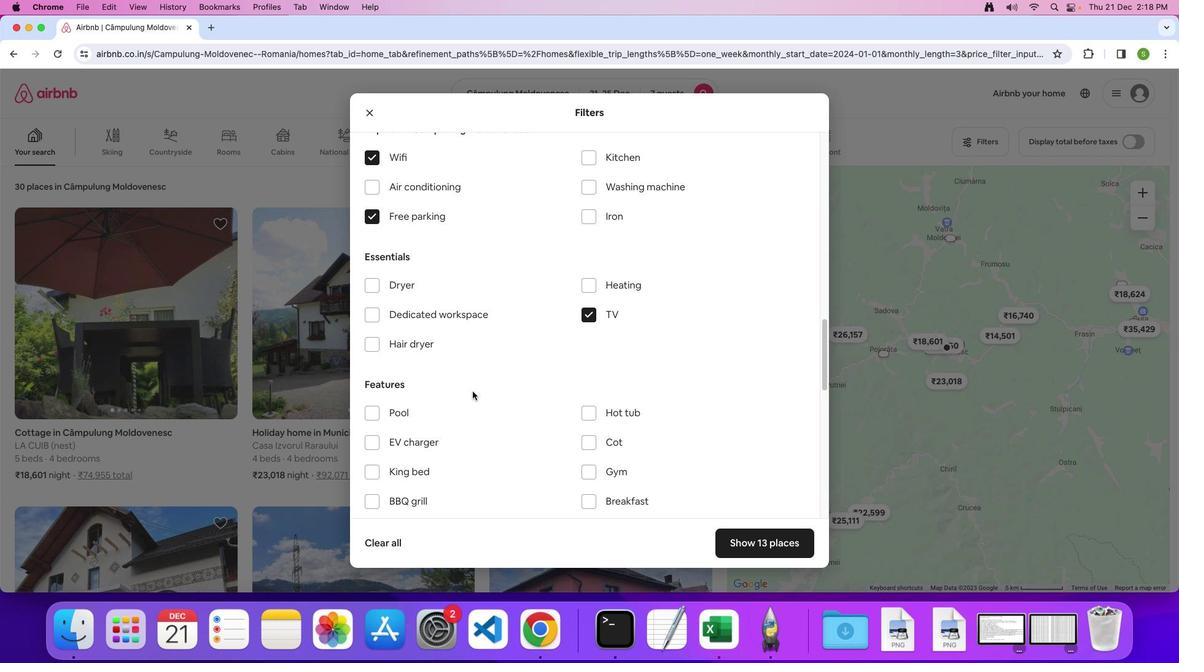 
Action: Mouse scrolled (473, 391) with delta (0, -1)
Screenshot: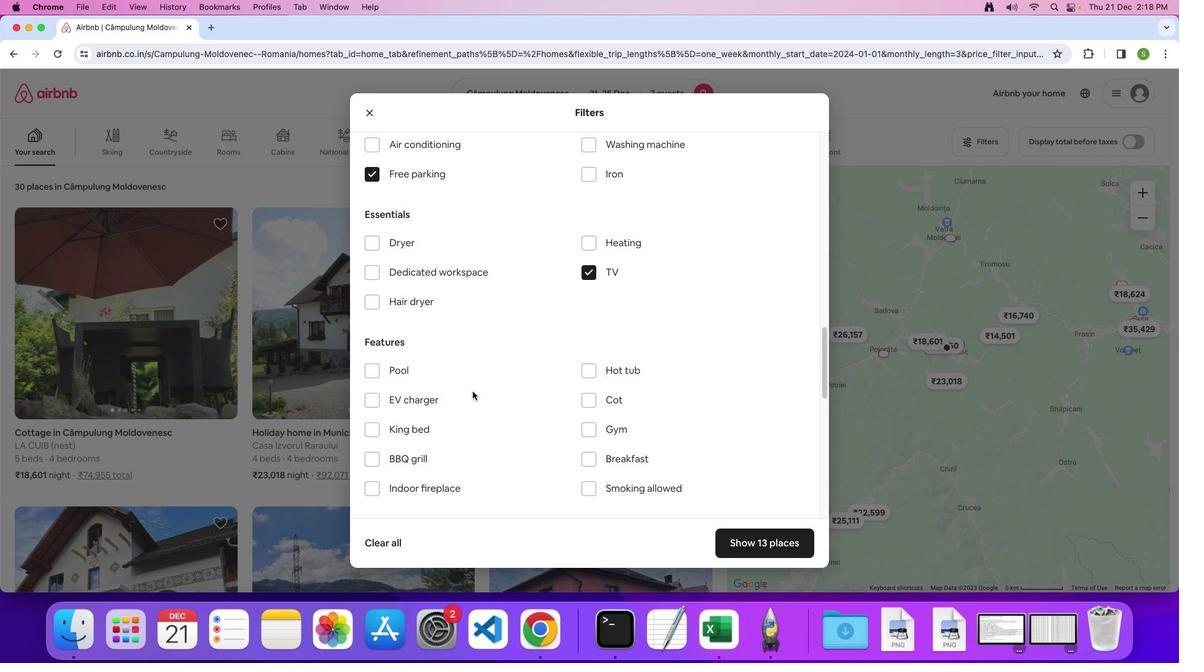 
Action: Mouse moved to (589, 391)
Screenshot: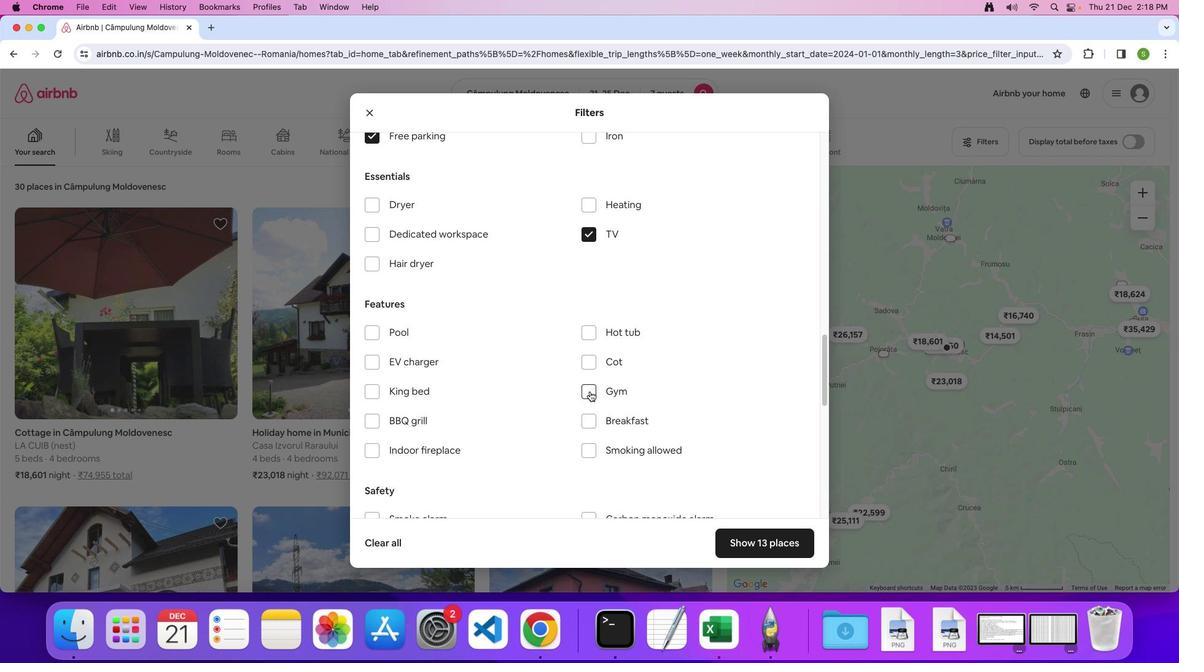 
Action: Mouse pressed left at (589, 391)
Screenshot: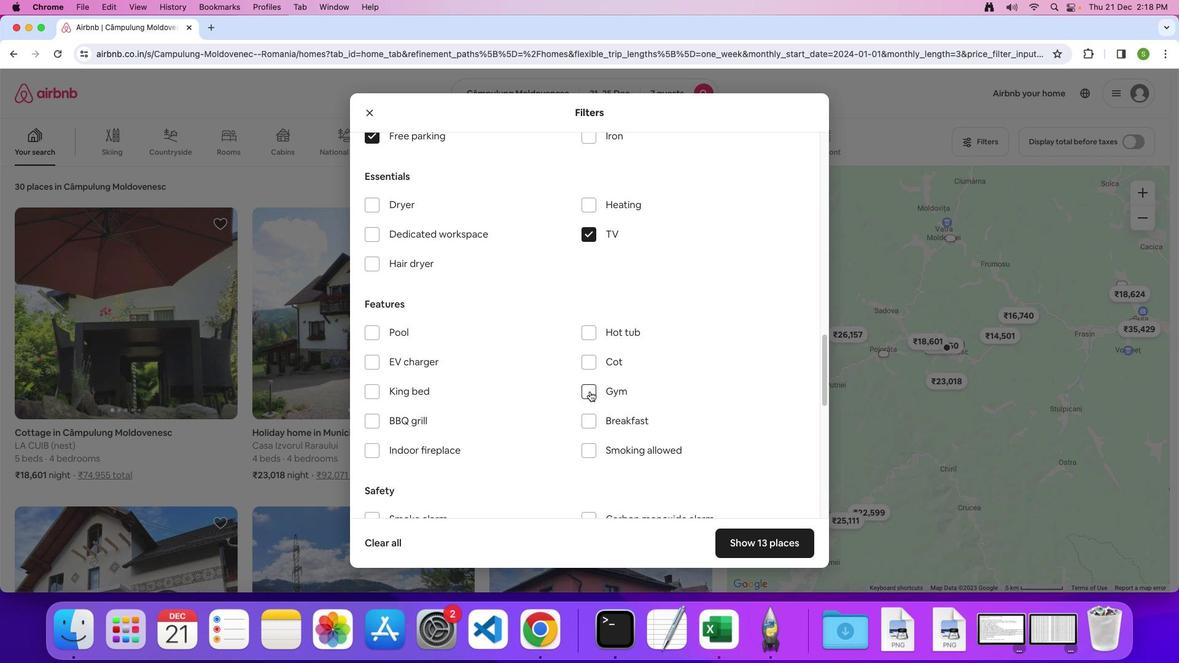 
Action: Mouse moved to (587, 425)
Screenshot: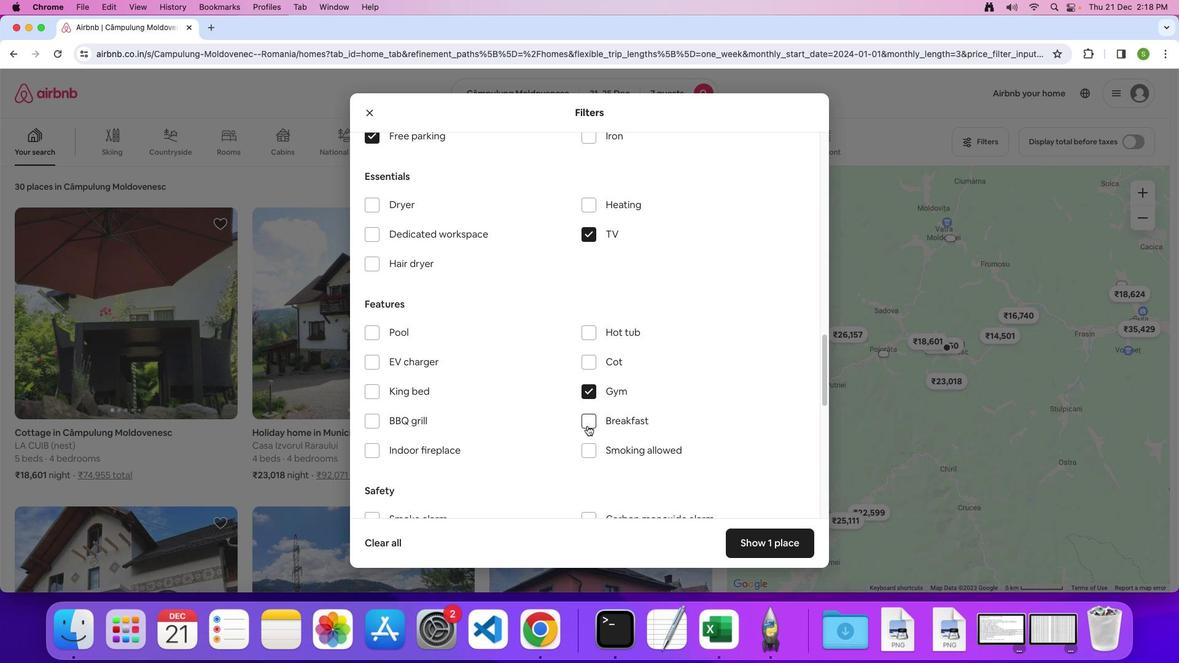 
Action: Mouse pressed left at (587, 425)
Screenshot: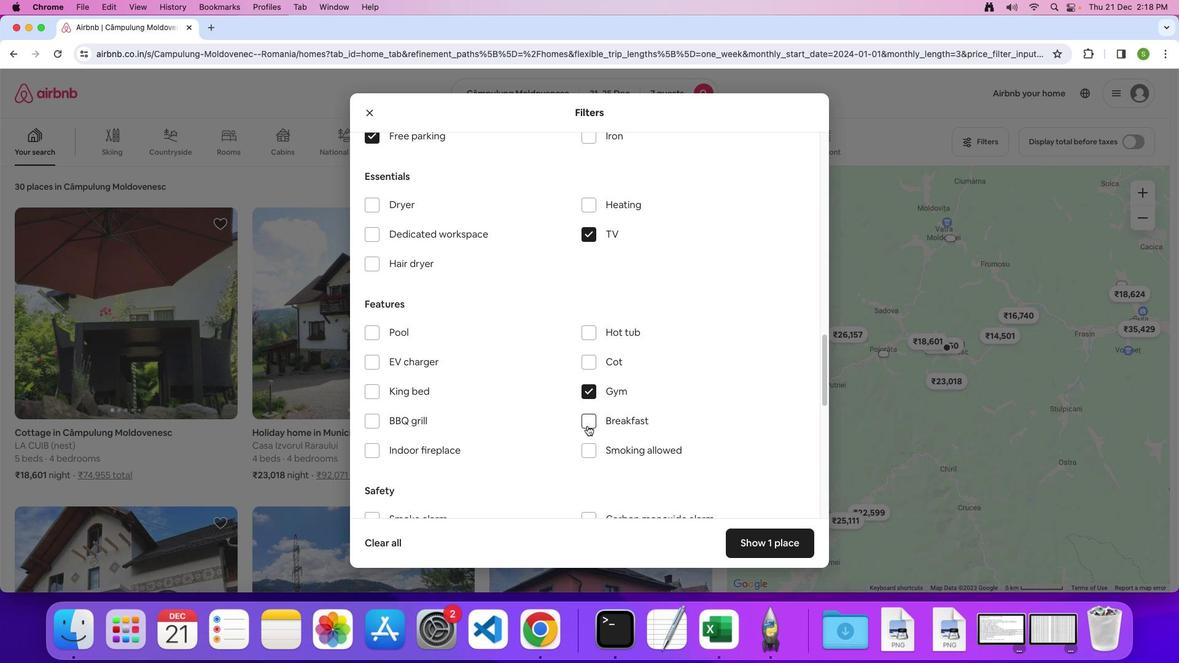 
Action: Mouse moved to (541, 409)
Screenshot: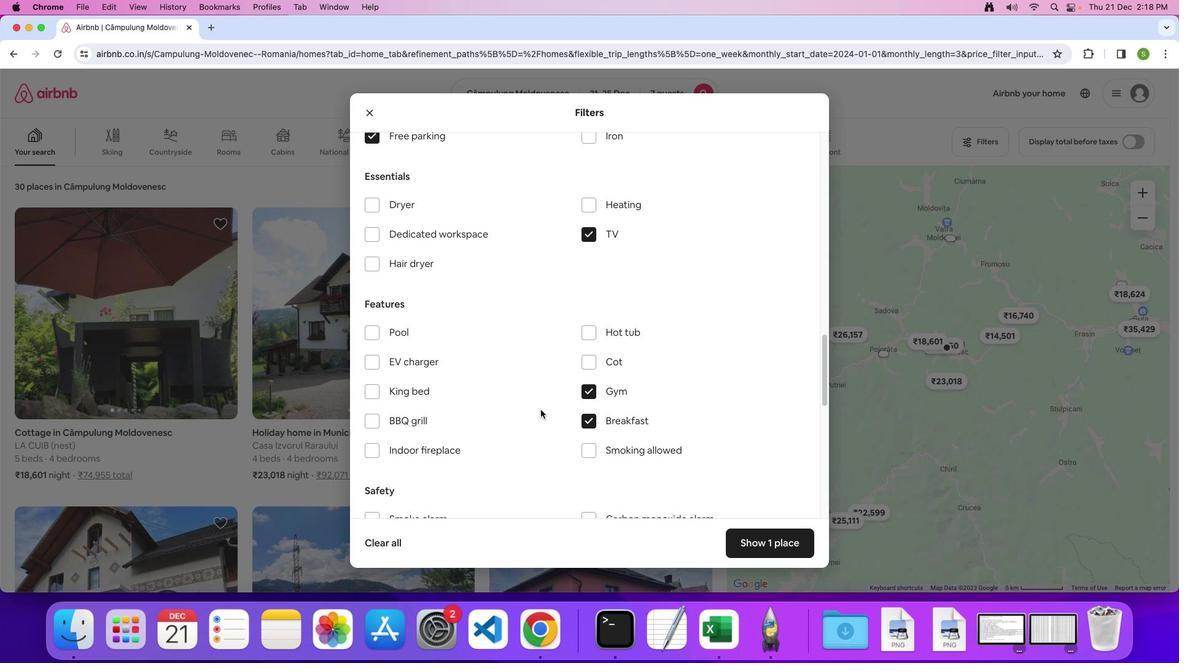 
Action: Mouse scrolled (541, 409) with delta (0, 0)
Screenshot: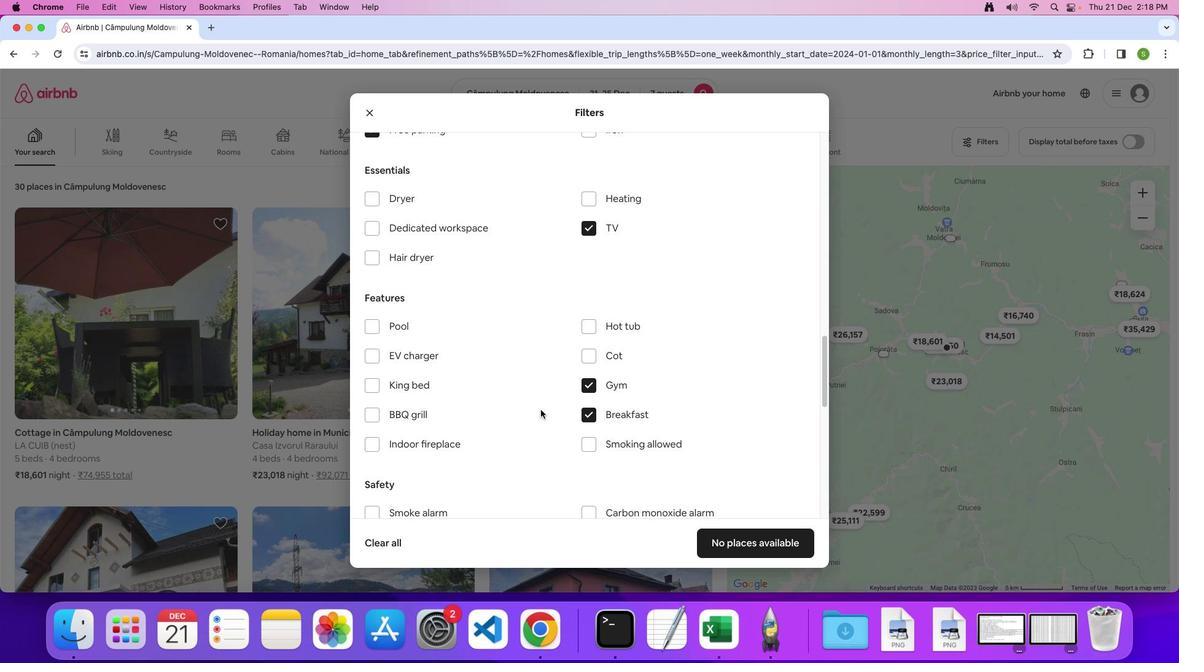 
Action: Mouse scrolled (541, 409) with delta (0, 0)
Screenshot: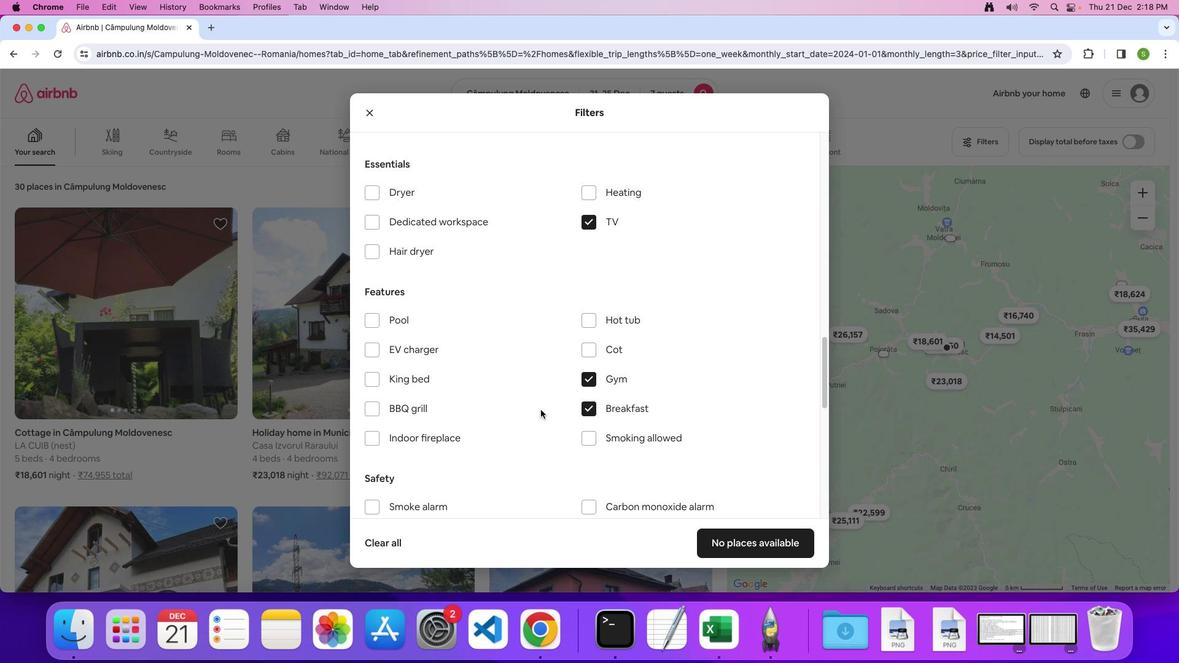 
Action: Mouse scrolled (541, 409) with delta (0, -1)
Screenshot: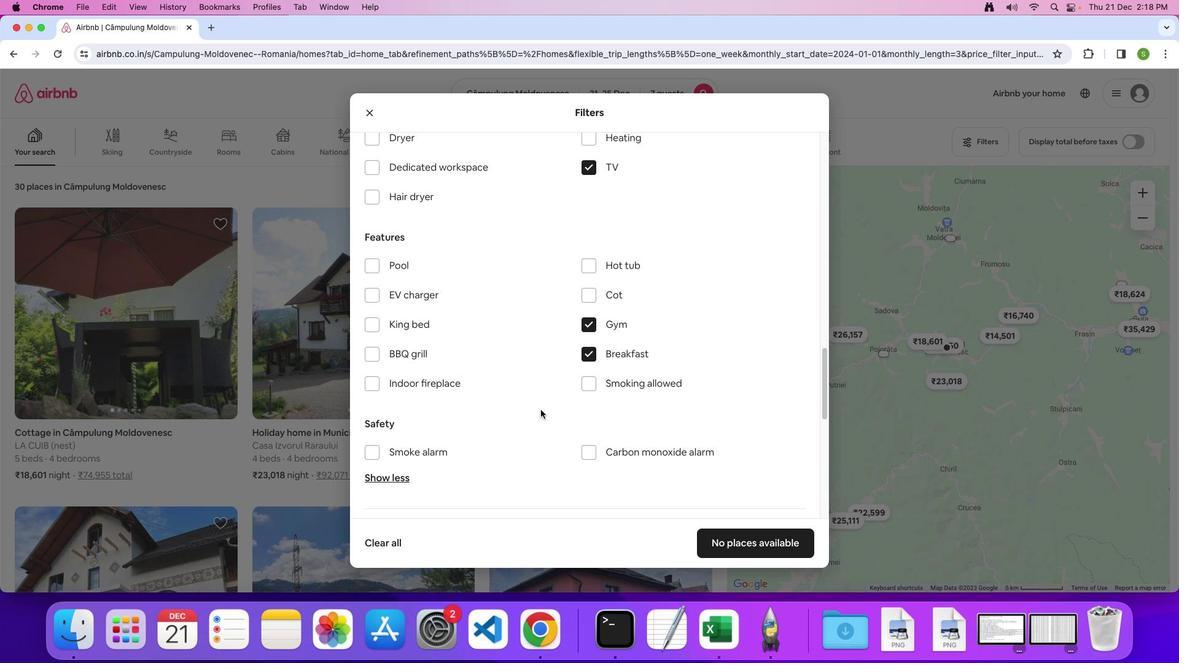 
Action: Mouse scrolled (541, 409) with delta (0, 0)
Screenshot: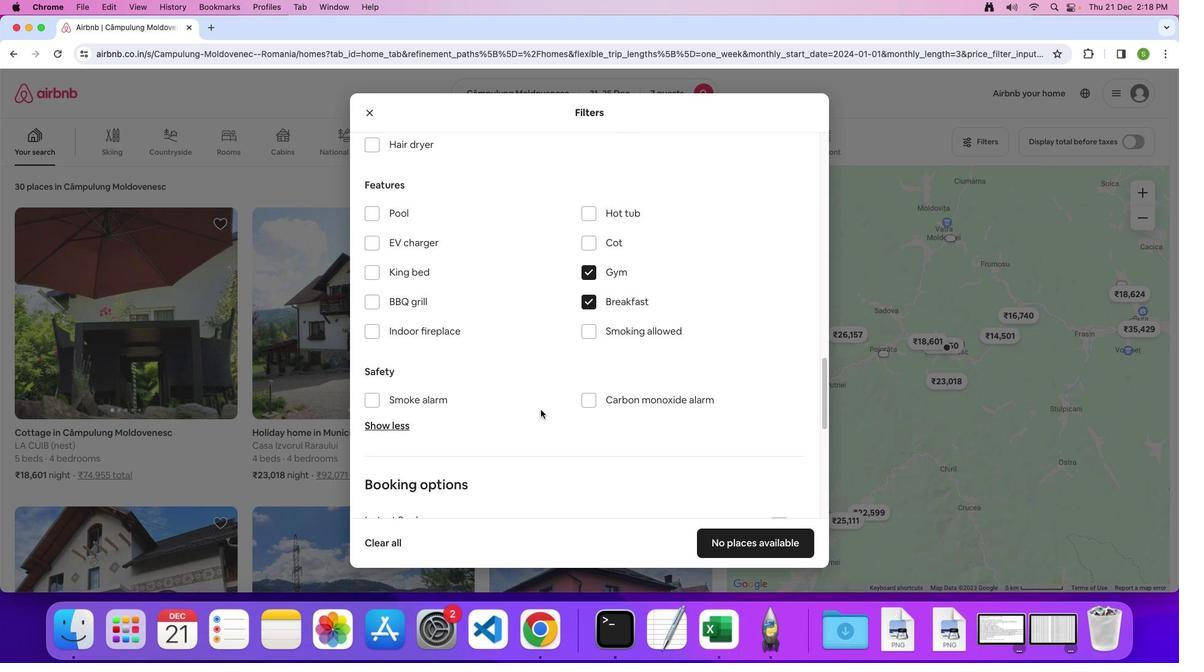 
Action: Mouse scrolled (541, 409) with delta (0, 0)
Screenshot: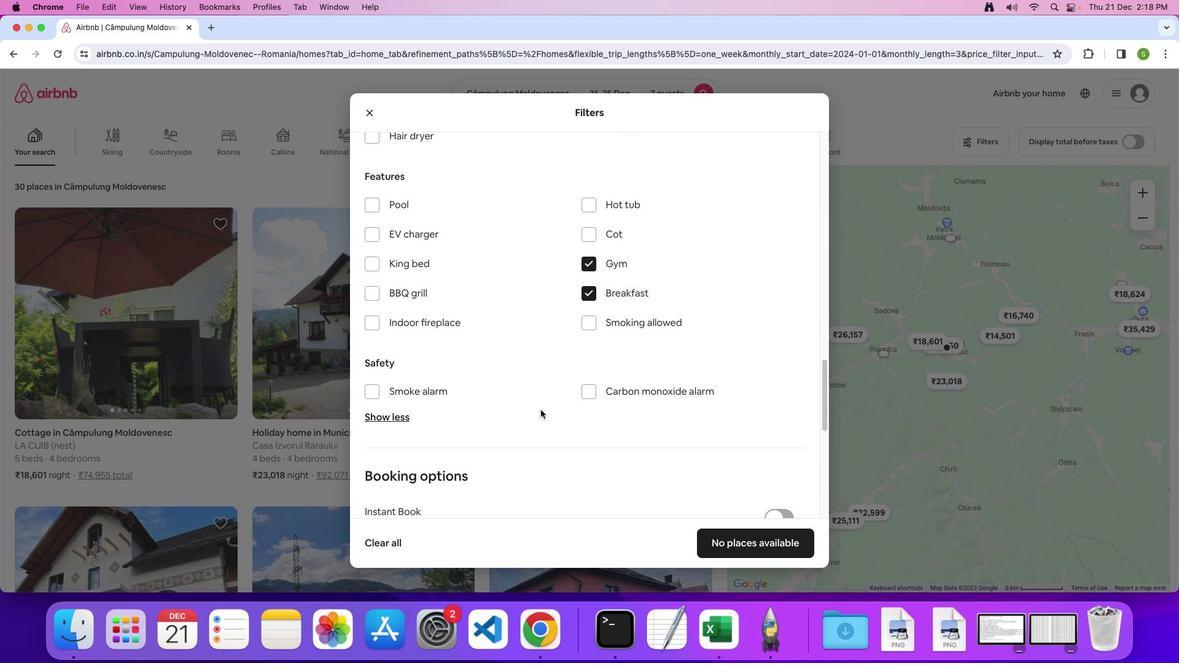 
Action: Mouse scrolled (541, 409) with delta (0, -1)
Screenshot: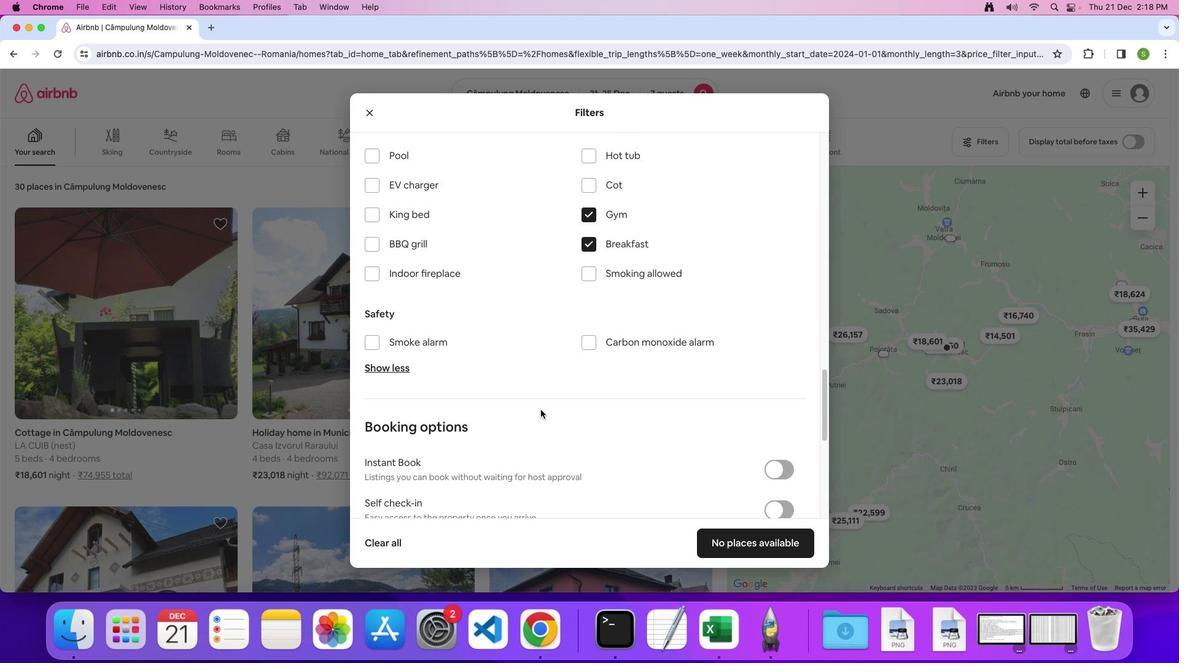 
Action: Mouse scrolled (541, 409) with delta (0, 0)
Screenshot: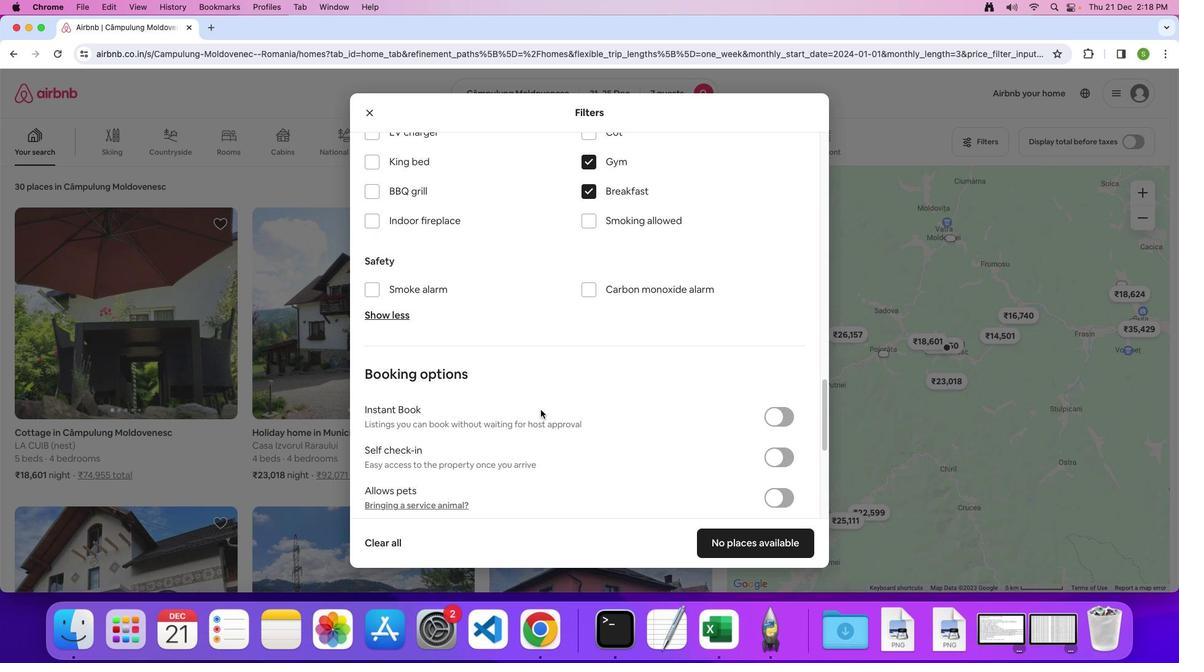 
Action: Mouse scrolled (541, 409) with delta (0, 0)
Screenshot: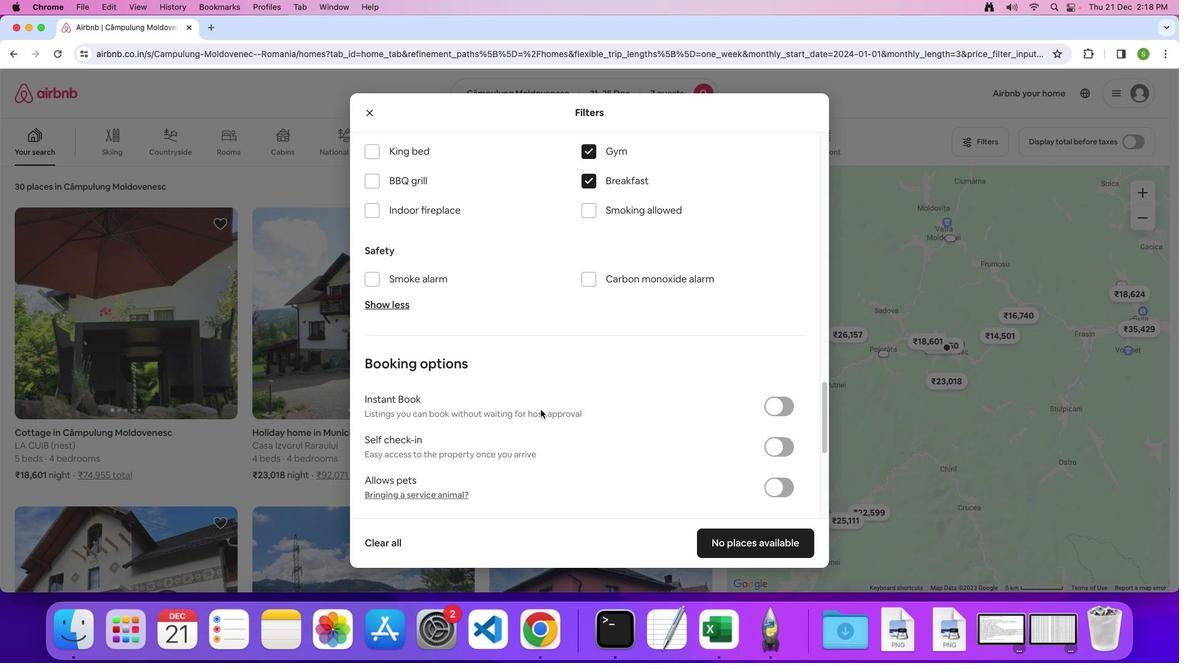 
Action: Mouse scrolled (541, 409) with delta (0, -1)
Screenshot: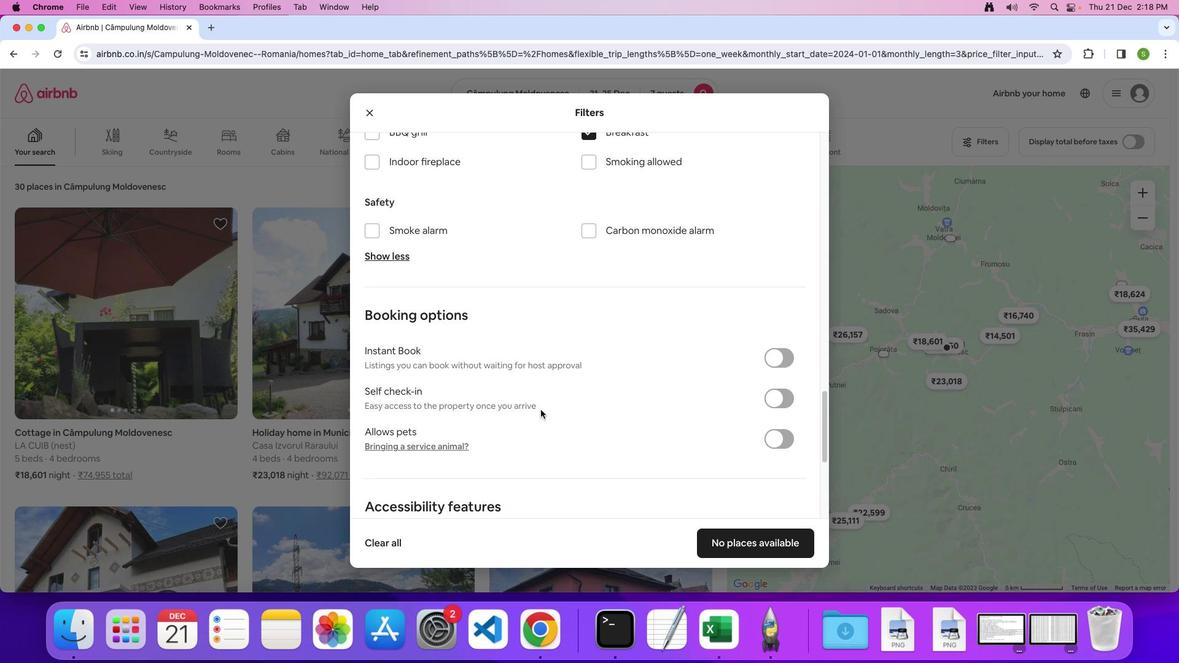 
Action: Mouse scrolled (541, 409) with delta (0, 0)
Screenshot: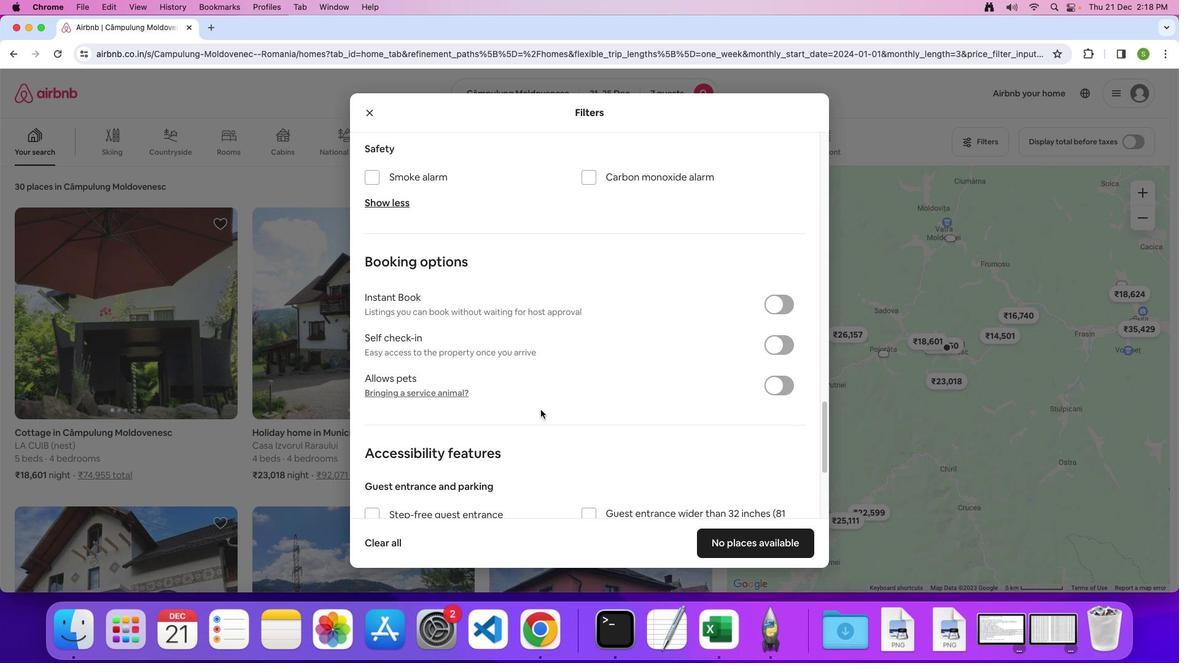 
Action: Mouse scrolled (541, 409) with delta (0, 0)
Screenshot: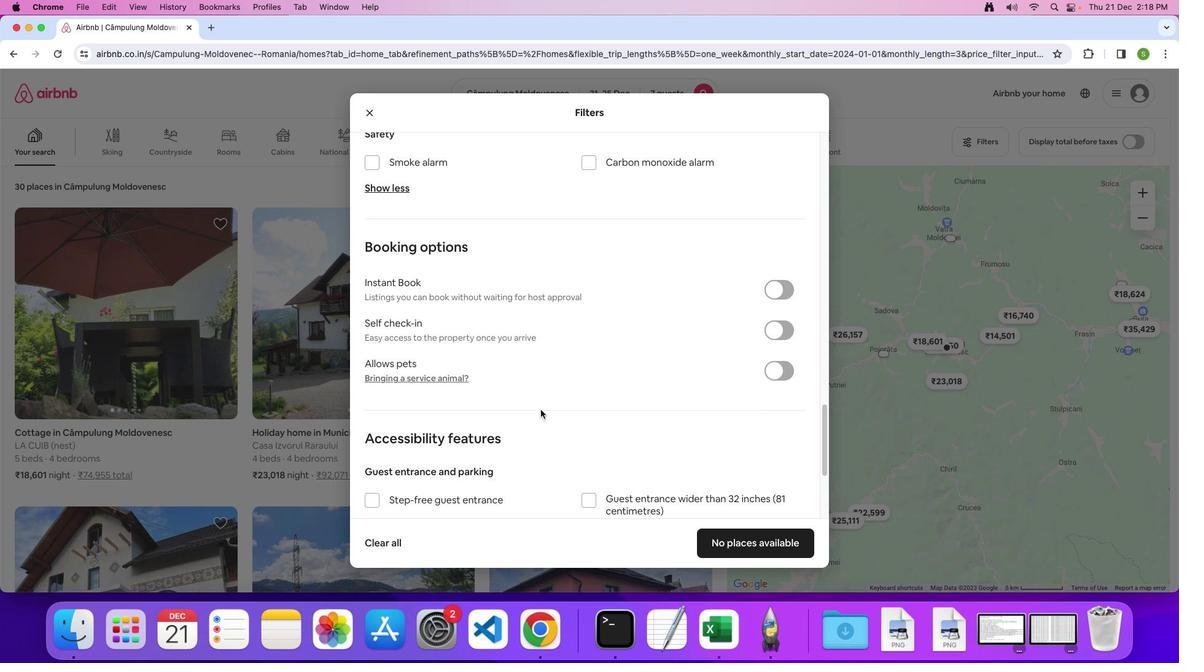 
Action: Mouse scrolled (541, 409) with delta (0, -1)
Screenshot: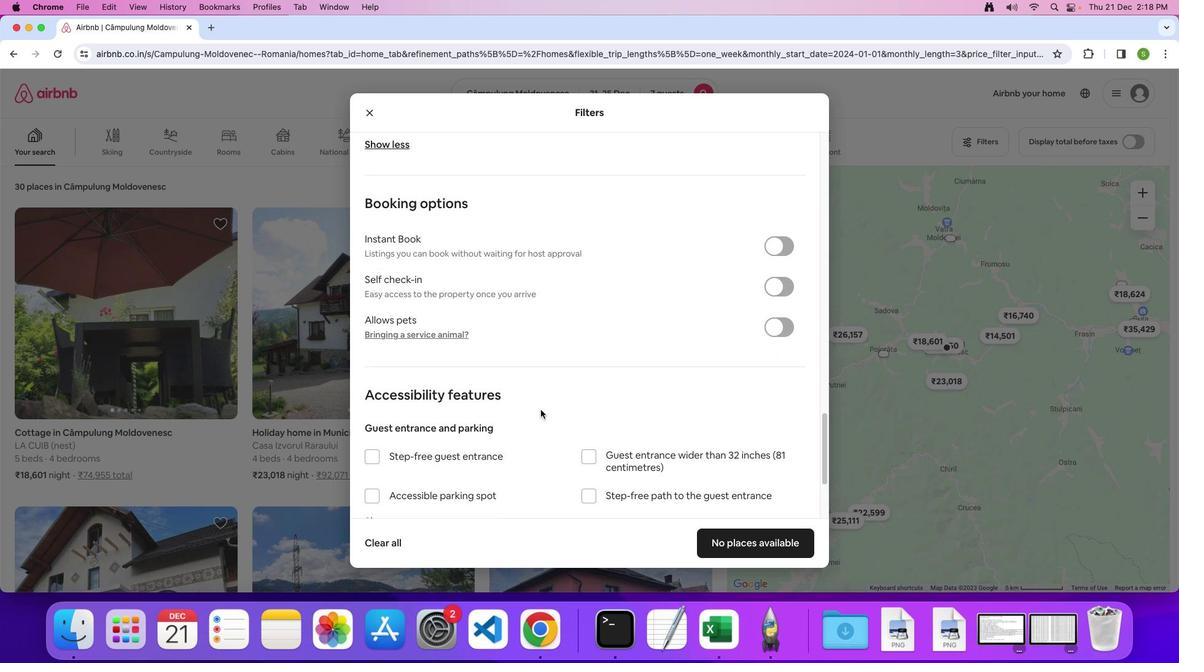 
Action: Mouse scrolled (541, 409) with delta (0, 0)
Screenshot: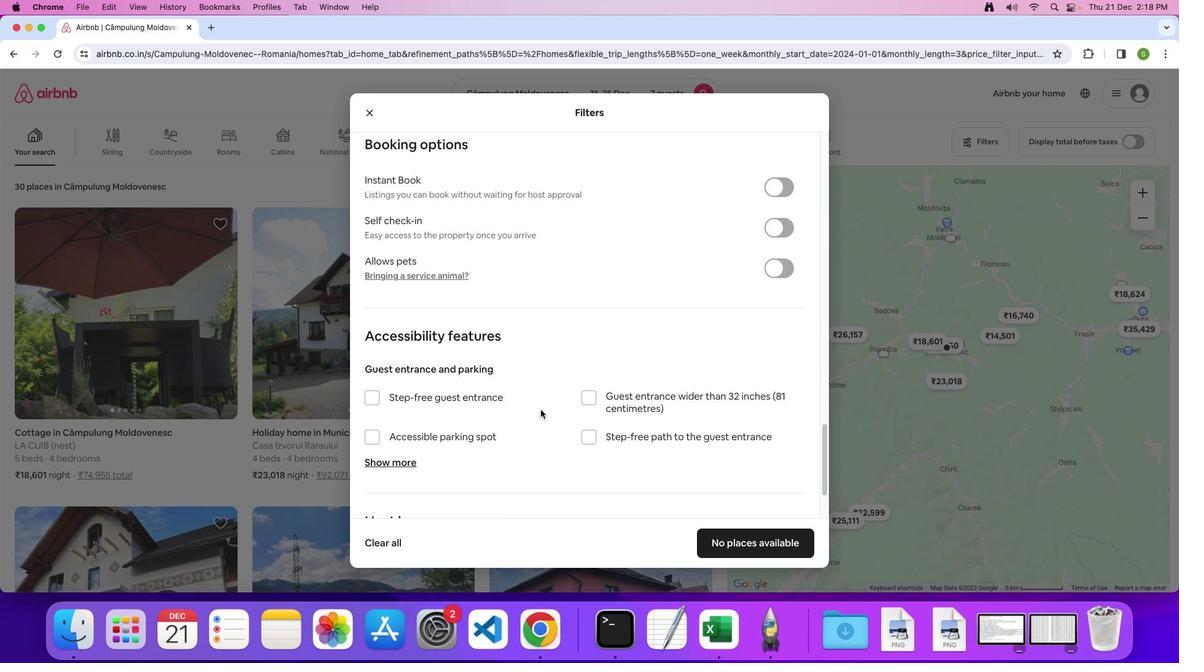 
Action: Mouse scrolled (541, 409) with delta (0, 0)
Screenshot: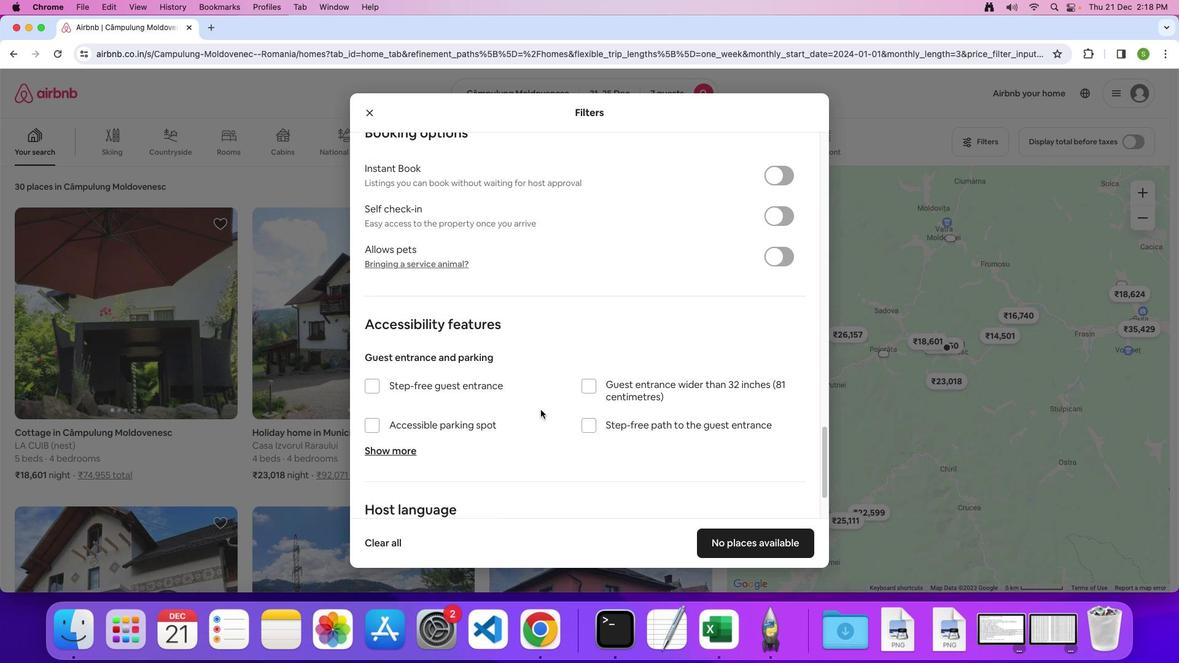 
Action: Mouse scrolled (541, 409) with delta (0, -1)
Screenshot: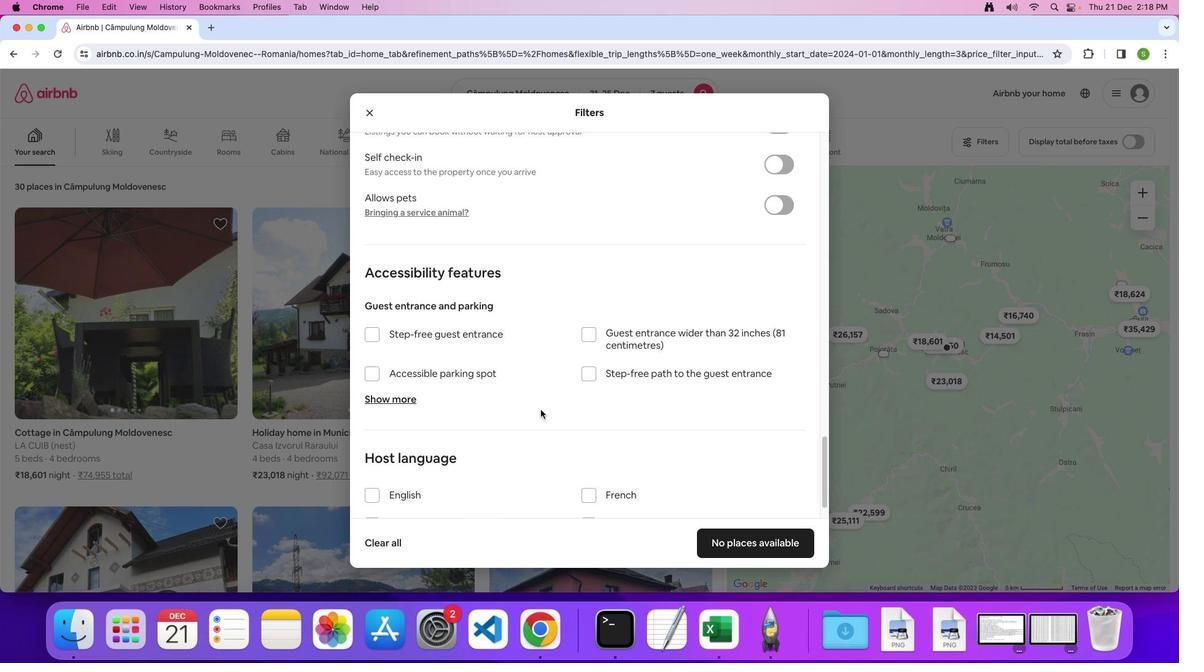 
Action: Mouse scrolled (541, 409) with delta (0, 0)
Screenshot: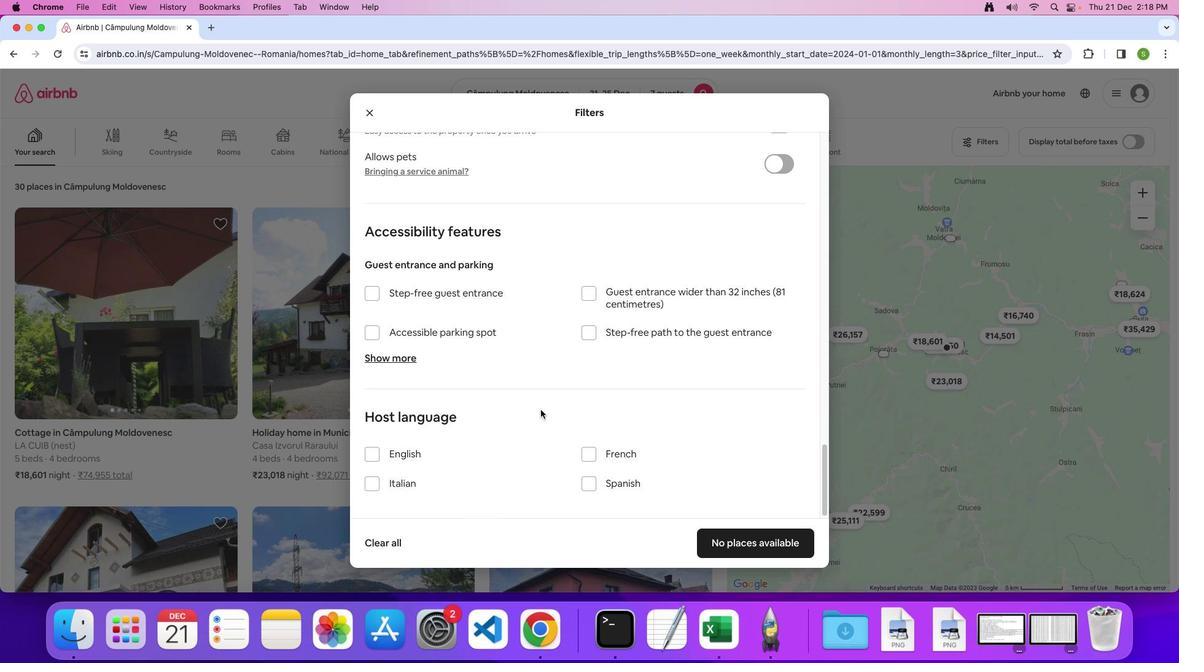
Action: Mouse scrolled (541, 409) with delta (0, 0)
Screenshot: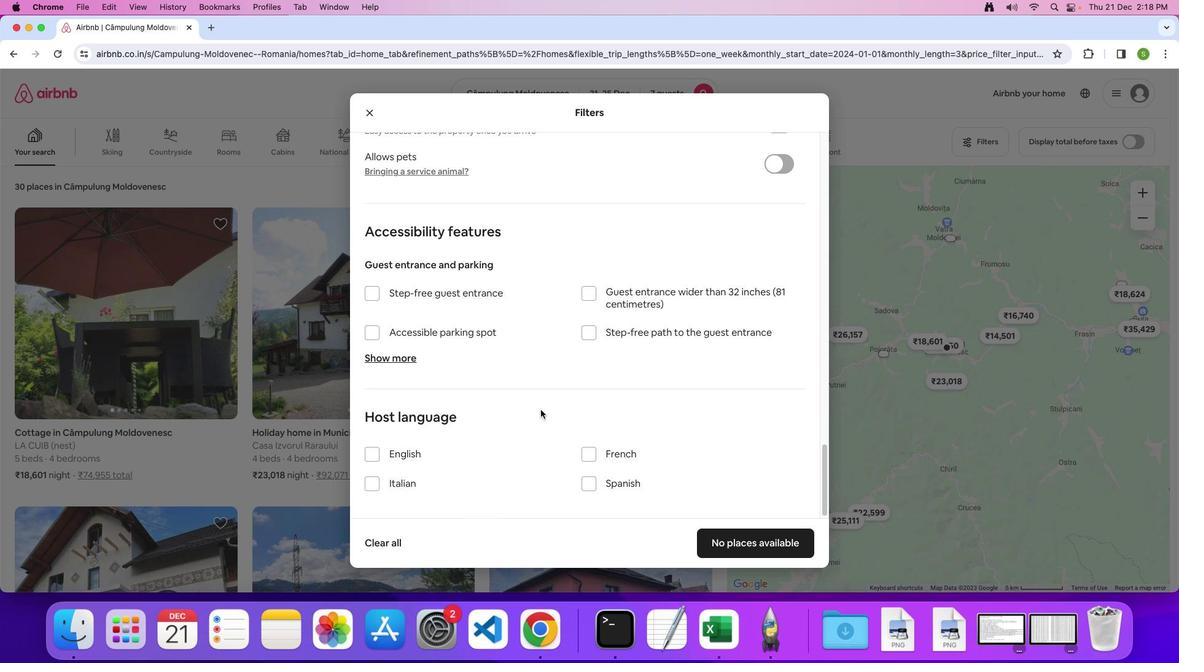 
Action: Mouse scrolled (541, 409) with delta (0, -1)
Screenshot: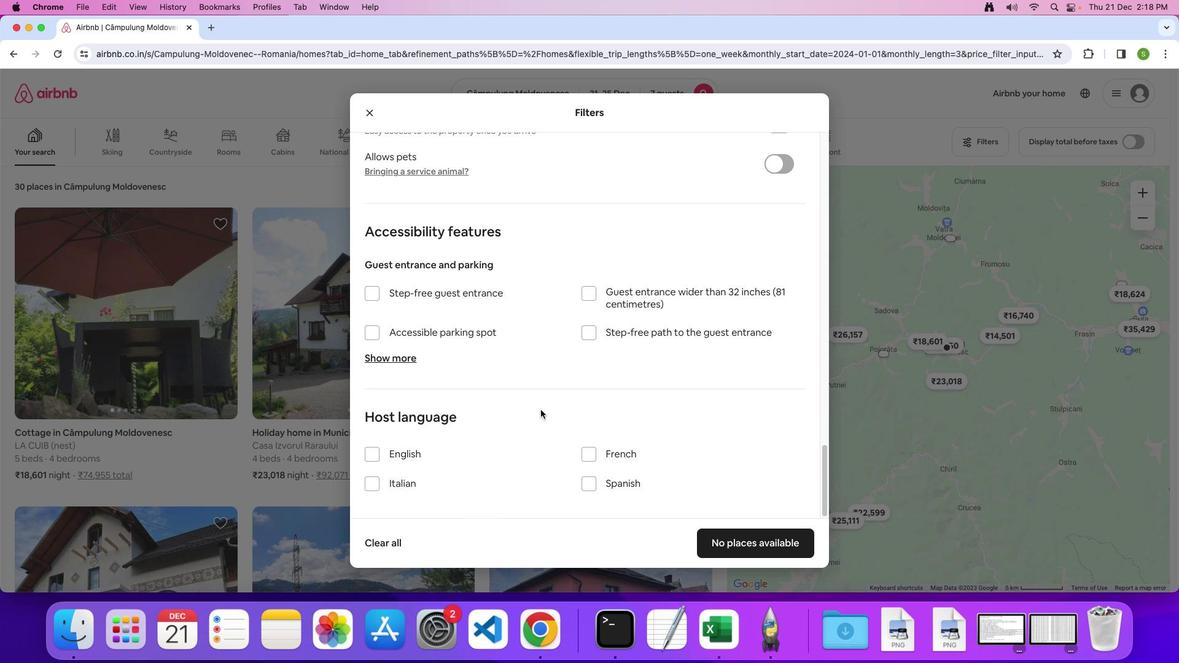 
Action: Mouse moved to (739, 539)
Screenshot: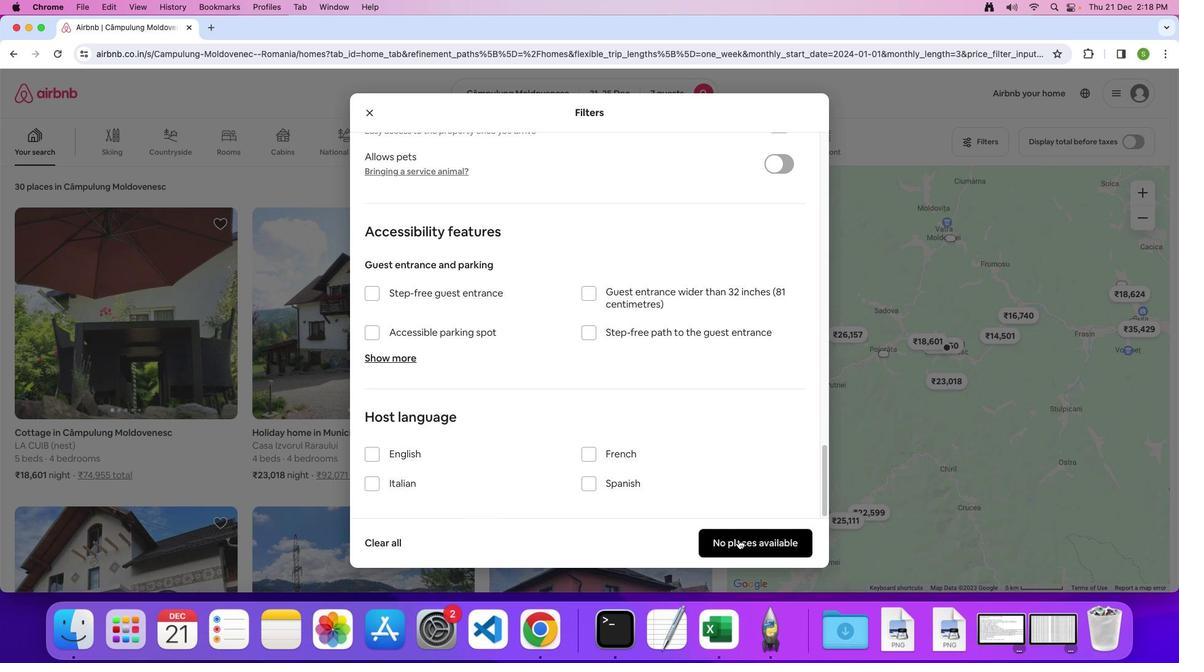
Action: Mouse pressed left at (739, 539)
Screenshot: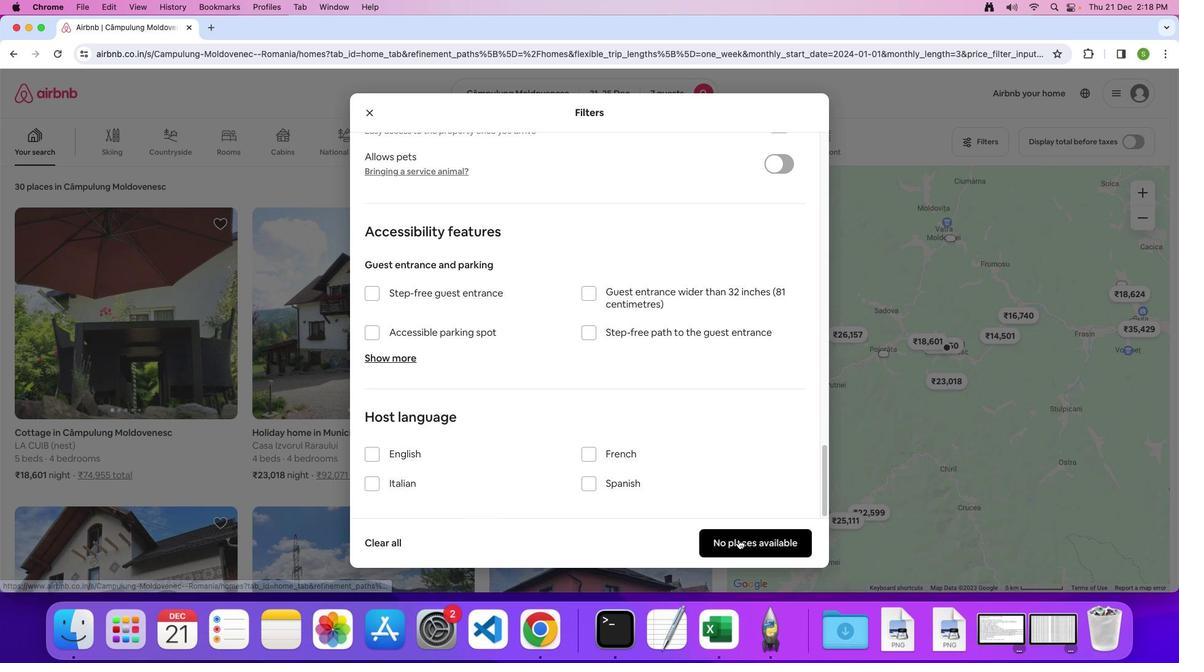 
Action: Mouse moved to (573, 409)
Screenshot: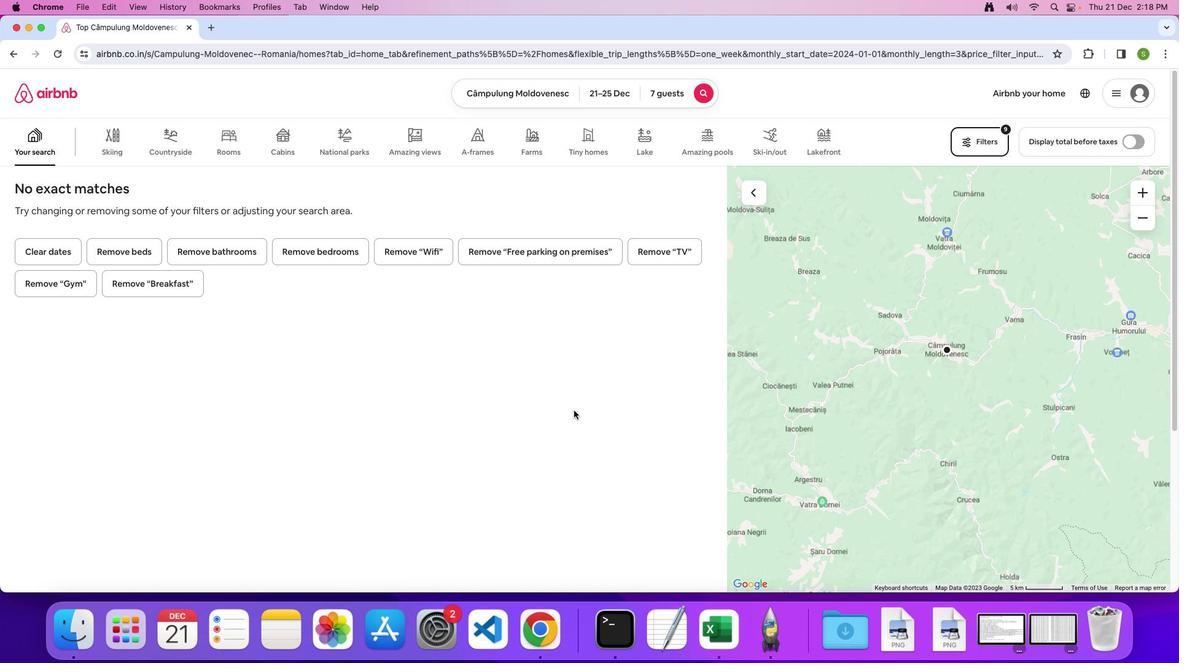 
